 Task: Look for space in Jagādhri, India from 5th July, 2023 to 10th July, 2023 for 4 adults in price range Rs.9000 to Rs.14000. Place can be entire place with 2 bedrooms having 4 beds and 2 bathrooms. Property type can be house, flat, guest house. Booking option can be shelf check-in. Required host language is English.
Action: Mouse moved to (553, 139)
Screenshot: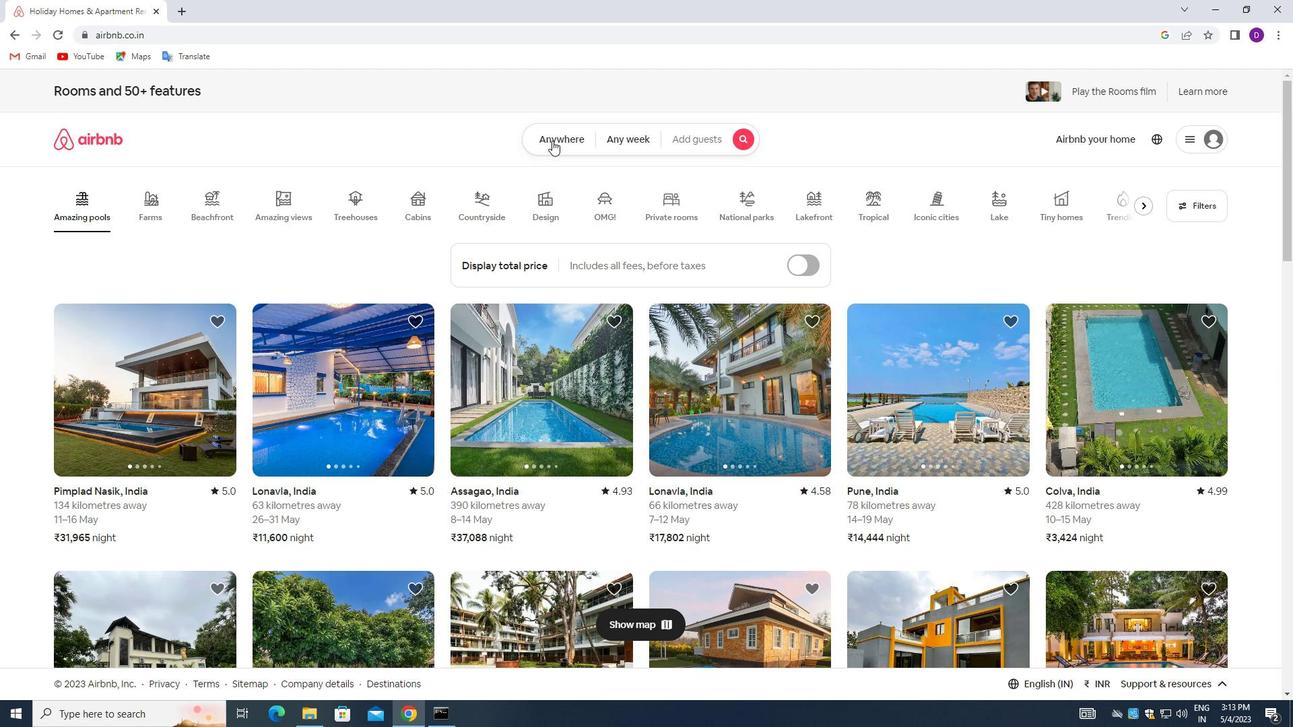
Action: Mouse pressed left at (553, 139)
Screenshot: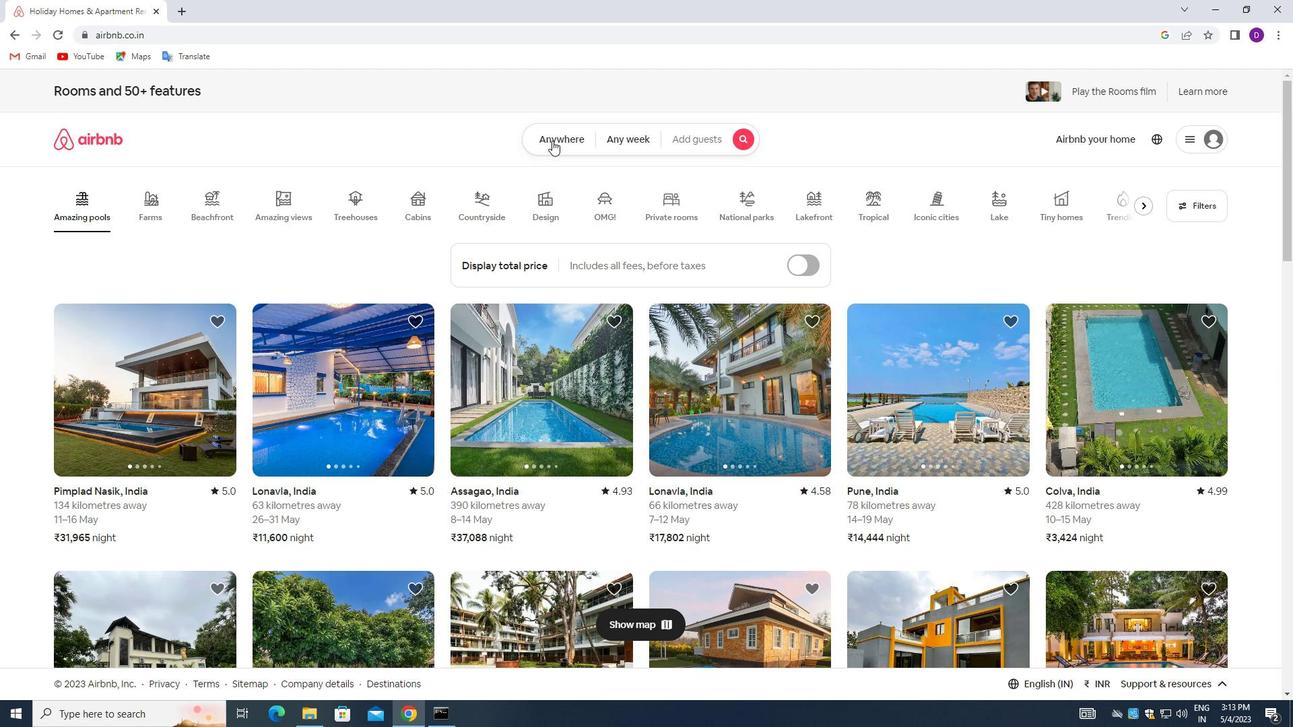 
Action: Mouse moved to (477, 191)
Screenshot: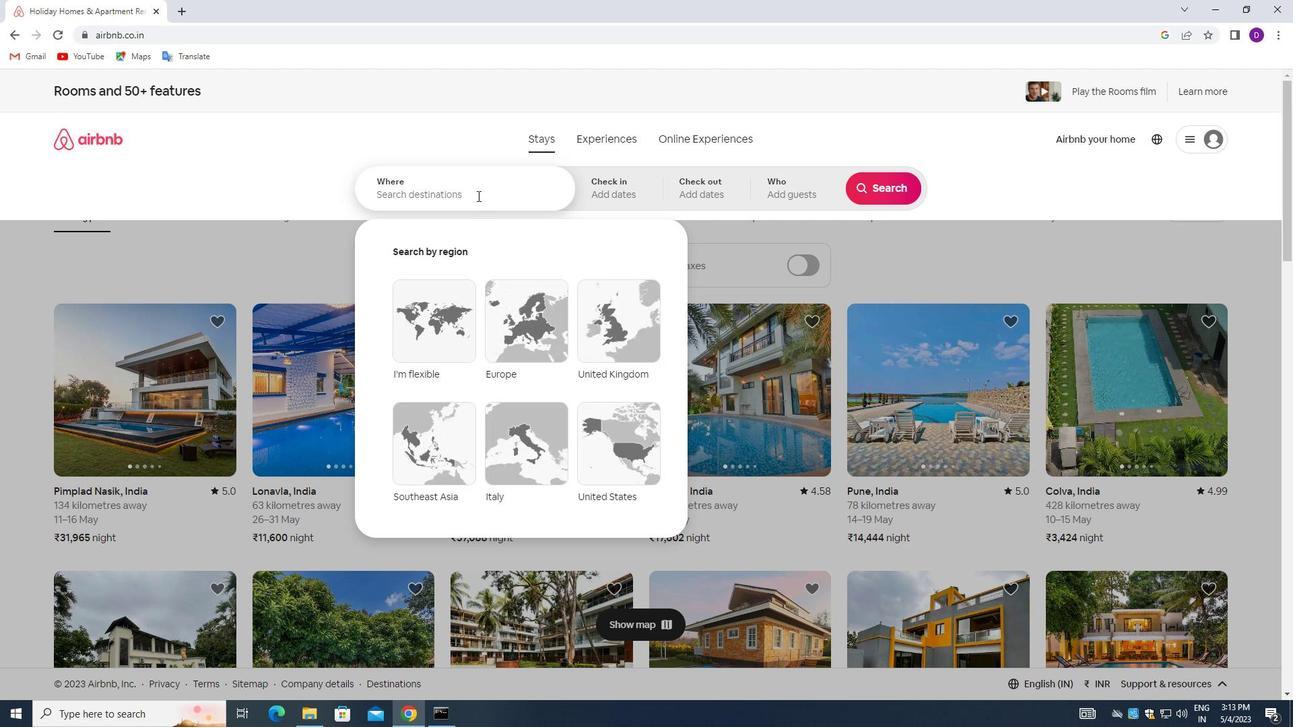 
Action: Mouse pressed left at (477, 191)
Screenshot: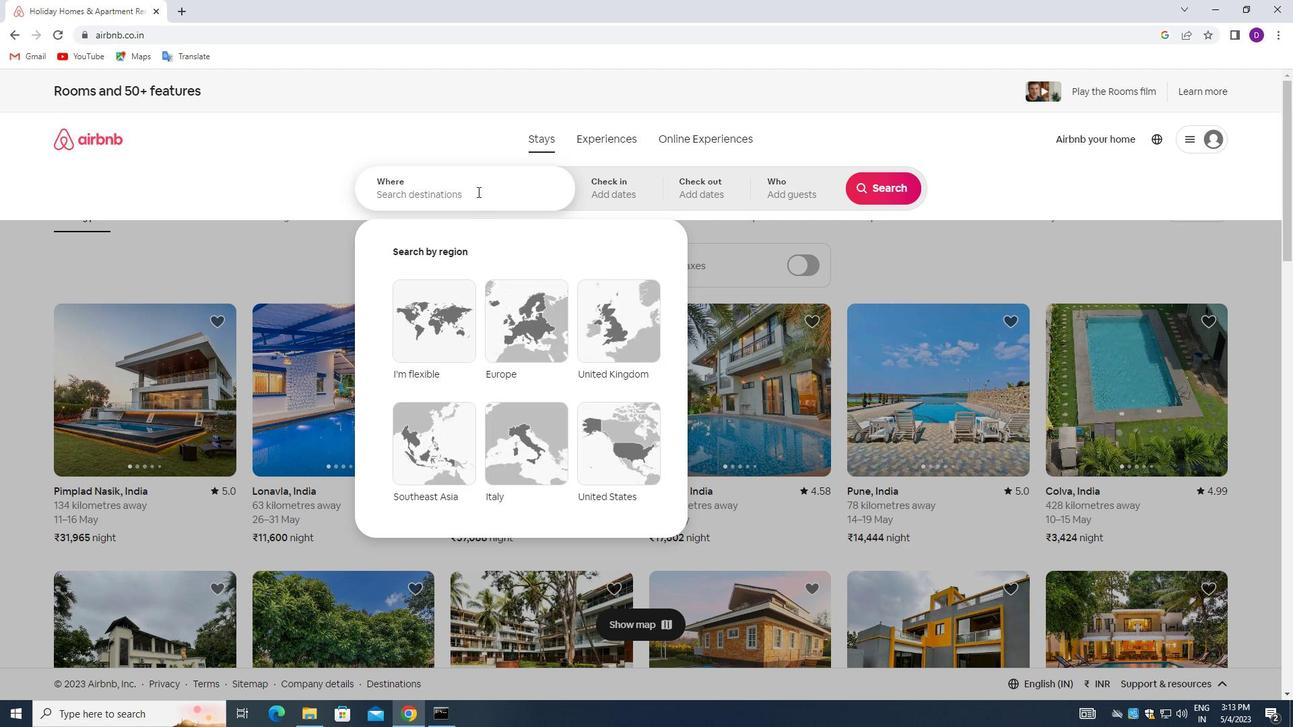 
Action: Mouse moved to (240, 156)
Screenshot: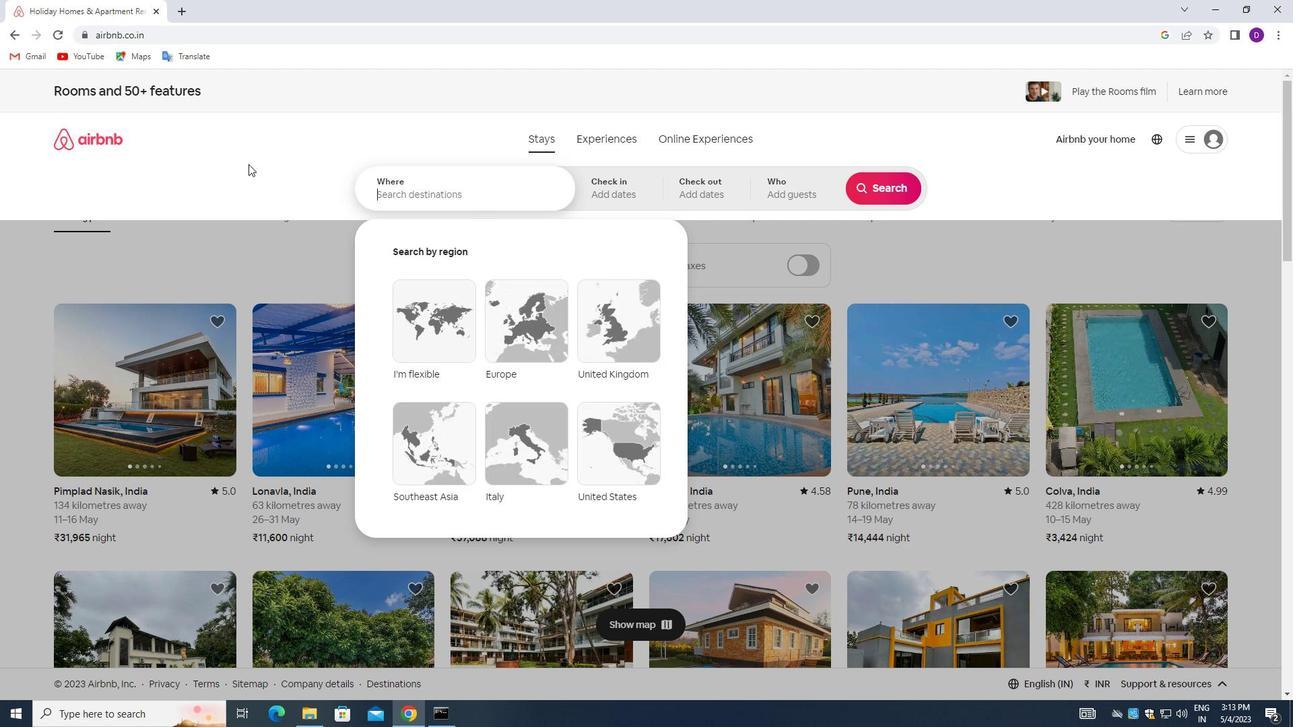 
Action: Key pressed <Key.shift>JAGADHRI,<Key.space><Key.shift>INDIA<Key.enter>
Screenshot: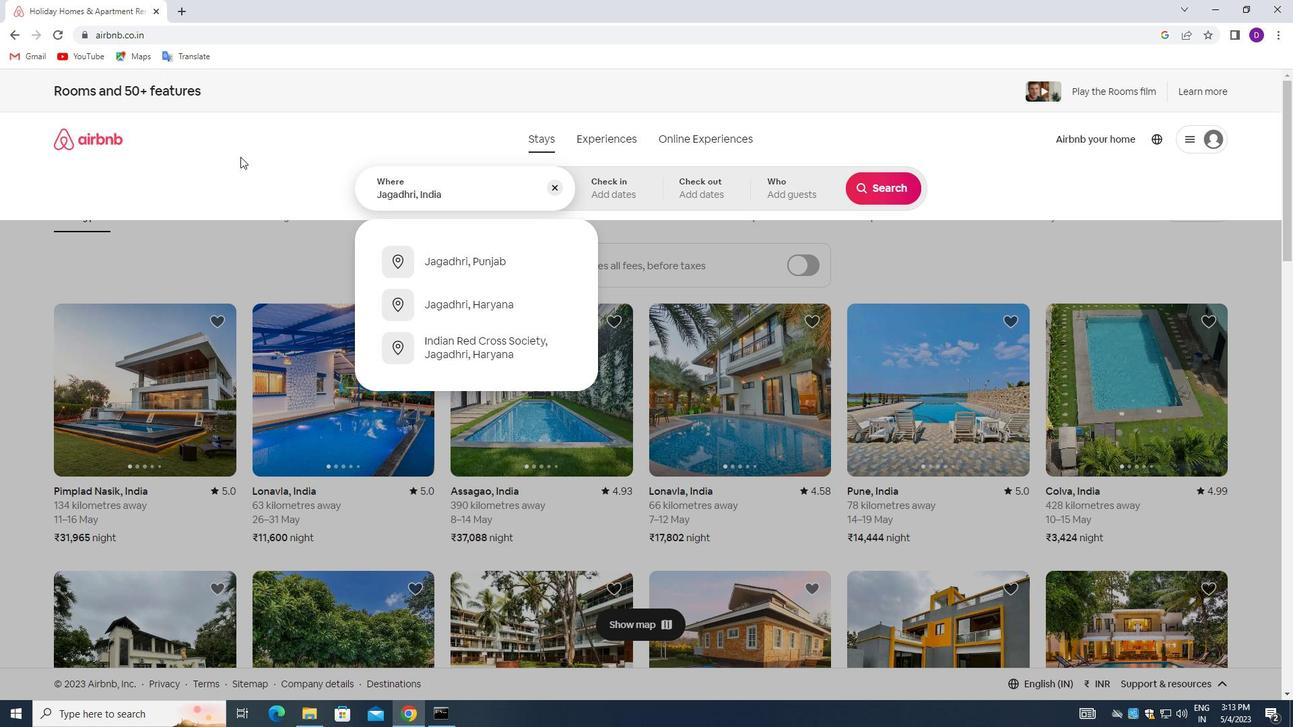 
Action: Mouse moved to (879, 298)
Screenshot: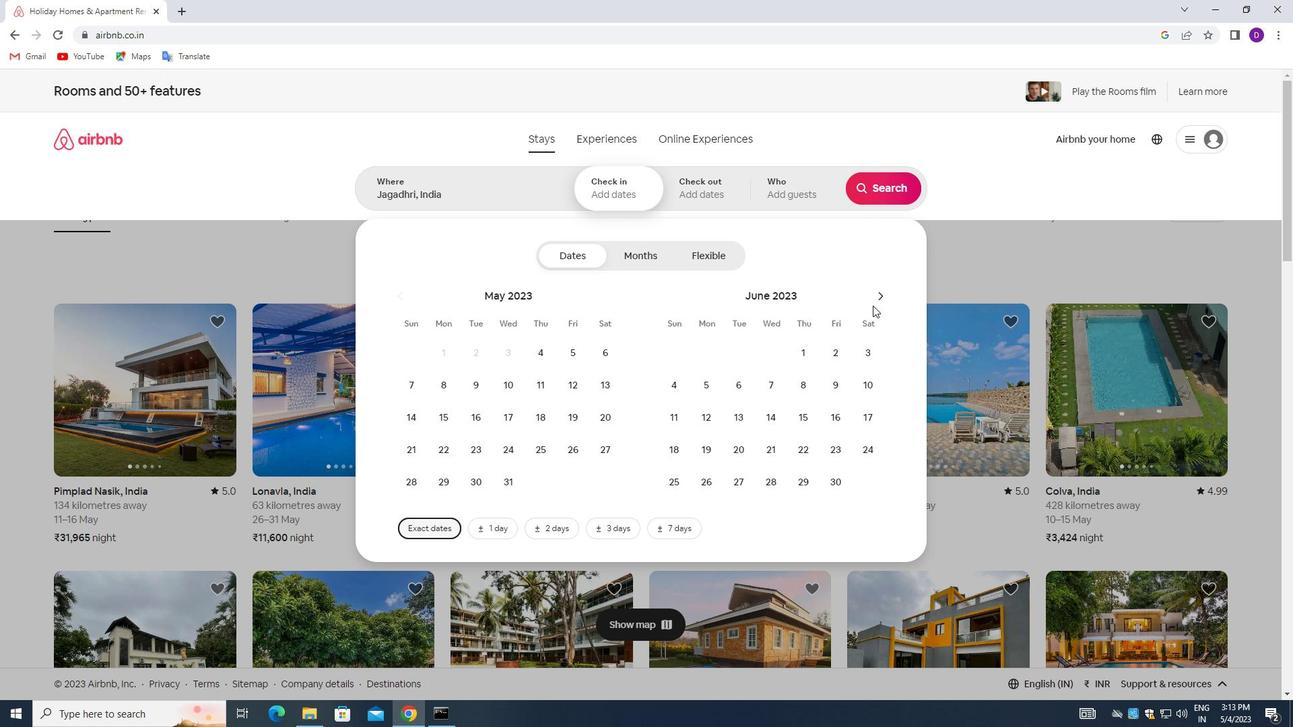 
Action: Mouse pressed left at (879, 298)
Screenshot: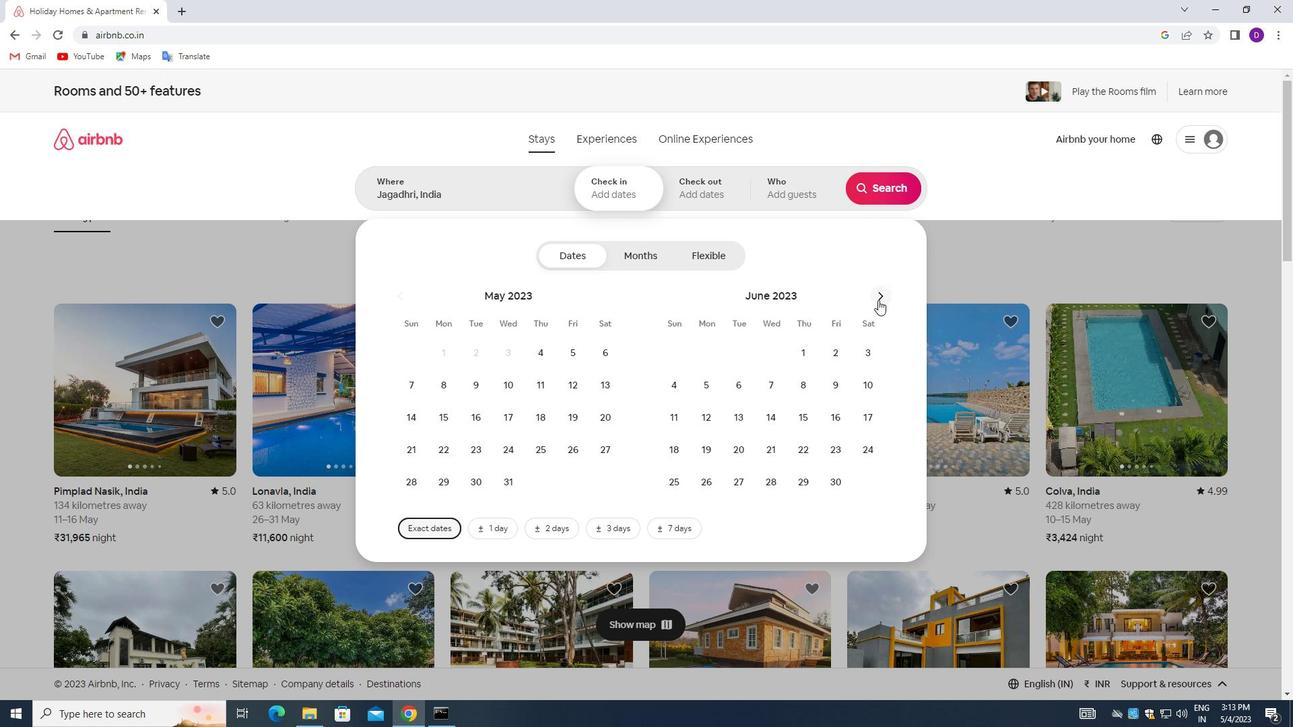
Action: Mouse moved to (774, 382)
Screenshot: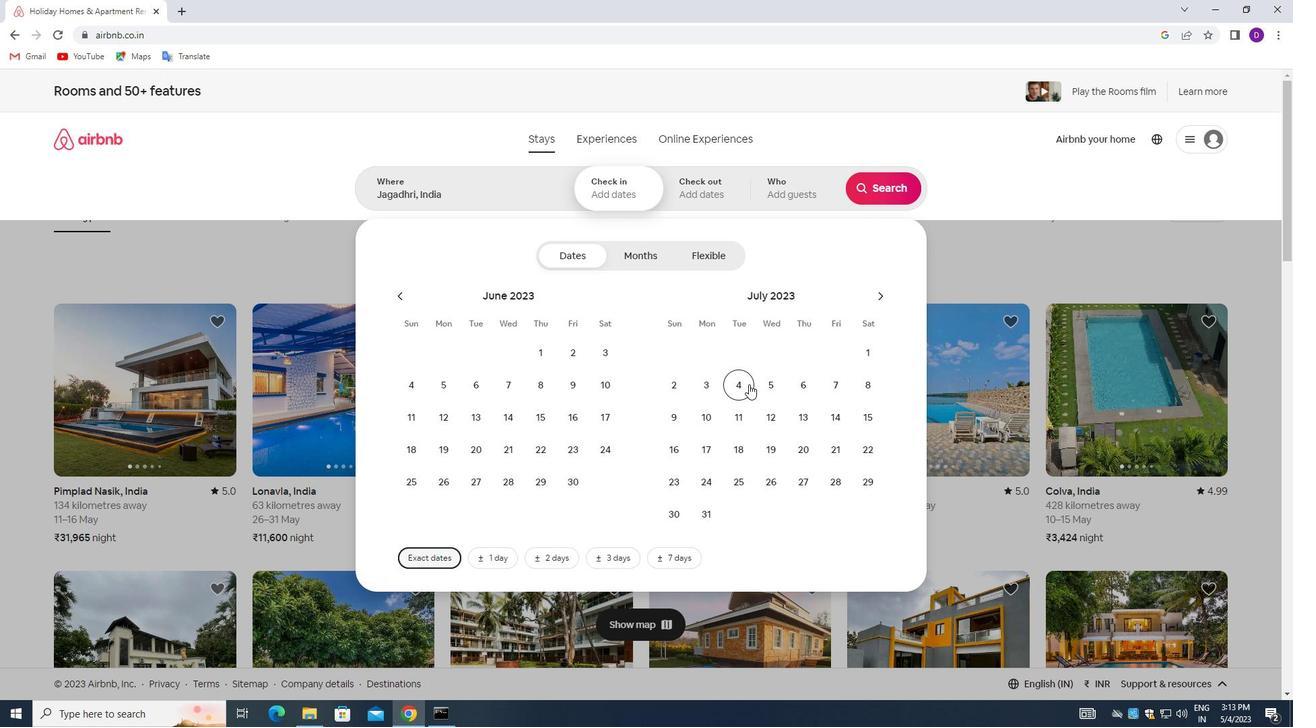 
Action: Mouse pressed left at (774, 382)
Screenshot: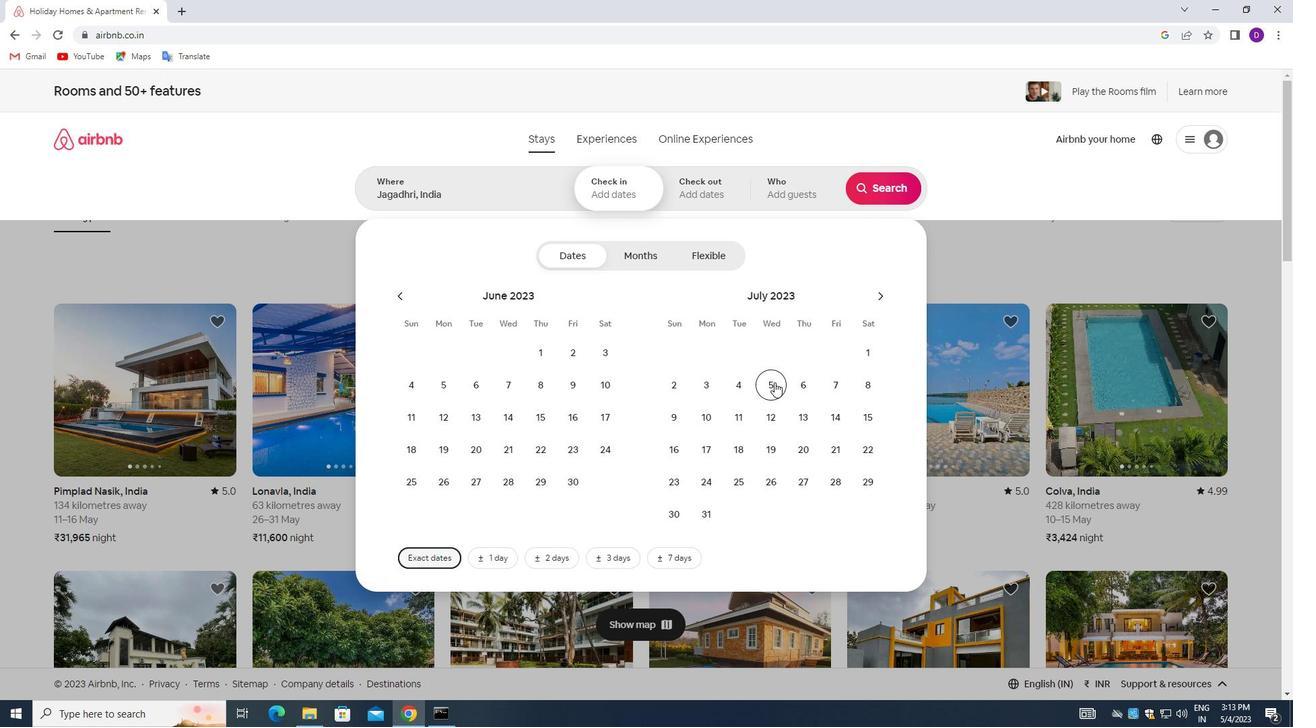 
Action: Mouse moved to (711, 409)
Screenshot: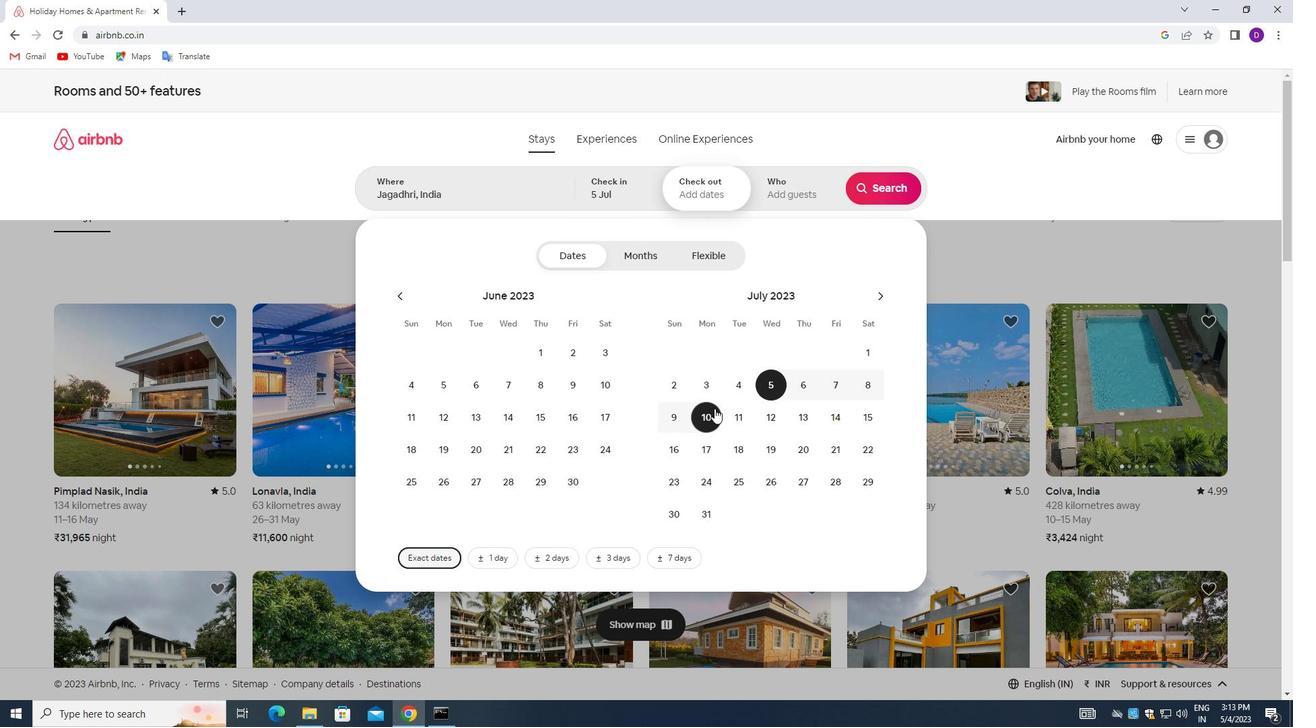 
Action: Mouse pressed left at (711, 409)
Screenshot: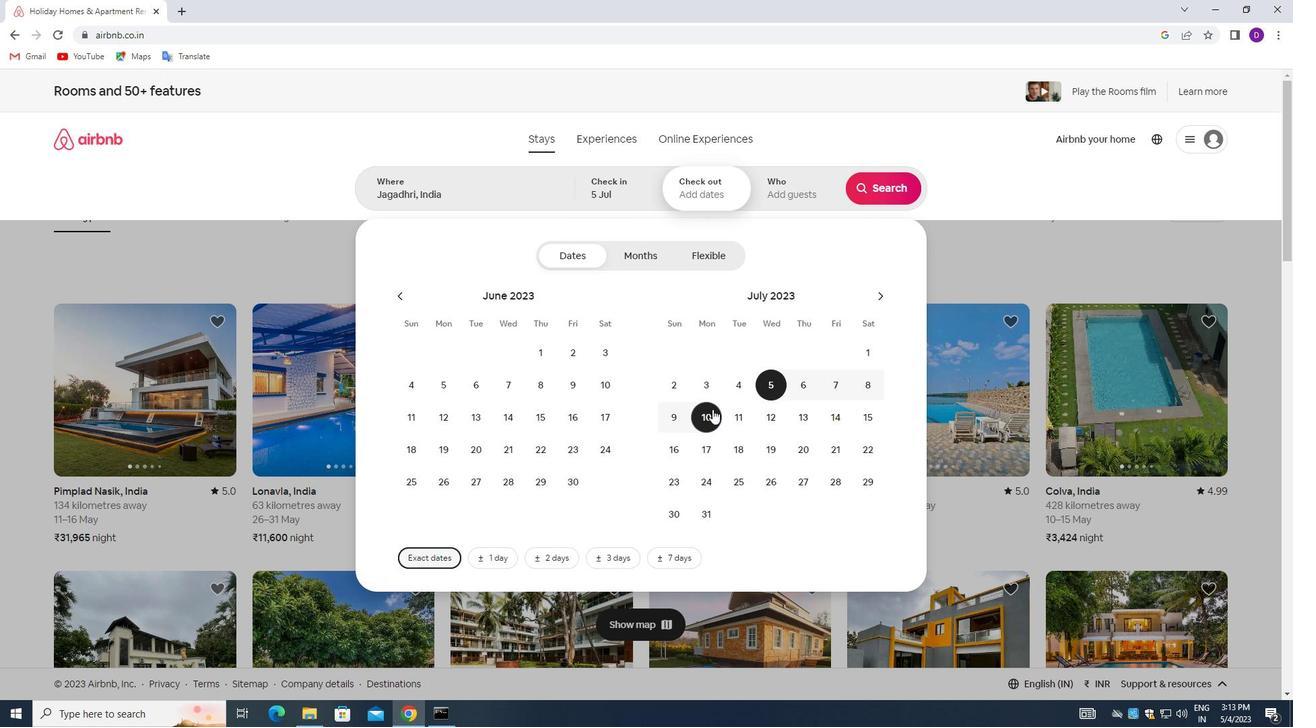 
Action: Mouse moved to (775, 195)
Screenshot: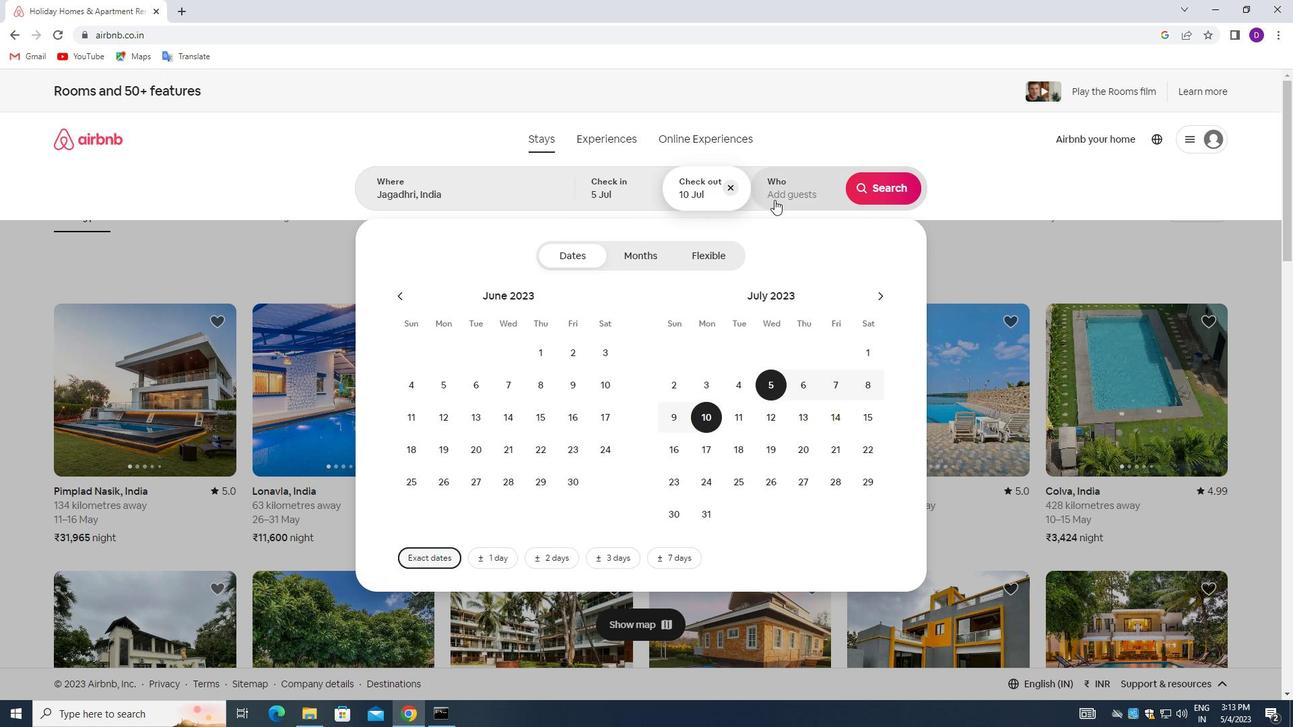 
Action: Mouse pressed left at (775, 195)
Screenshot: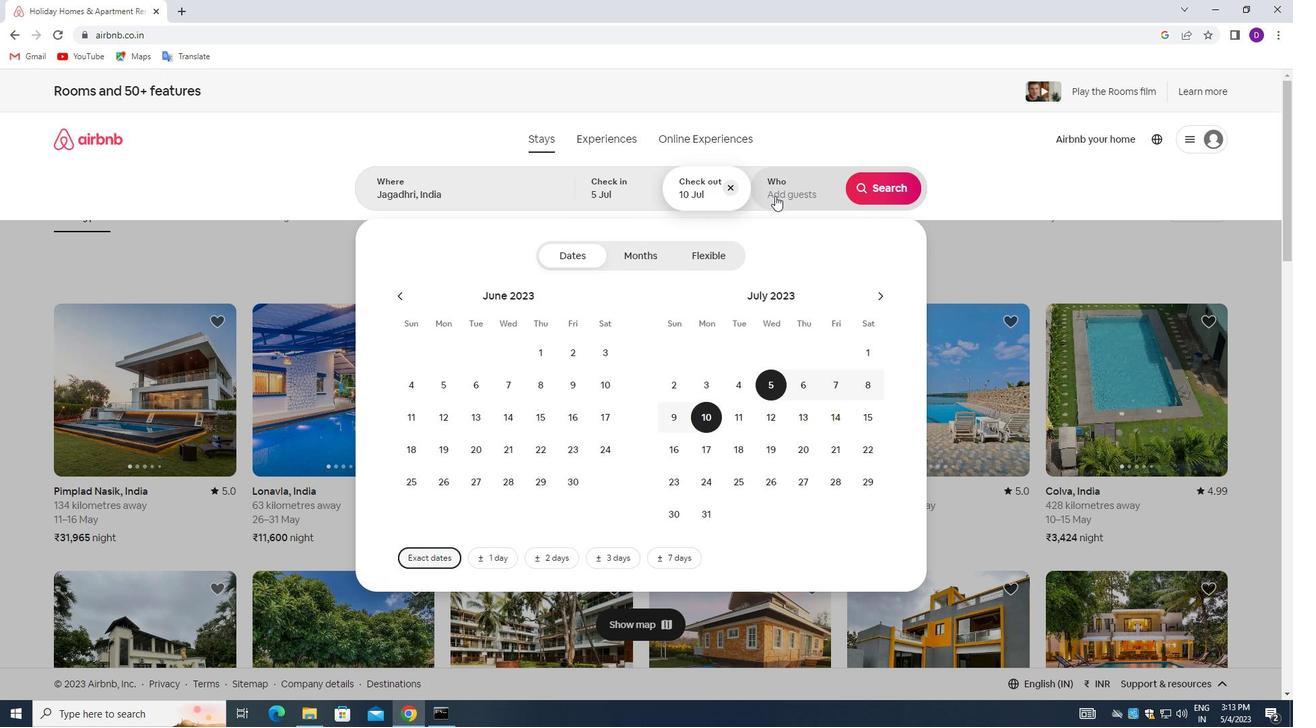 
Action: Mouse moved to (883, 262)
Screenshot: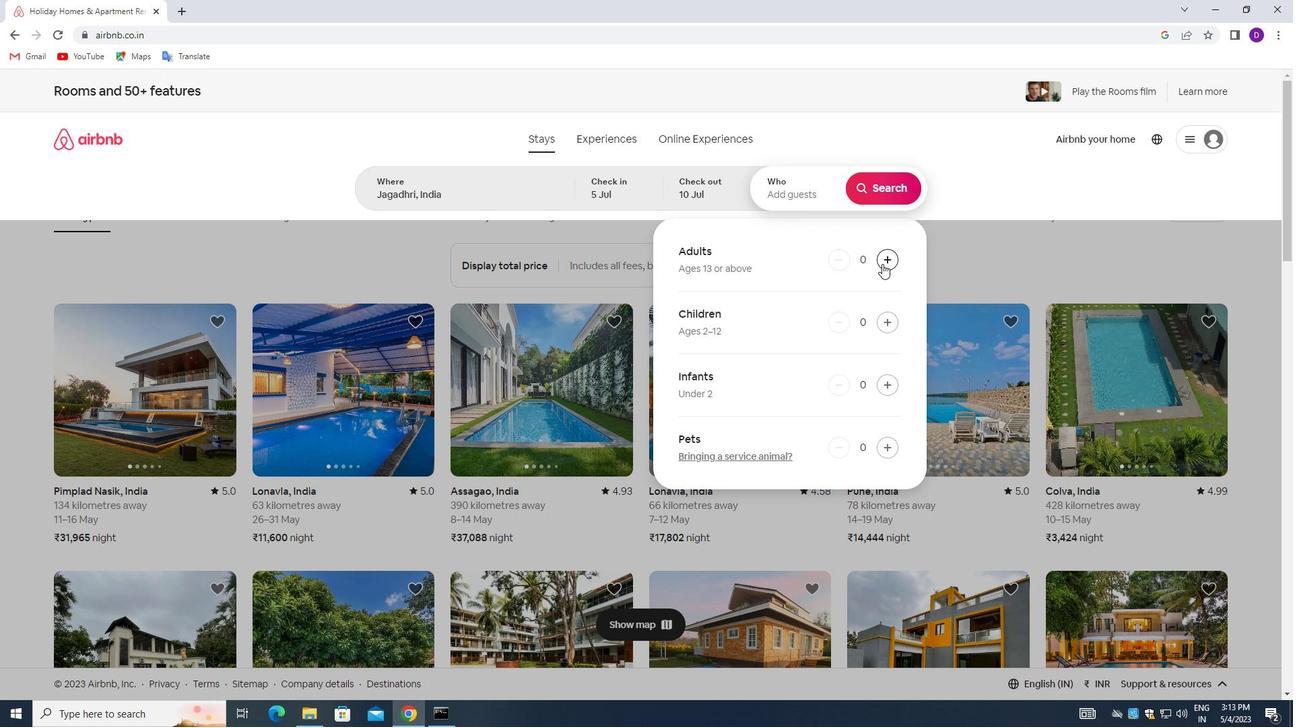 
Action: Mouse pressed left at (883, 262)
Screenshot: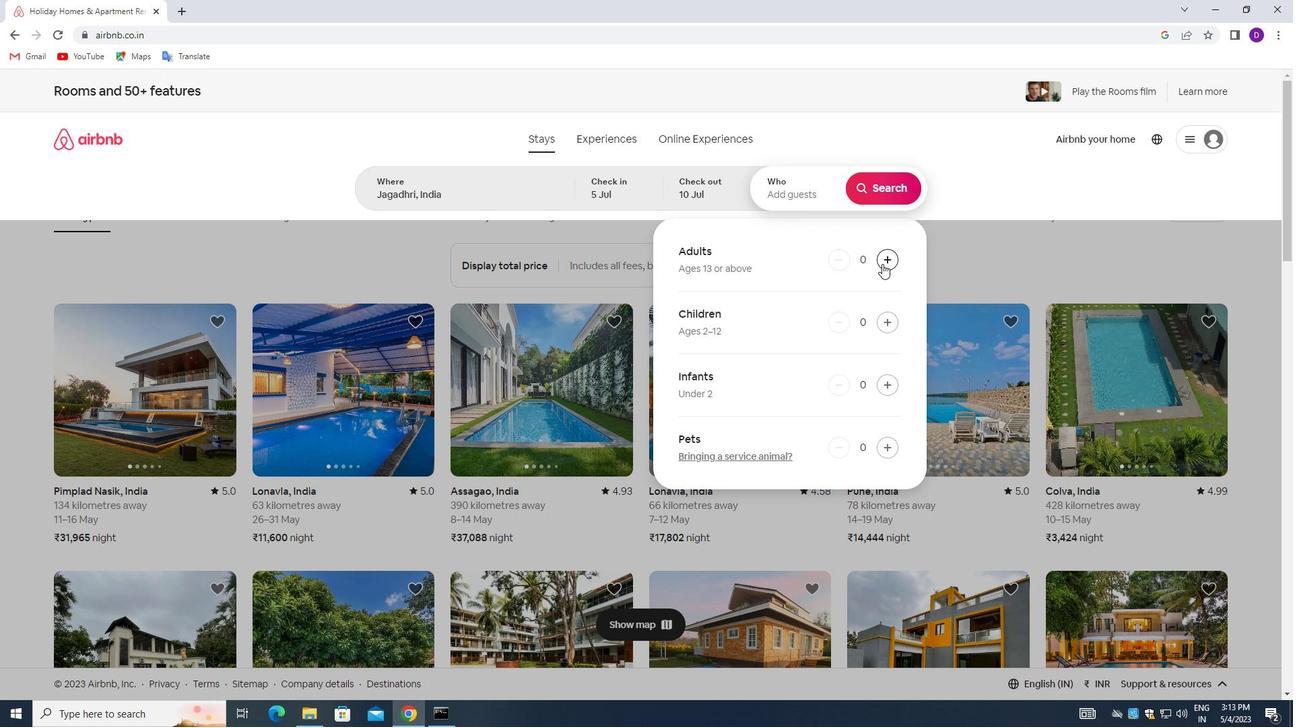 
Action: Mouse moved to (884, 261)
Screenshot: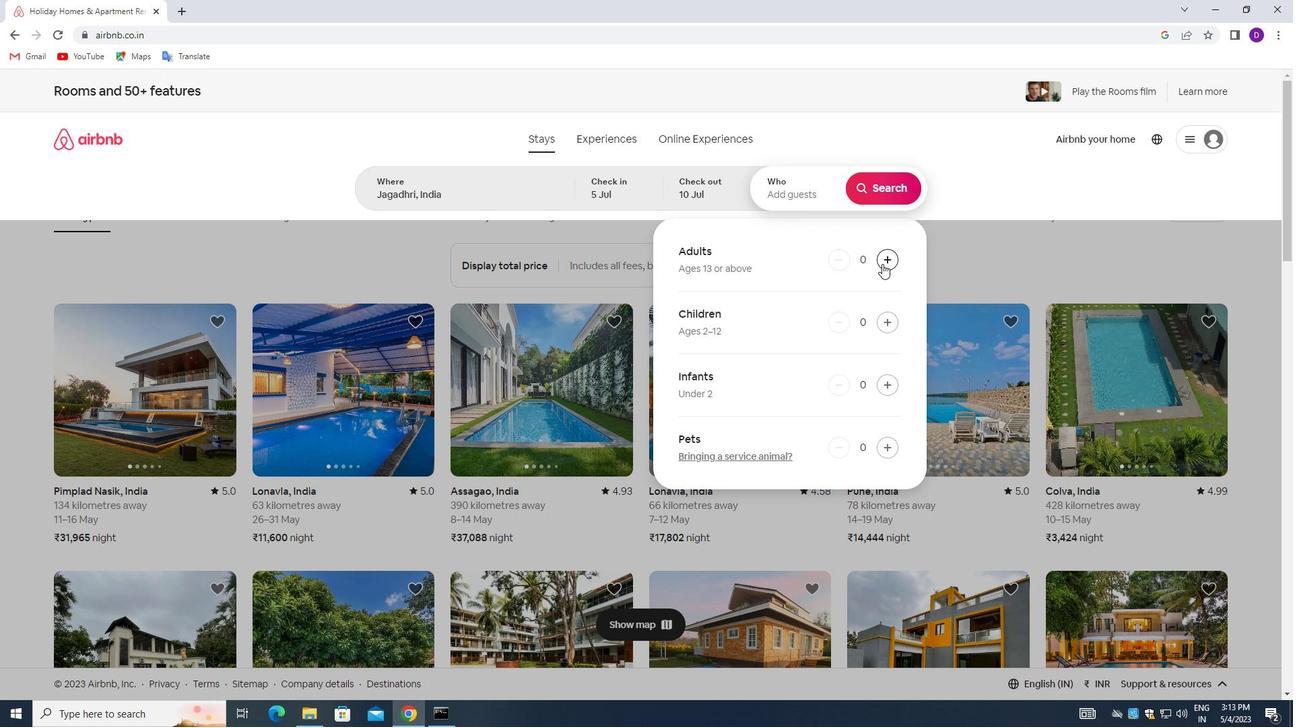 
Action: Mouse pressed left at (884, 261)
Screenshot: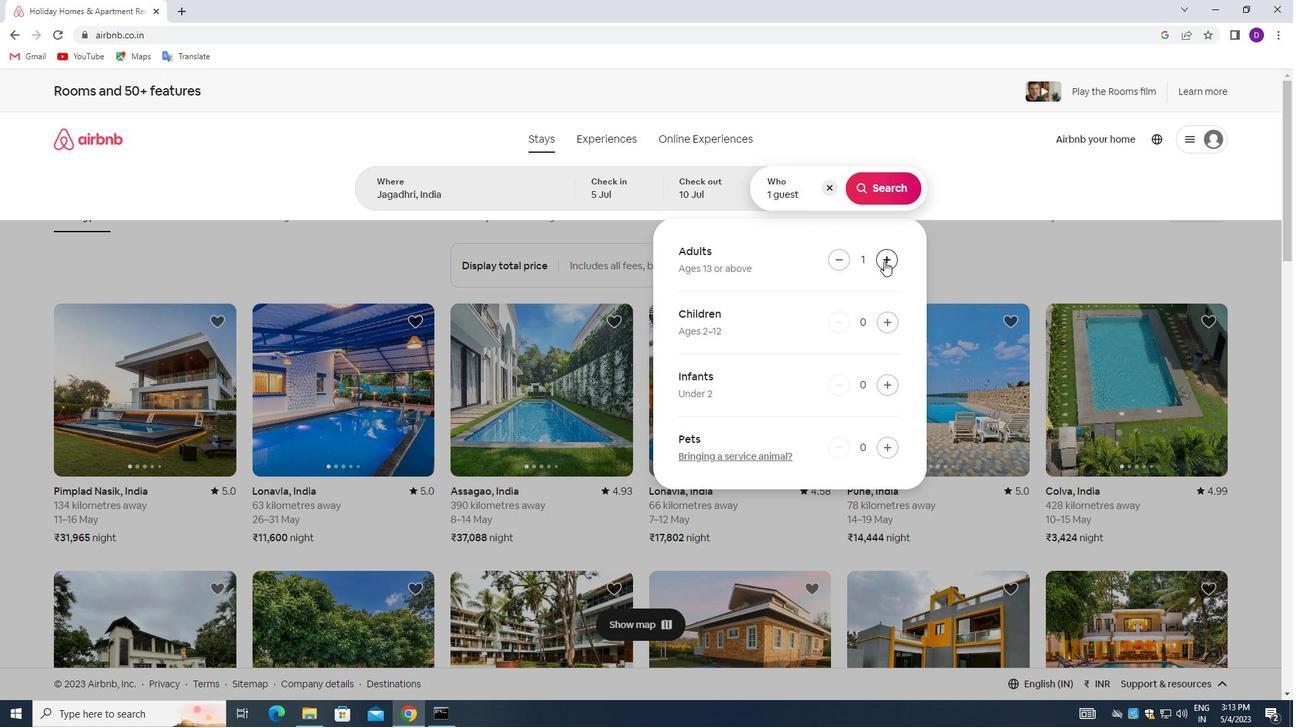
Action: Mouse pressed left at (884, 261)
Screenshot: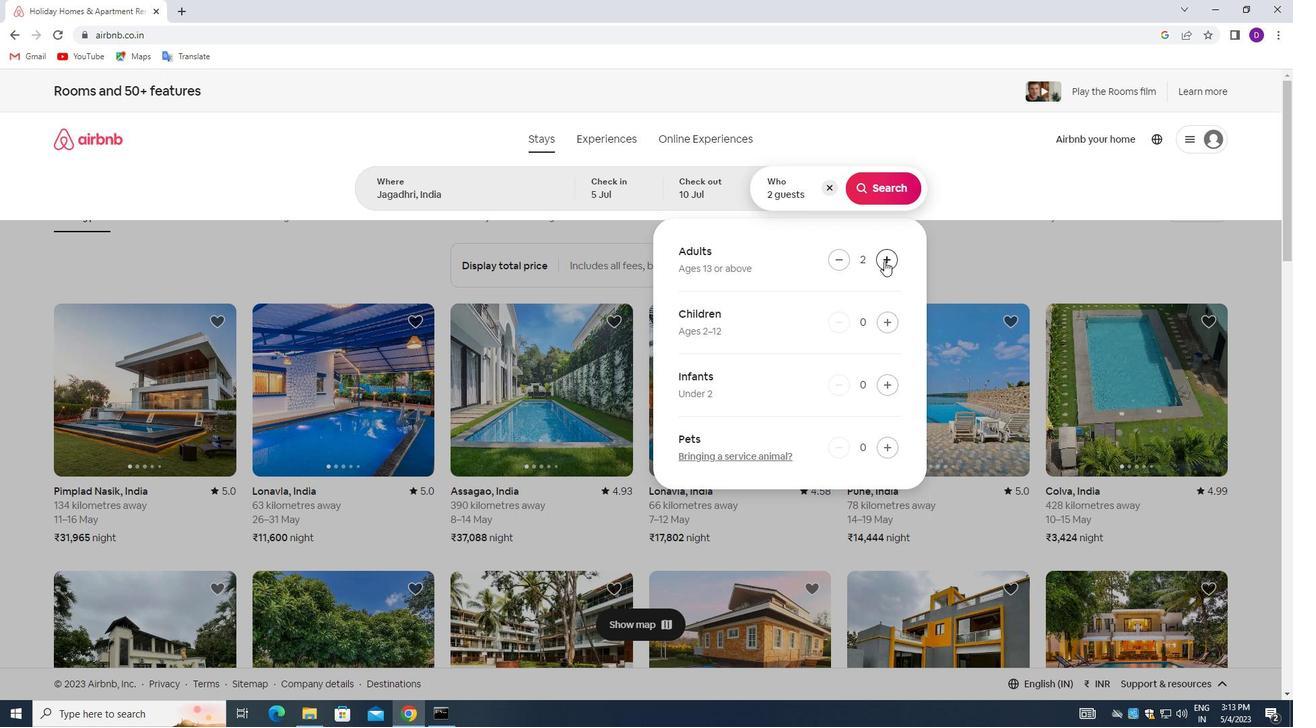 
Action: Mouse pressed left at (884, 261)
Screenshot: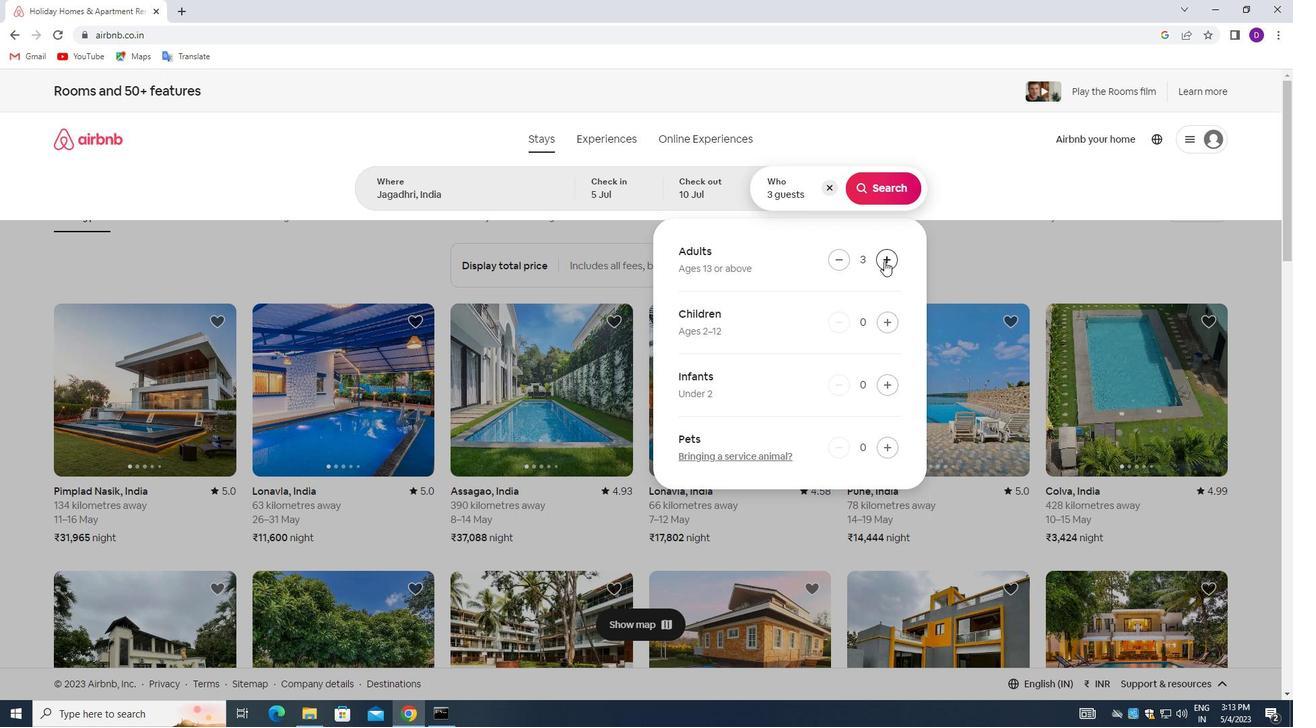 
Action: Mouse moved to (875, 187)
Screenshot: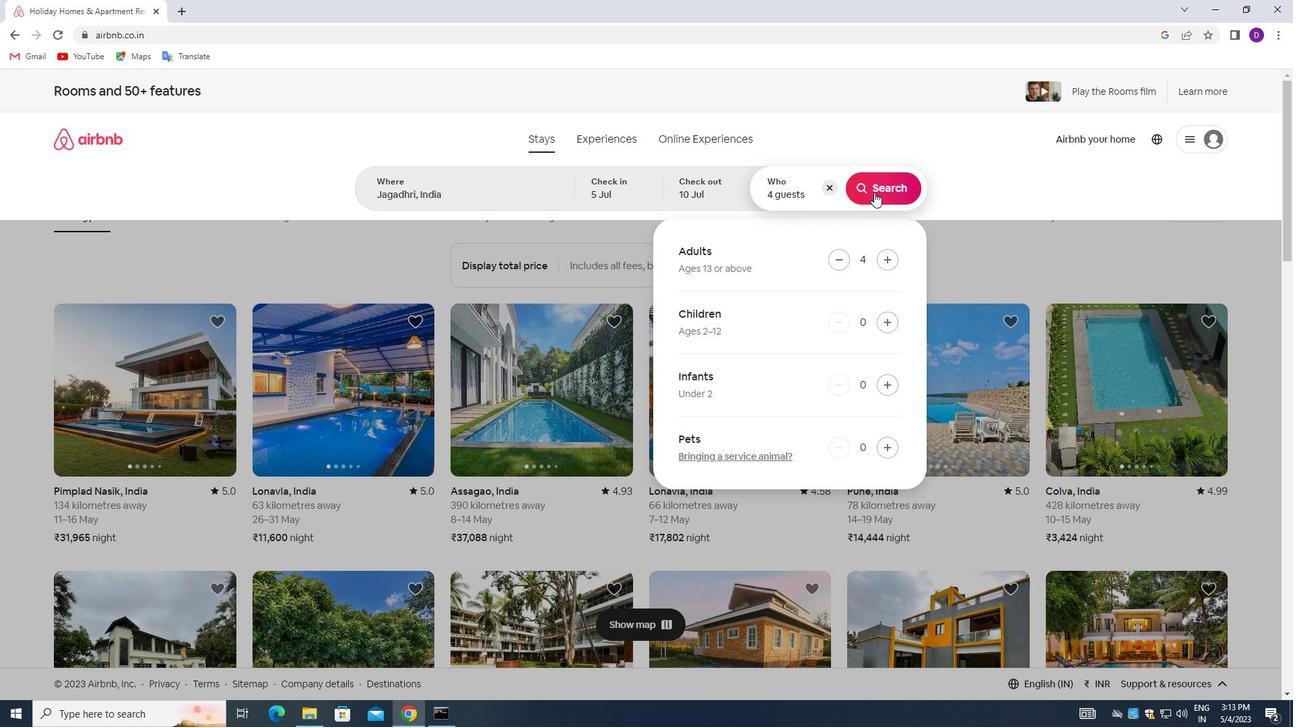 
Action: Mouse pressed left at (875, 187)
Screenshot: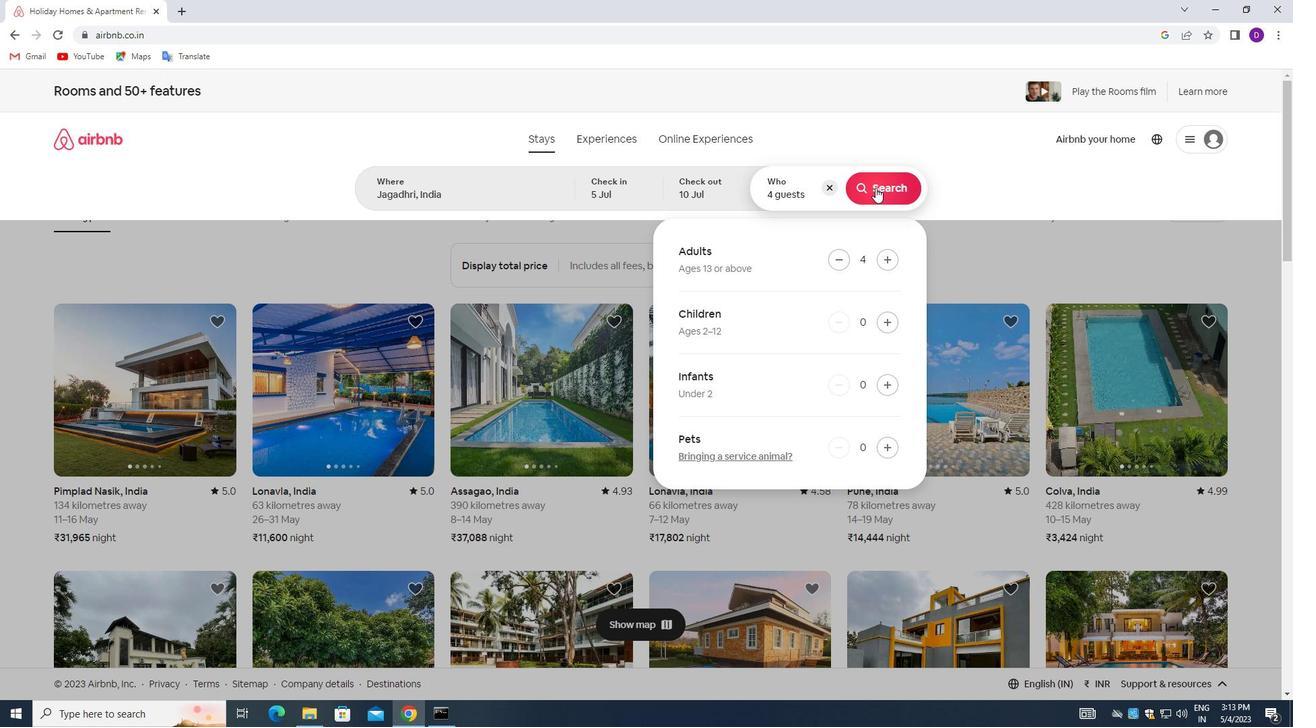 
Action: Mouse moved to (1223, 152)
Screenshot: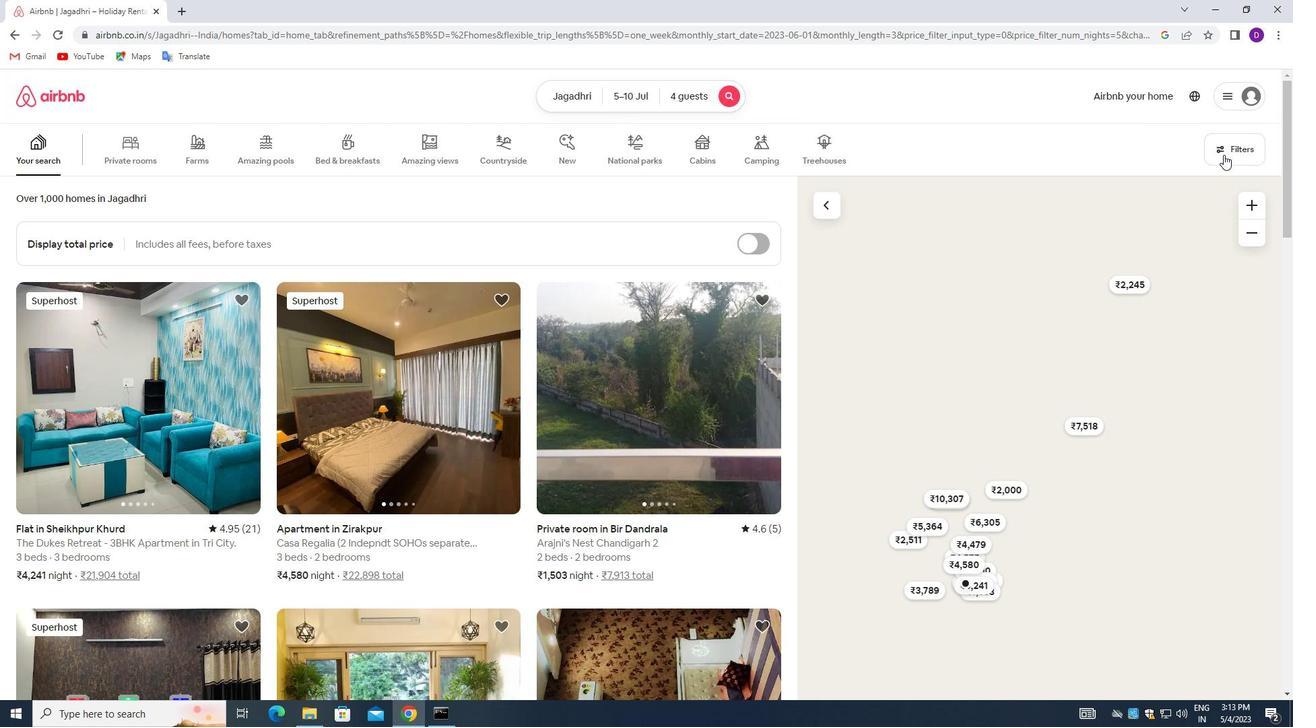 
Action: Mouse pressed left at (1223, 152)
Screenshot: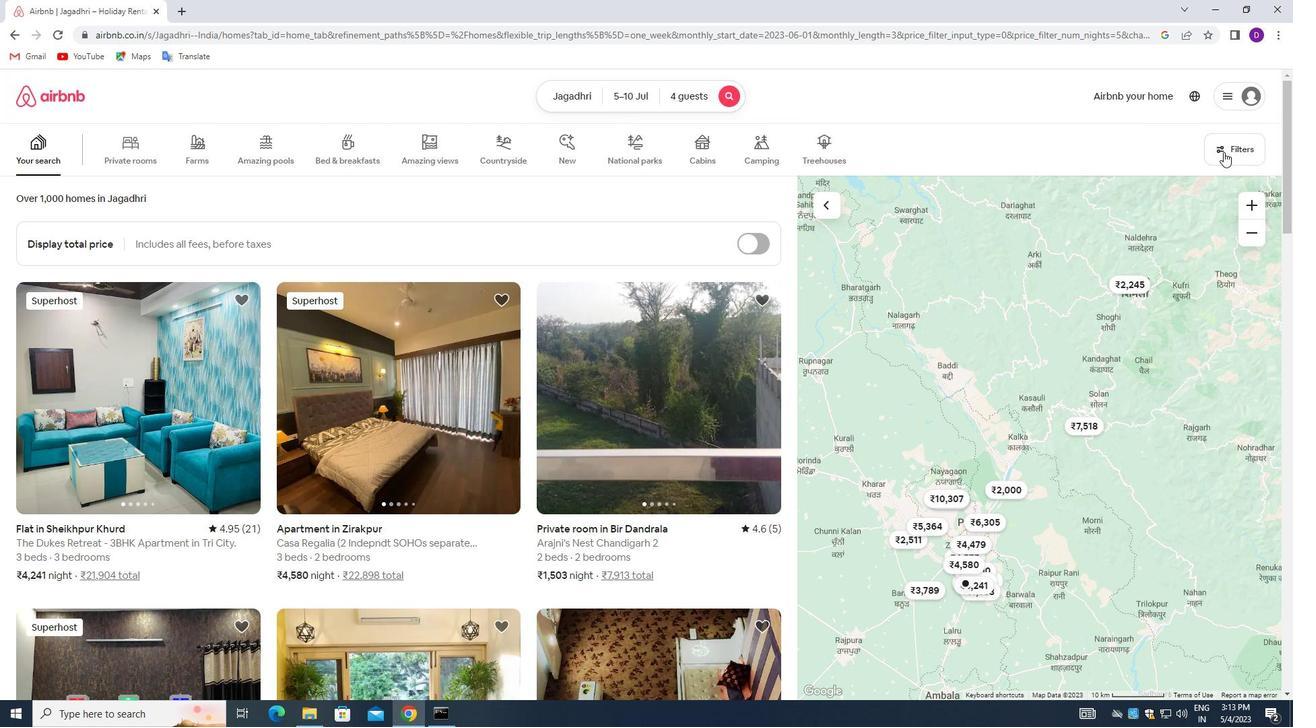 
Action: Mouse moved to (466, 319)
Screenshot: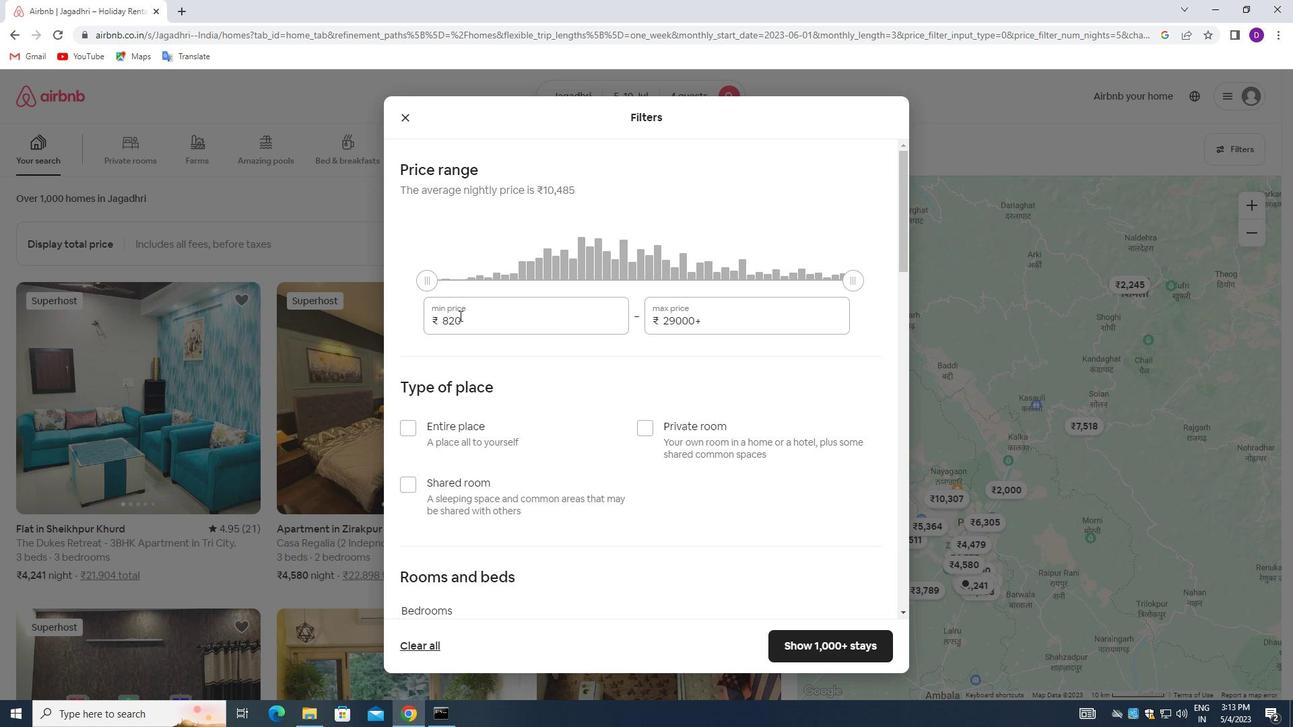
Action: Mouse pressed left at (466, 319)
Screenshot: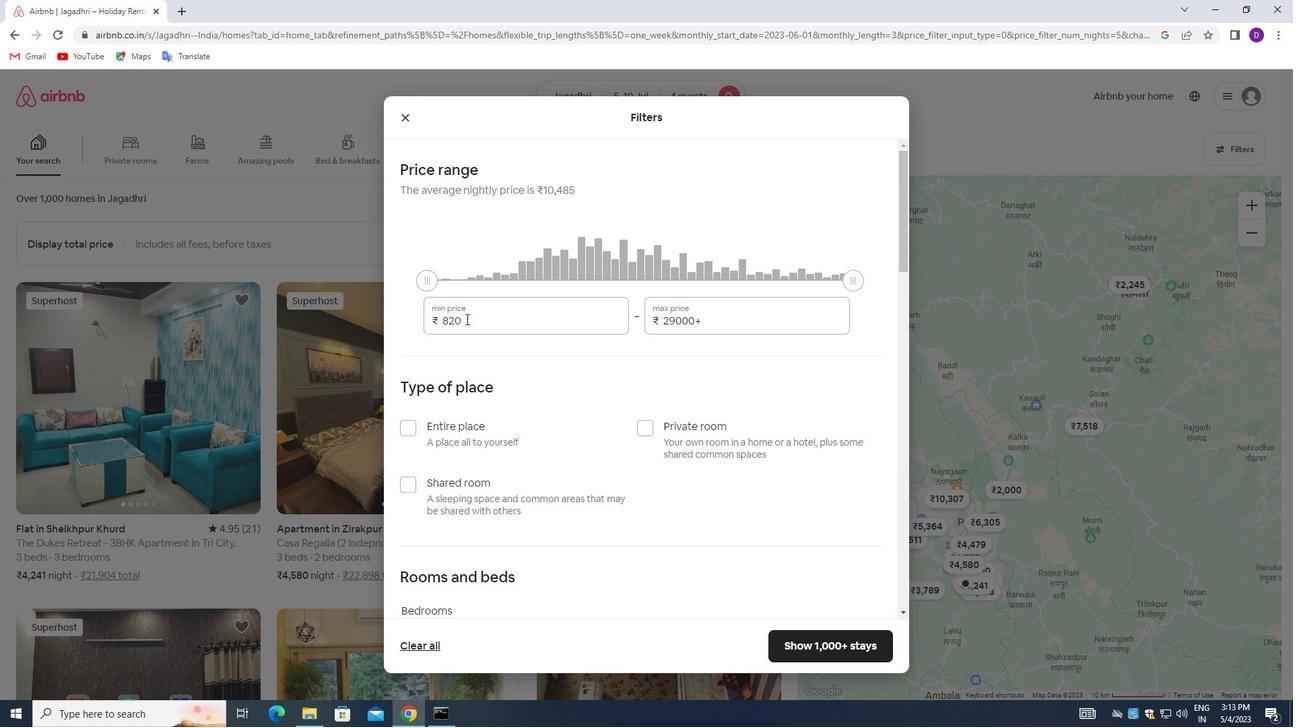 
Action: Mouse pressed left at (466, 319)
Screenshot: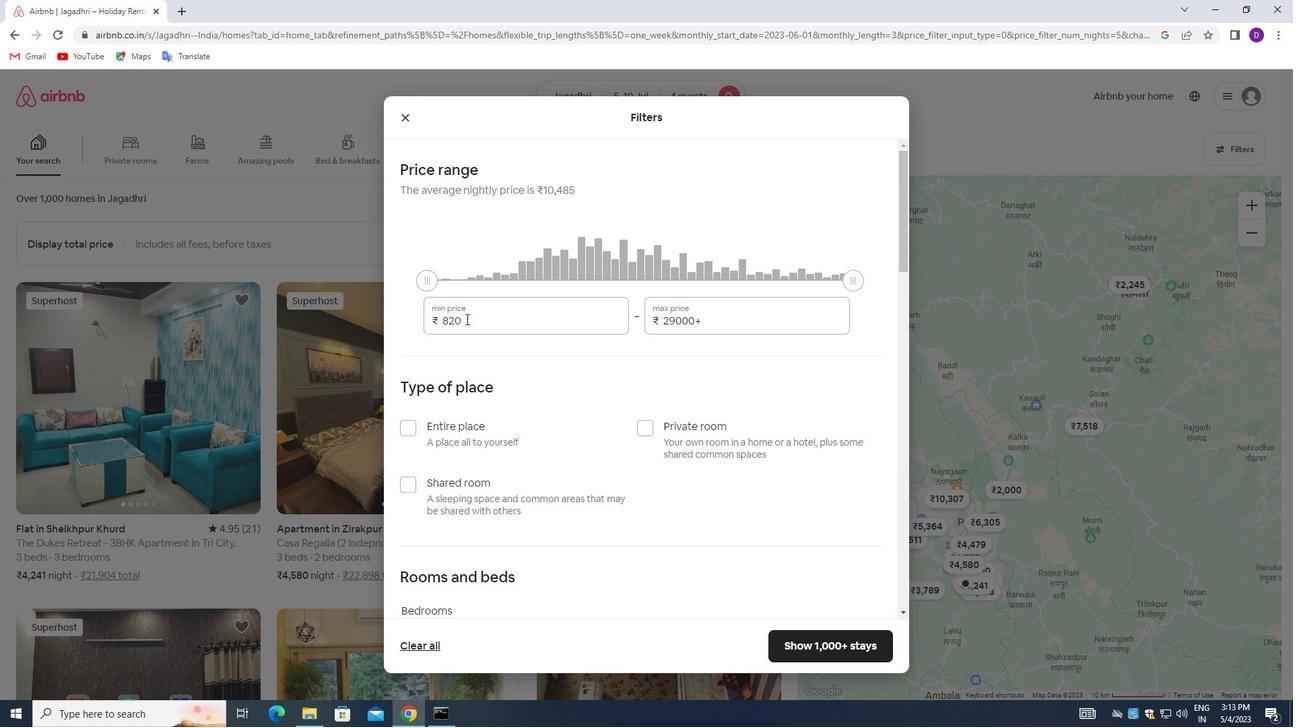 
Action: Mouse moved to (466, 319)
Screenshot: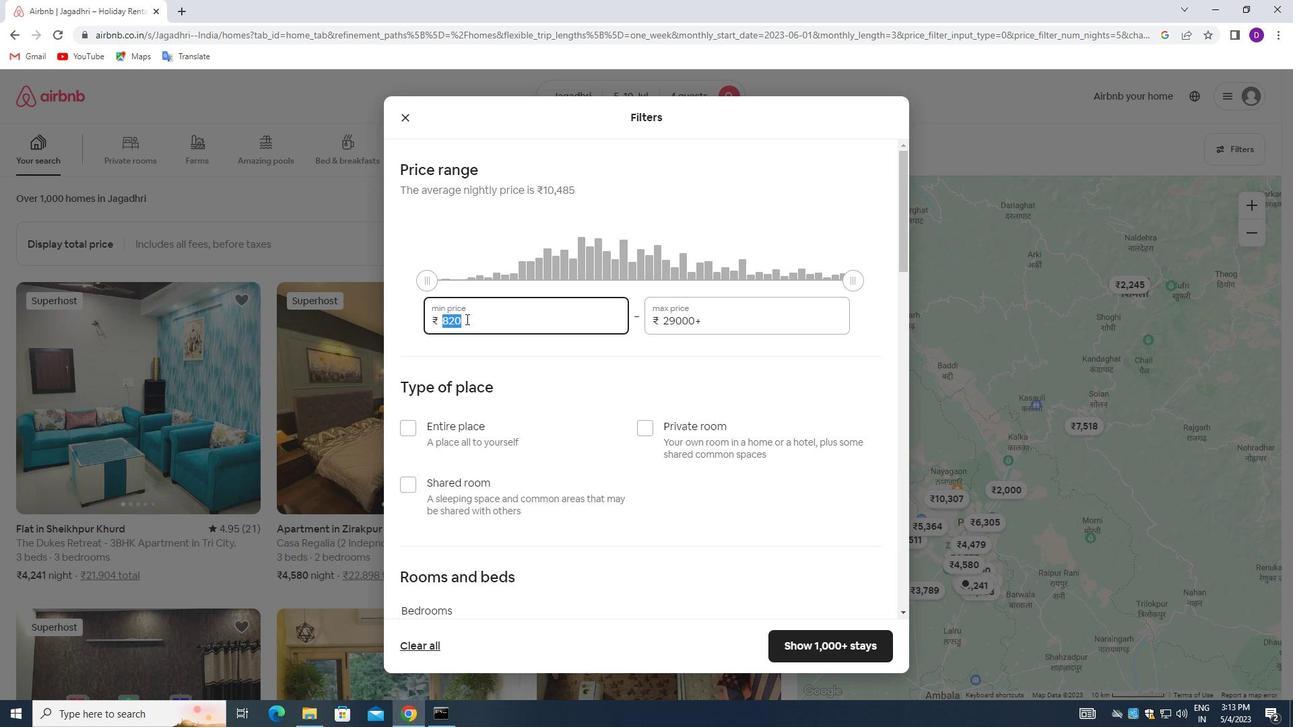 
Action: Key pressed 9000<Key.tab>14000
Screenshot: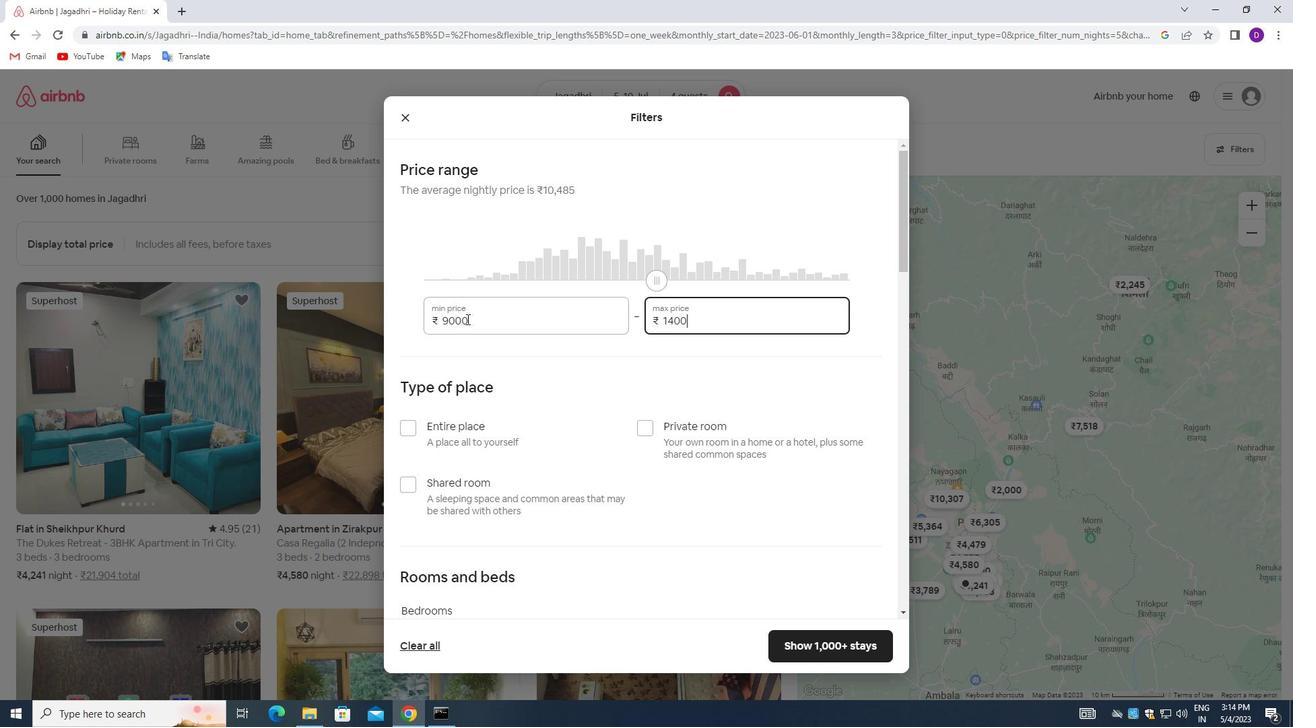 
Action: Mouse moved to (643, 438)
Screenshot: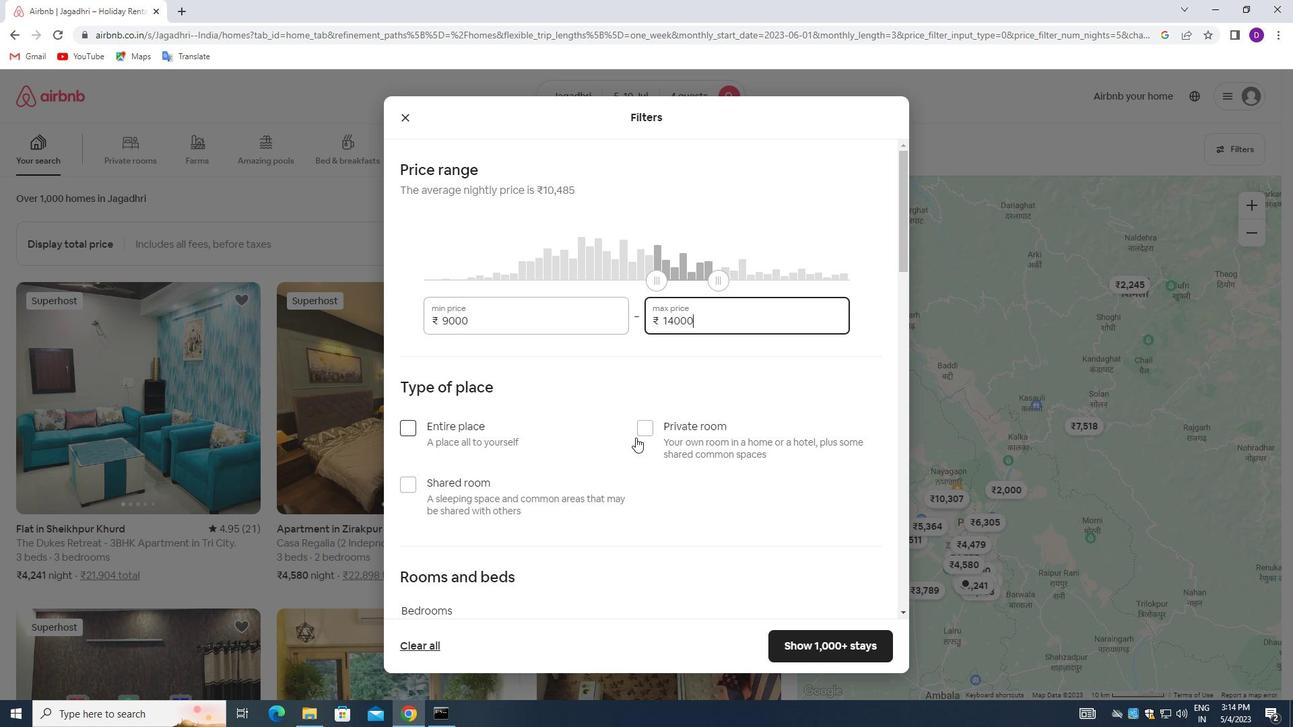
Action: Mouse scrolled (643, 437) with delta (0, 0)
Screenshot: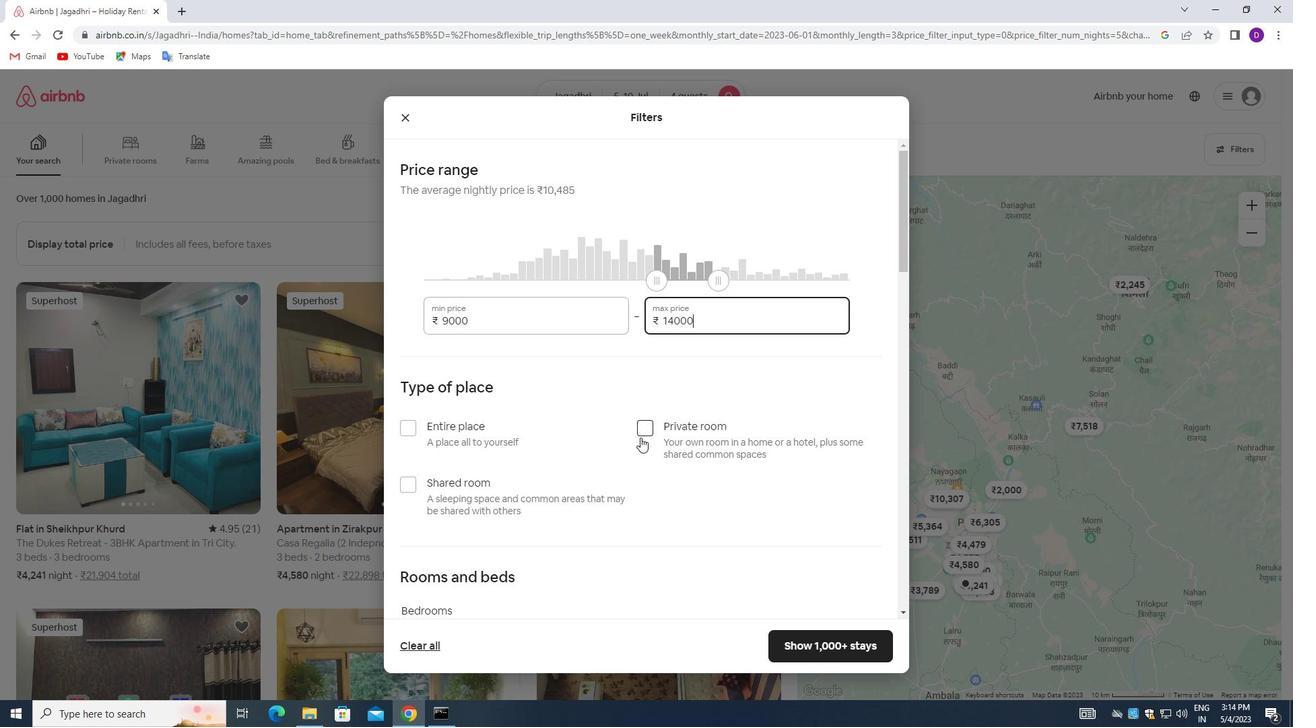 
Action: Mouse moved to (643, 438)
Screenshot: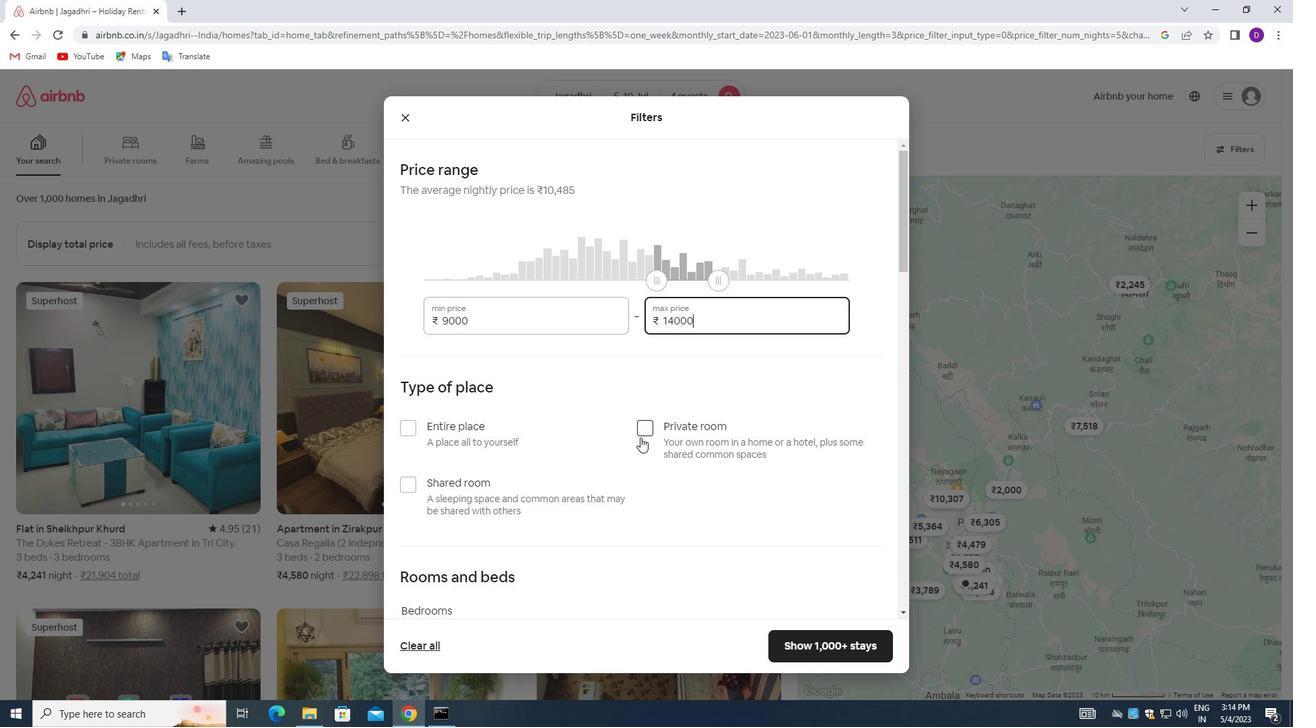 
Action: Mouse scrolled (643, 437) with delta (0, 0)
Screenshot: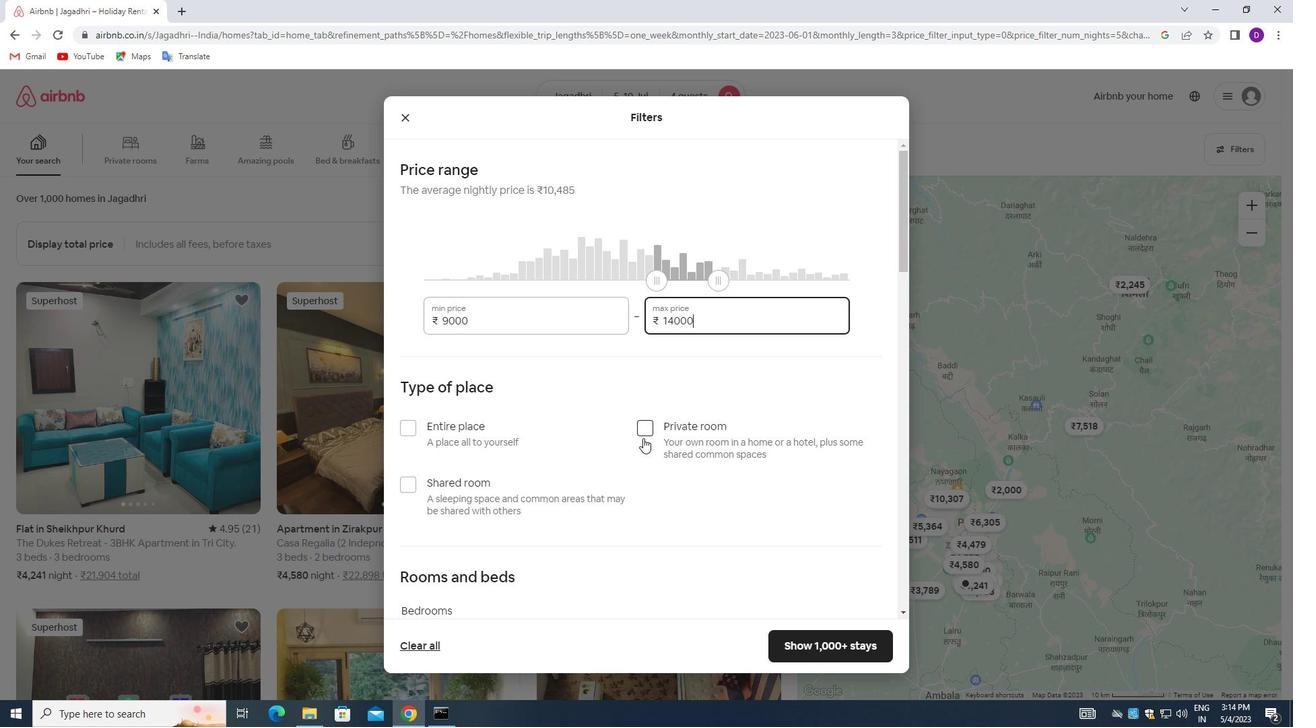 
Action: Mouse moved to (405, 293)
Screenshot: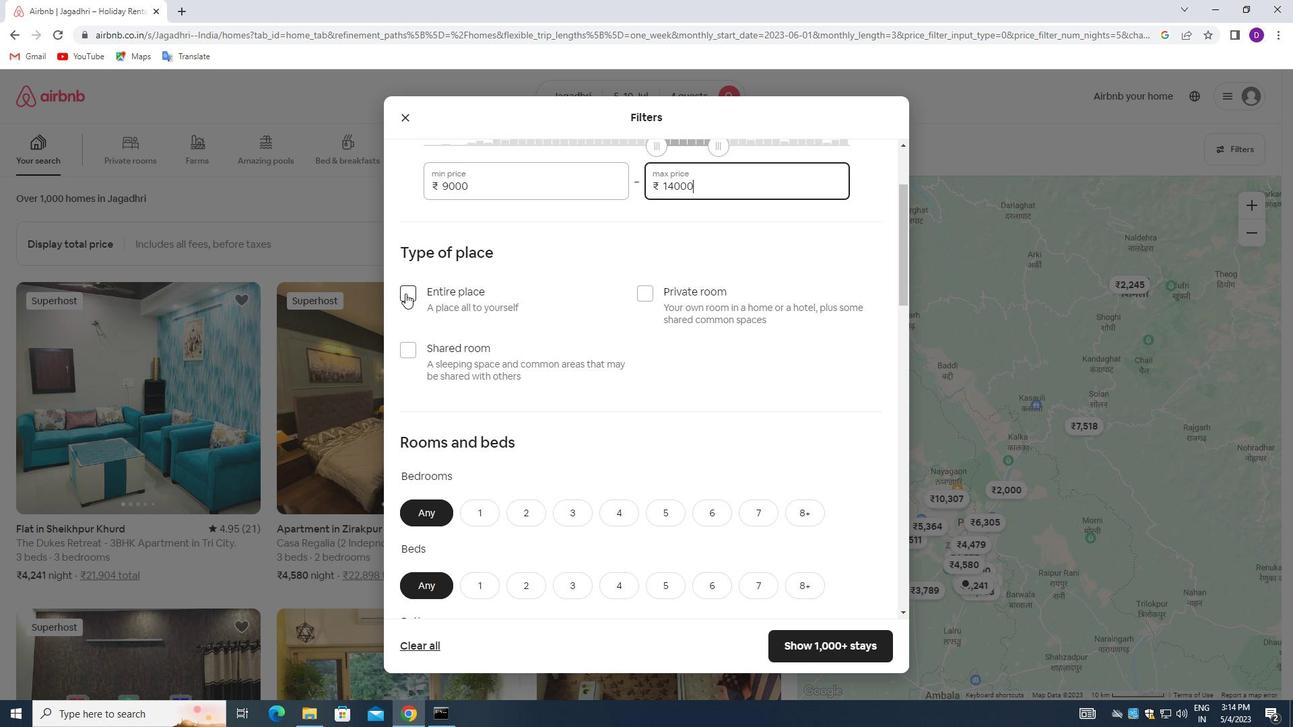 
Action: Mouse pressed left at (405, 293)
Screenshot: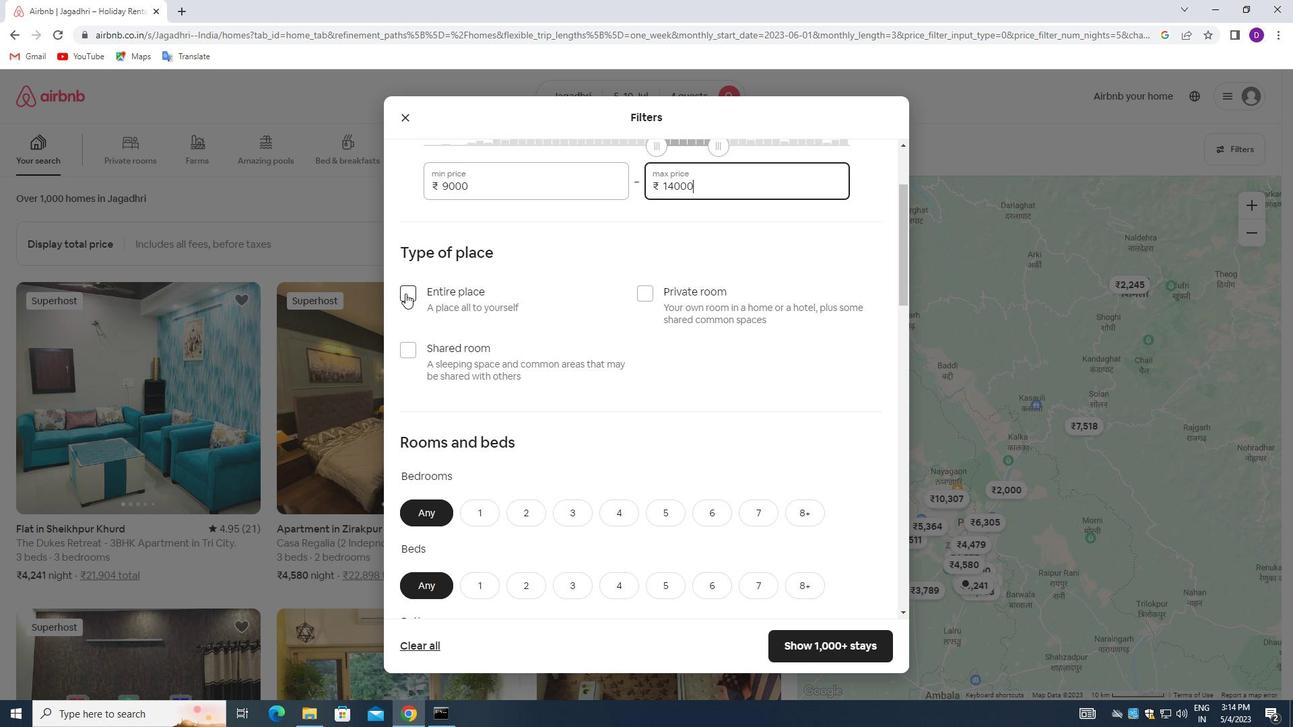 
Action: Mouse moved to (554, 337)
Screenshot: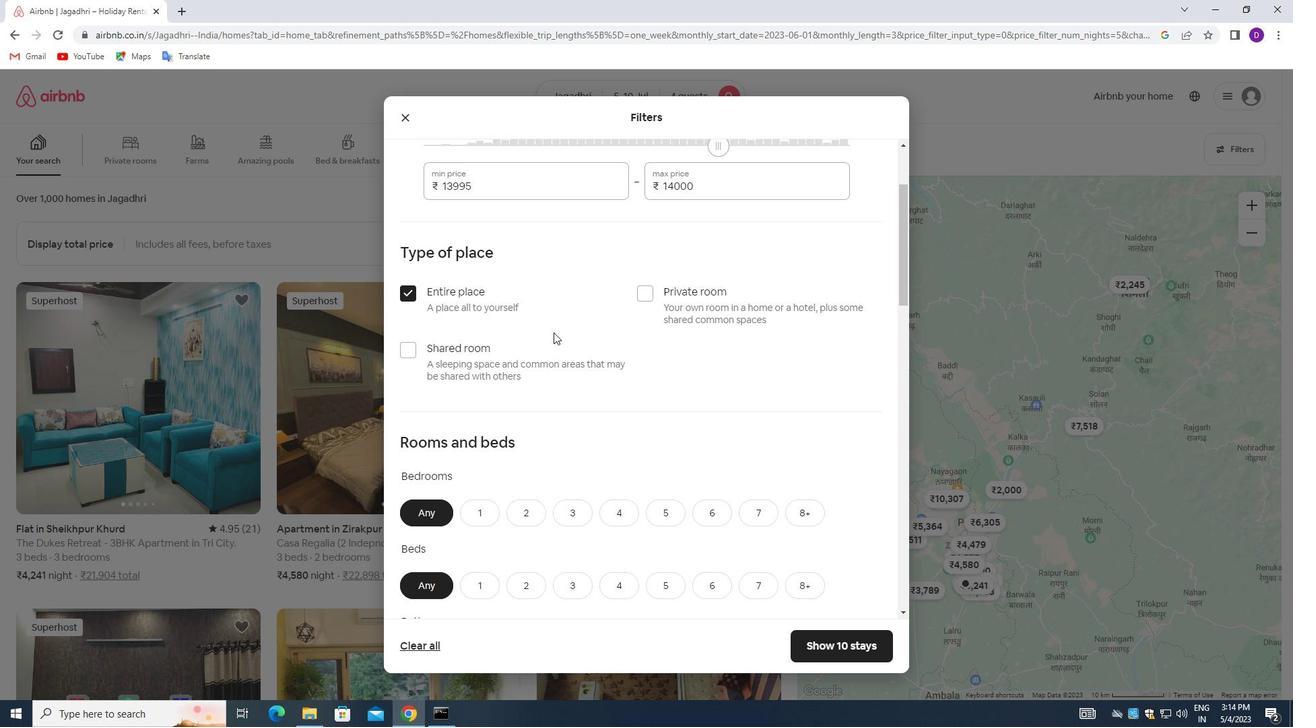 
Action: Mouse scrolled (554, 336) with delta (0, 0)
Screenshot: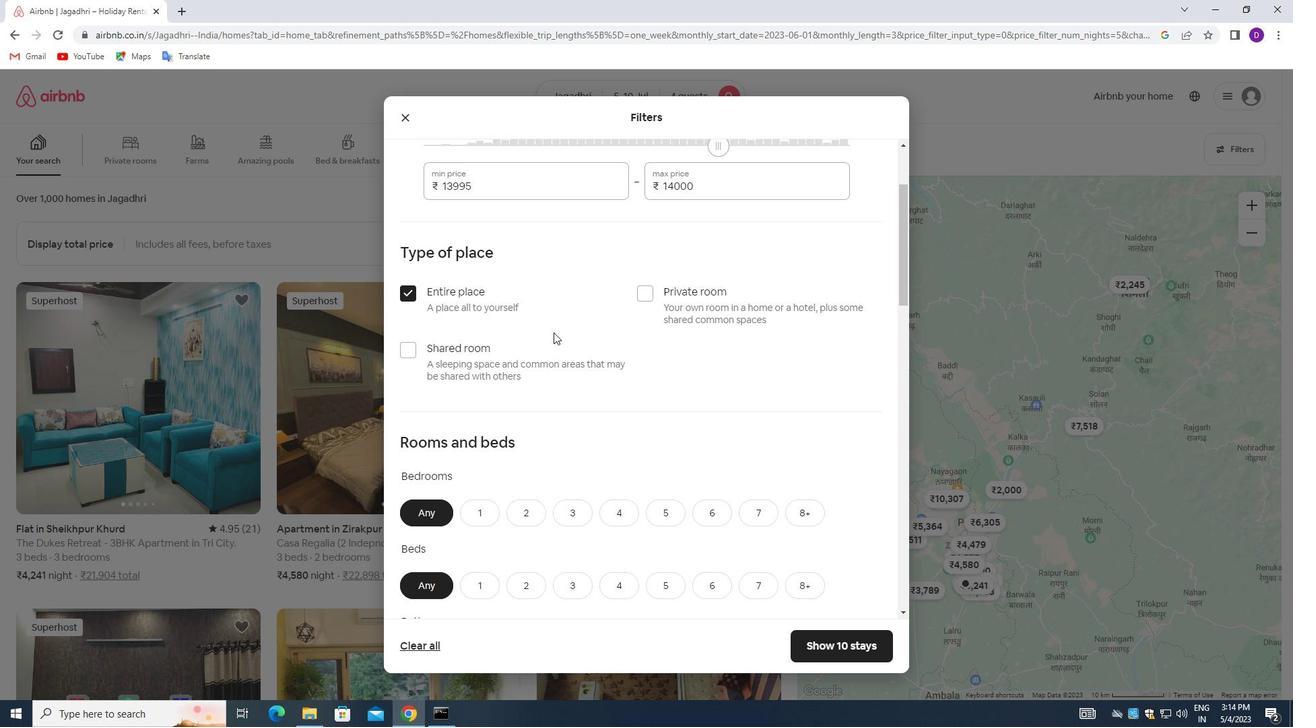 
Action: Mouse moved to (554, 340)
Screenshot: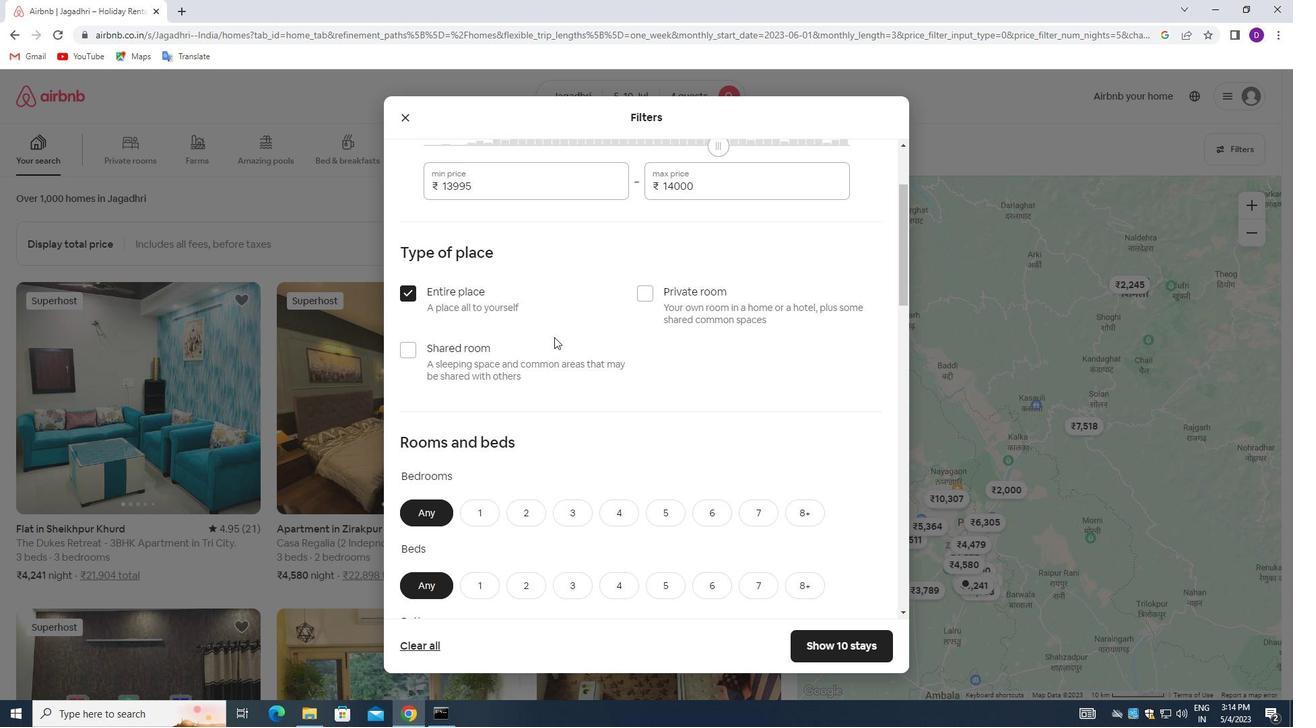 
Action: Mouse scrolled (554, 339) with delta (0, 0)
Screenshot: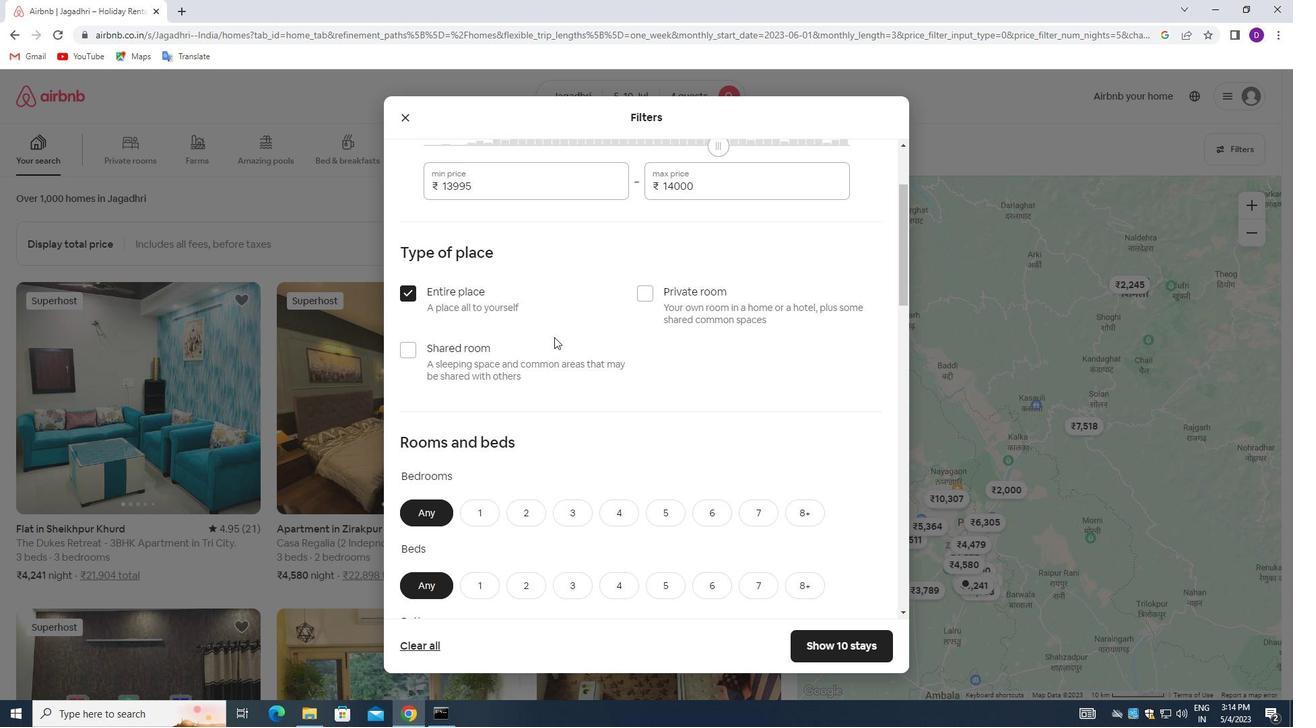 
Action: Mouse moved to (524, 381)
Screenshot: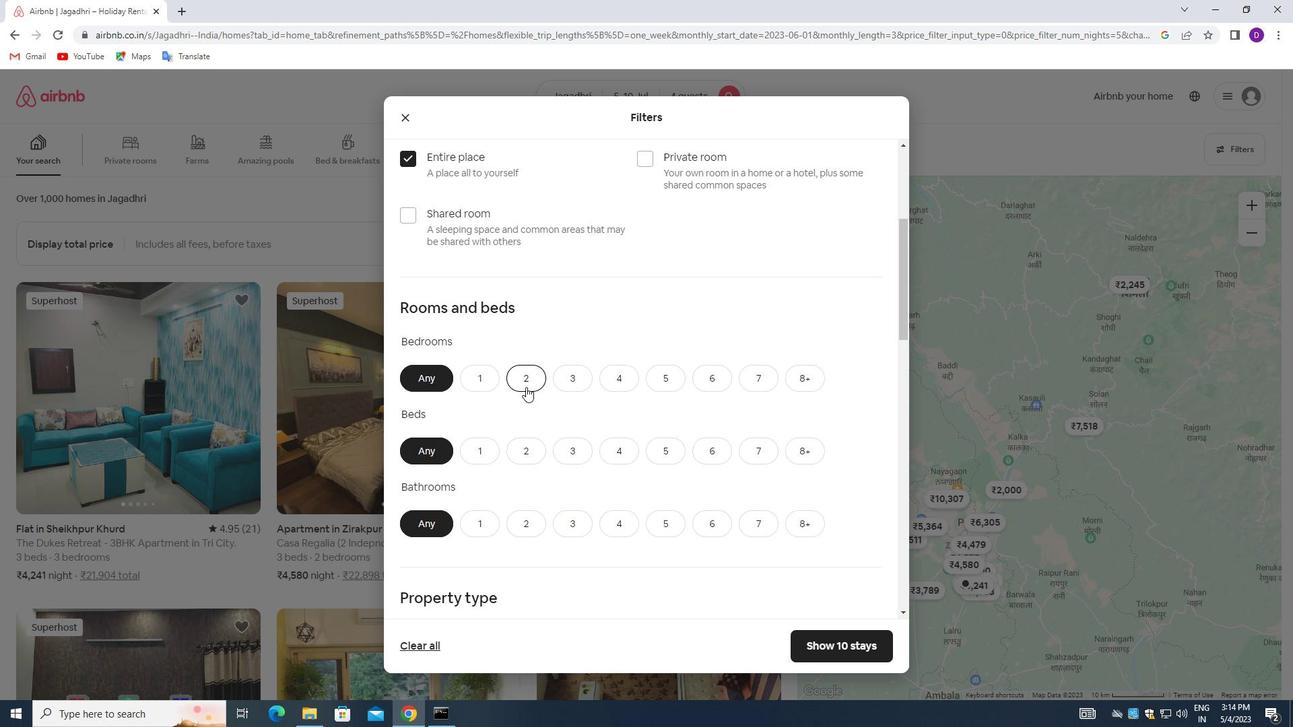 
Action: Mouse pressed left at (524, 381)
Screenshot: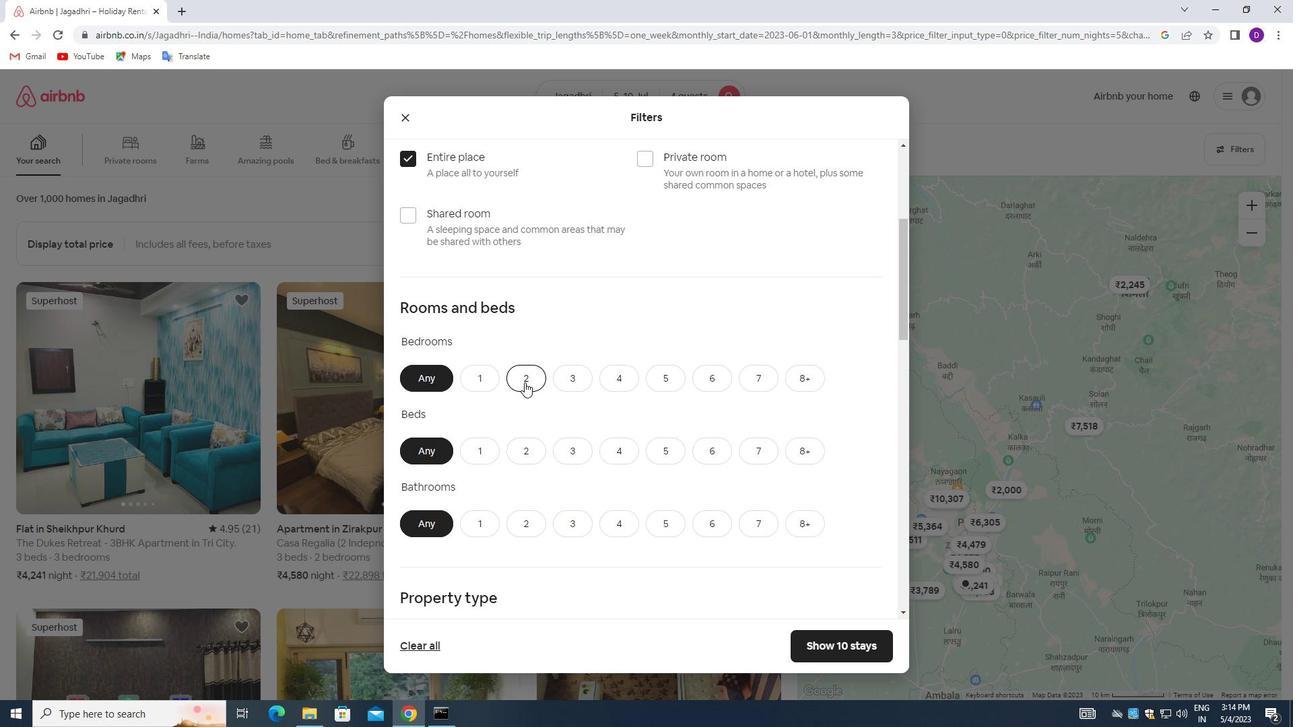 
Action: Mouse moved to (614, 458)
Screenshot: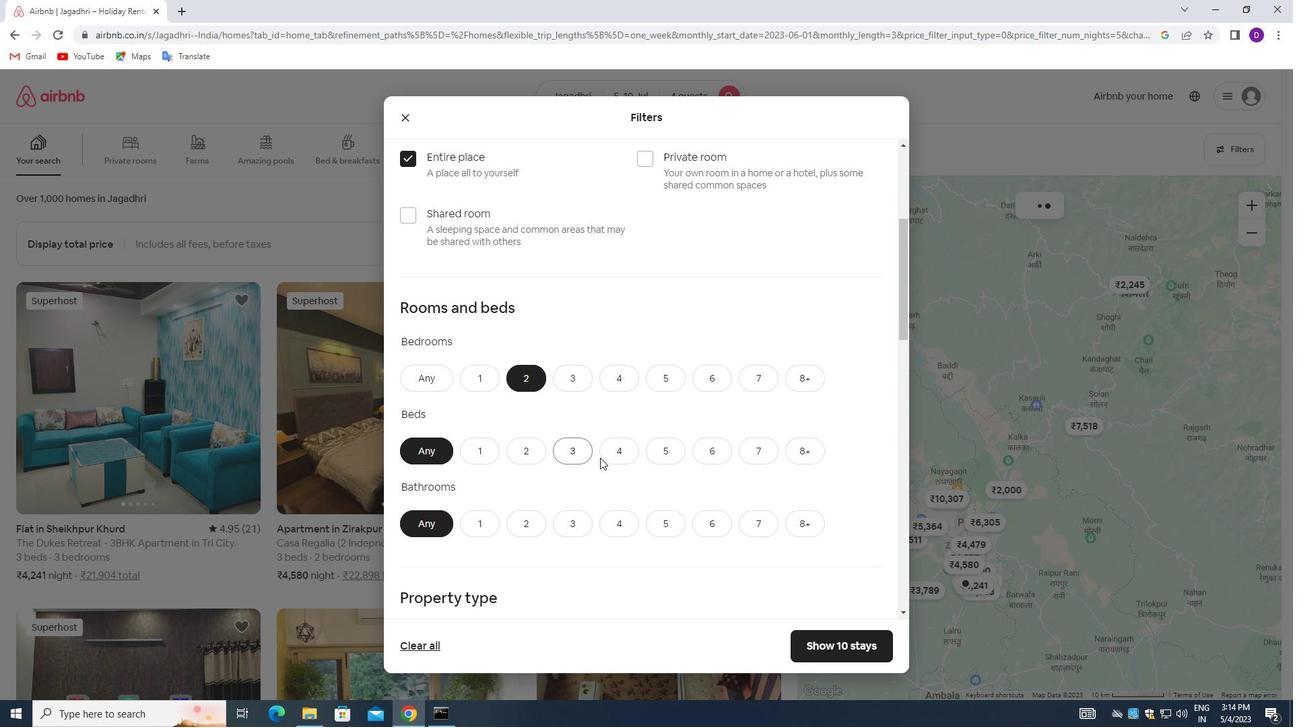 
Action: Mouse pressed left at (614, 458)
Screenshot: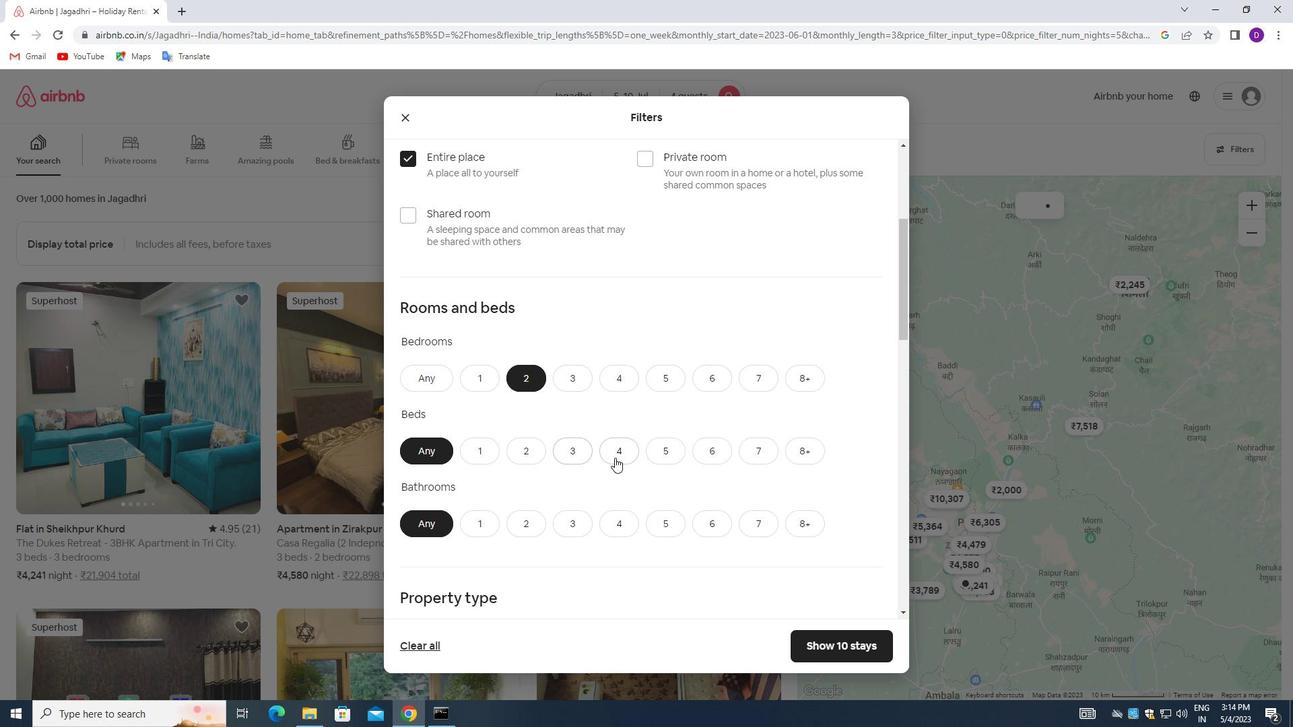 
Action: Mouse moved to (519, 518)
Screenshot: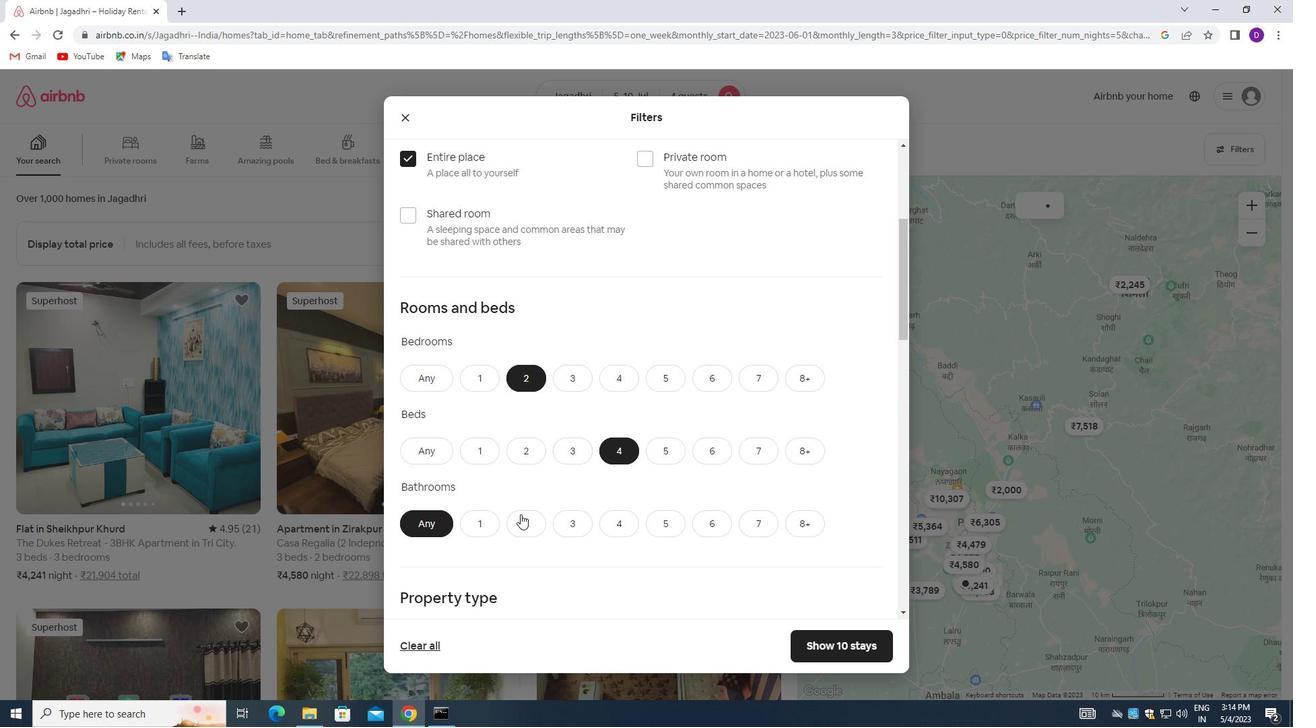 
Action: Mouse pressed left at (519, 518)
Screenshot: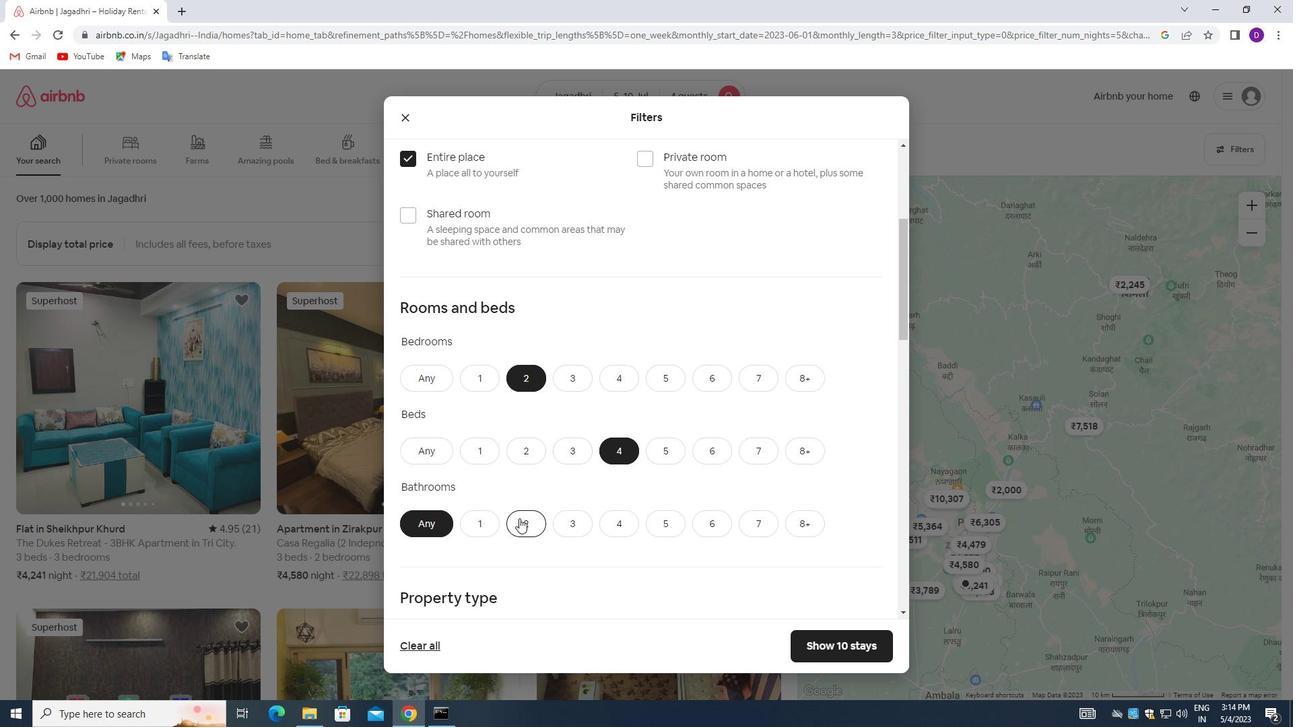 
Action: Mouse moved to (532, 423)
Screenshot: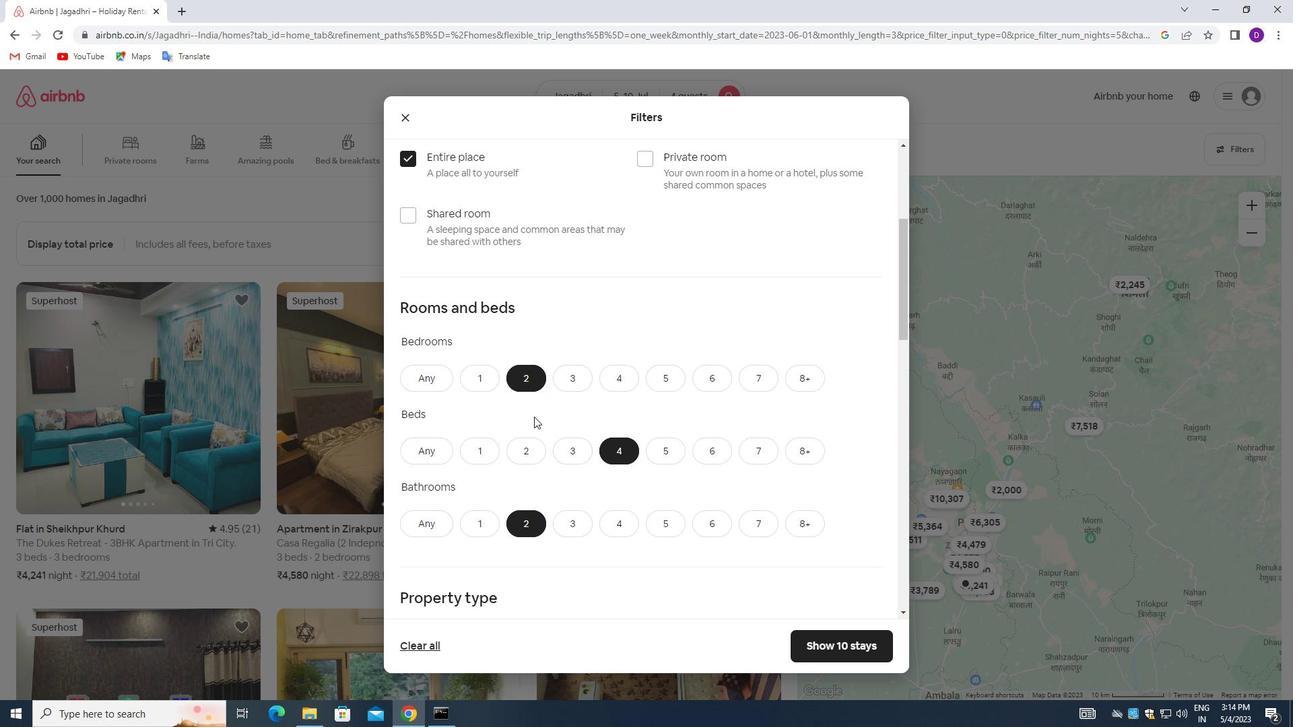 
Action: Mouse scrolled (532, 423) with delta (0, 0)
Screenshot: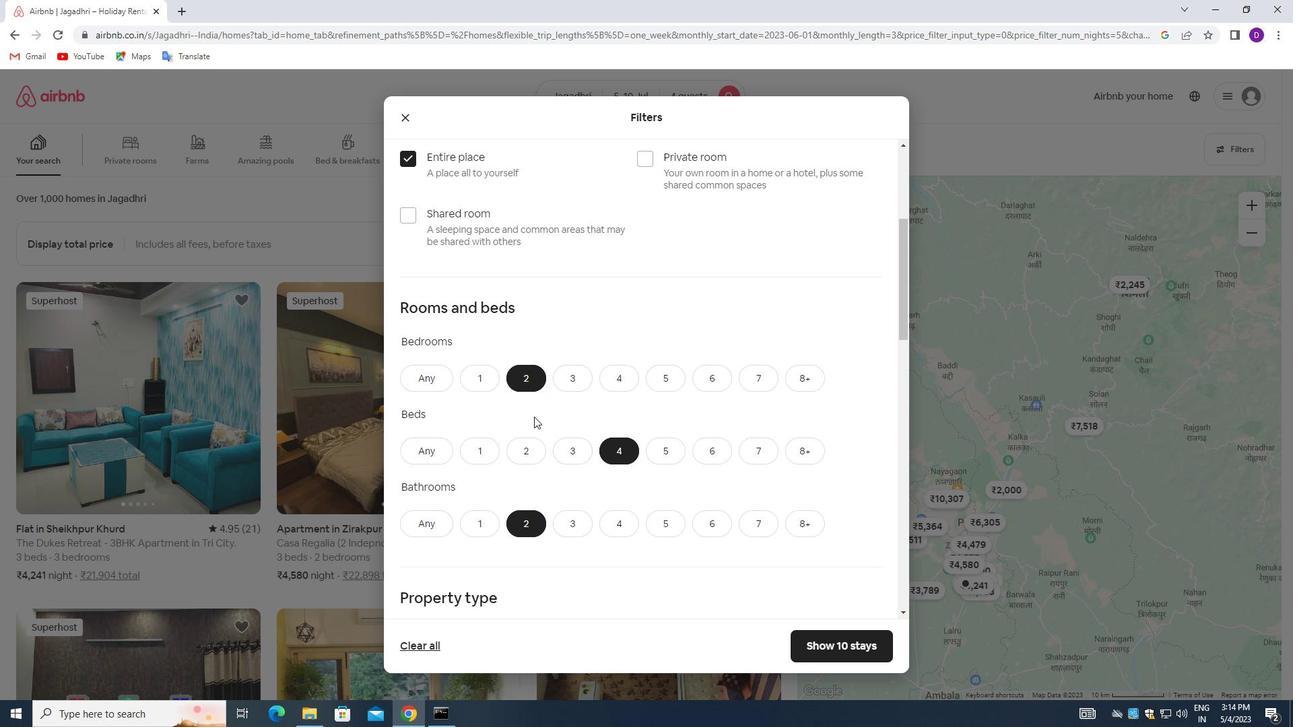
Action: Mouse moved to (532, 428)
Screenshot: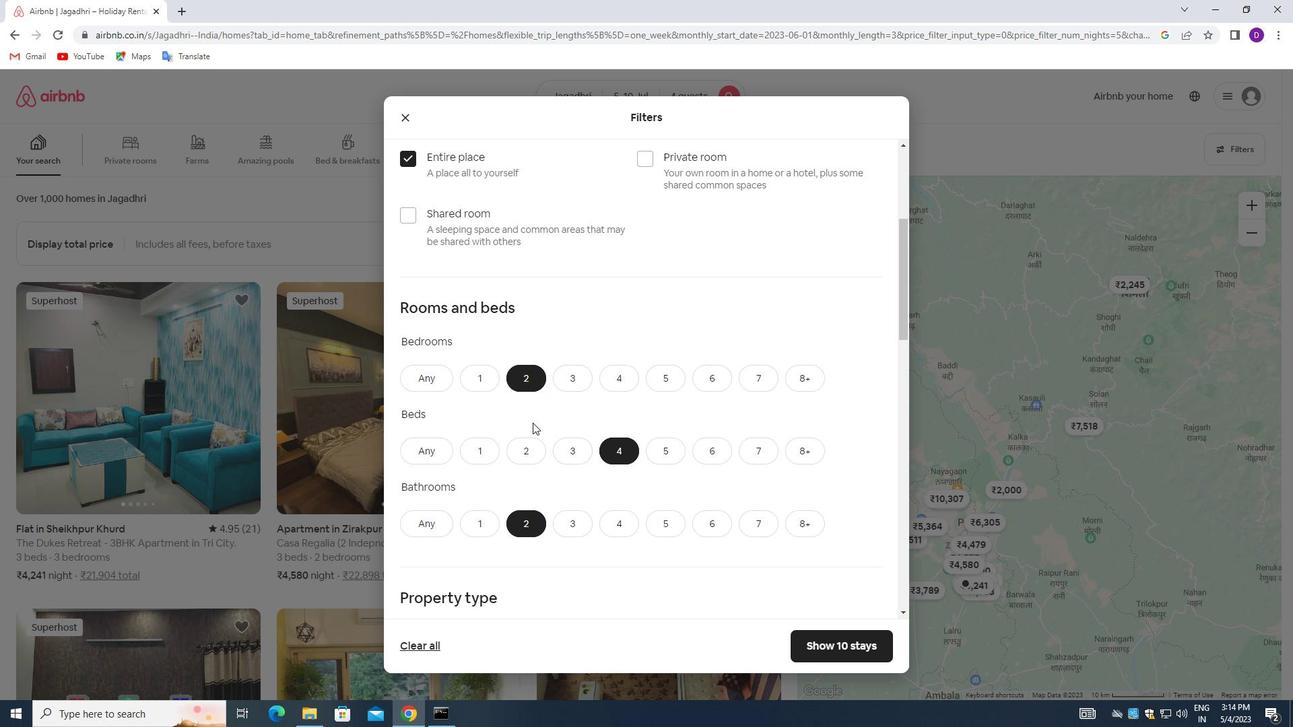 
Action: Mouse scrolled (532, 427) with delta (0, 0)
Screenshot: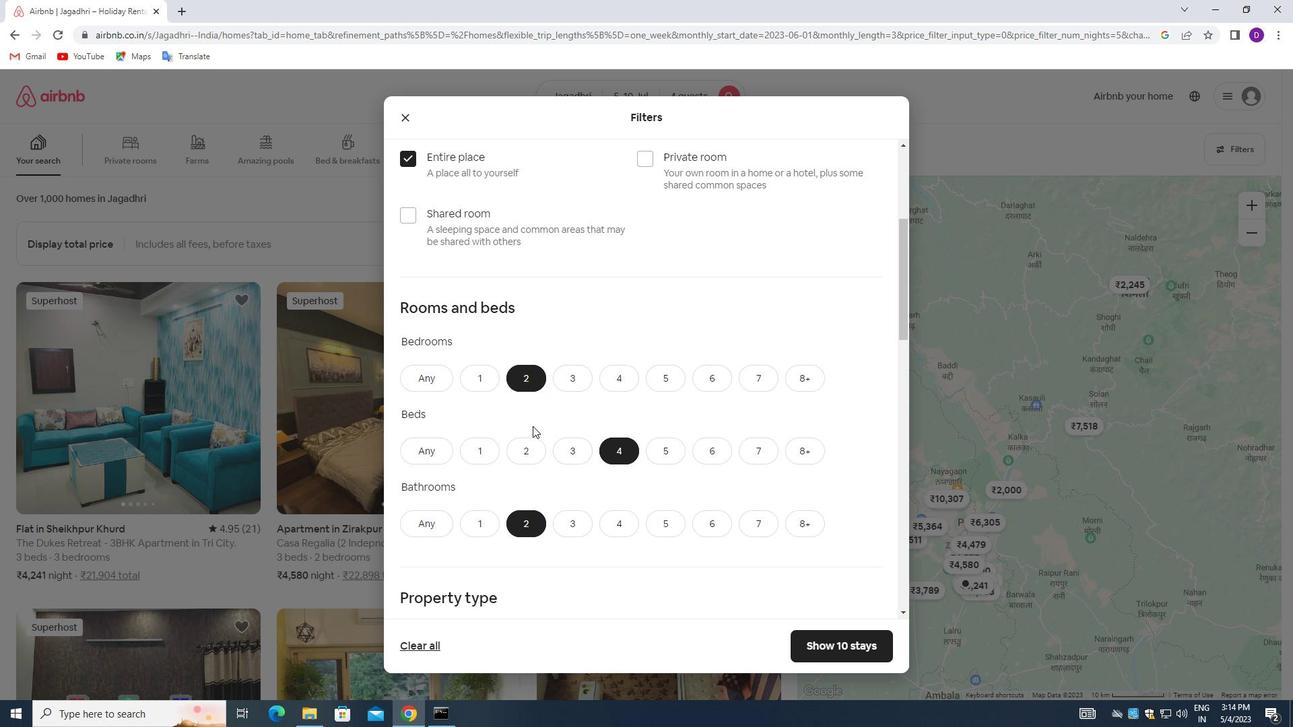 
Action: Mouse moved to (533, 430)
Screenshot: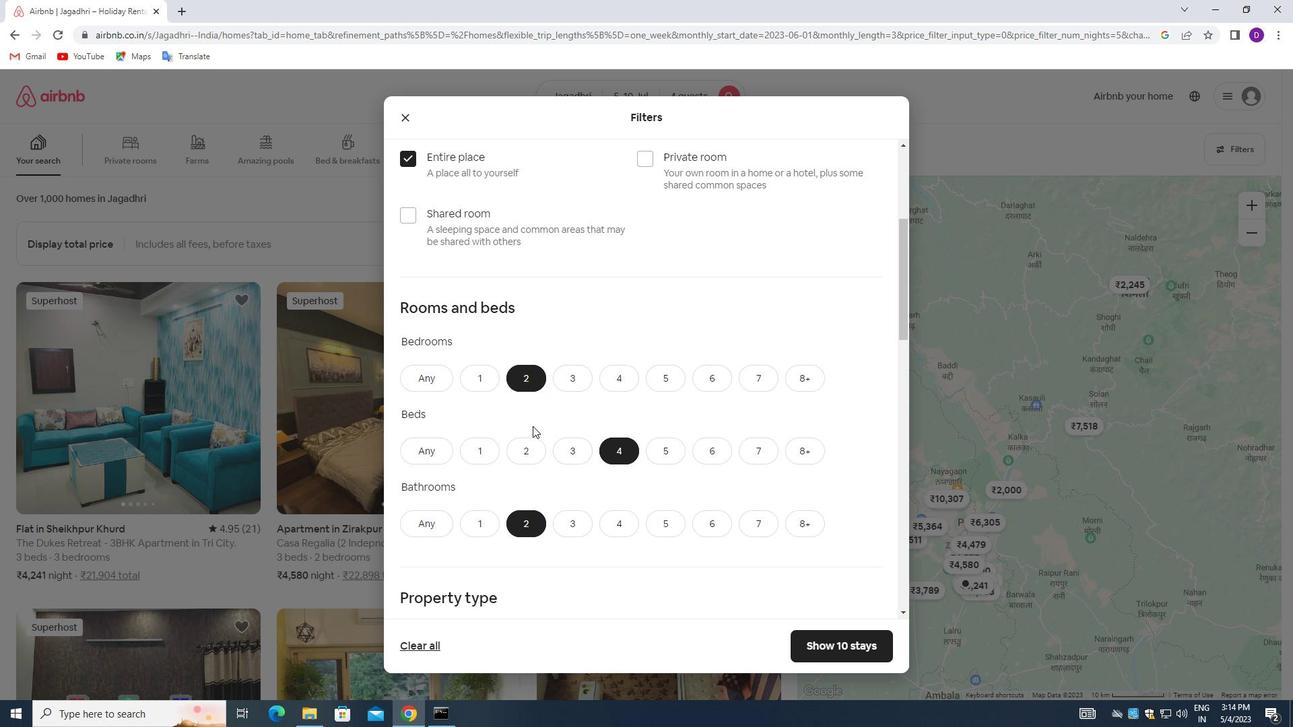 
Action: Mouse scrolled (533, 429) with delta (0, 0)
Screenshot: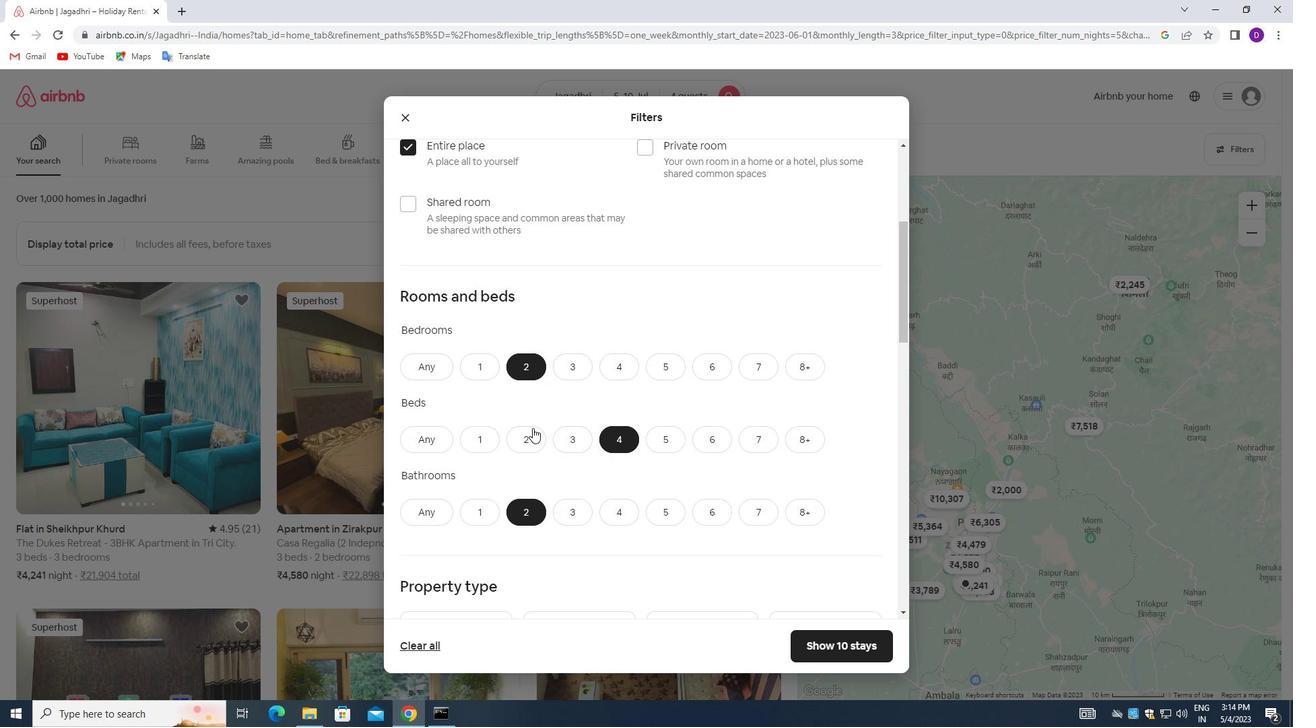 
Action: Mouse moved to (466, 453)
Screenshot: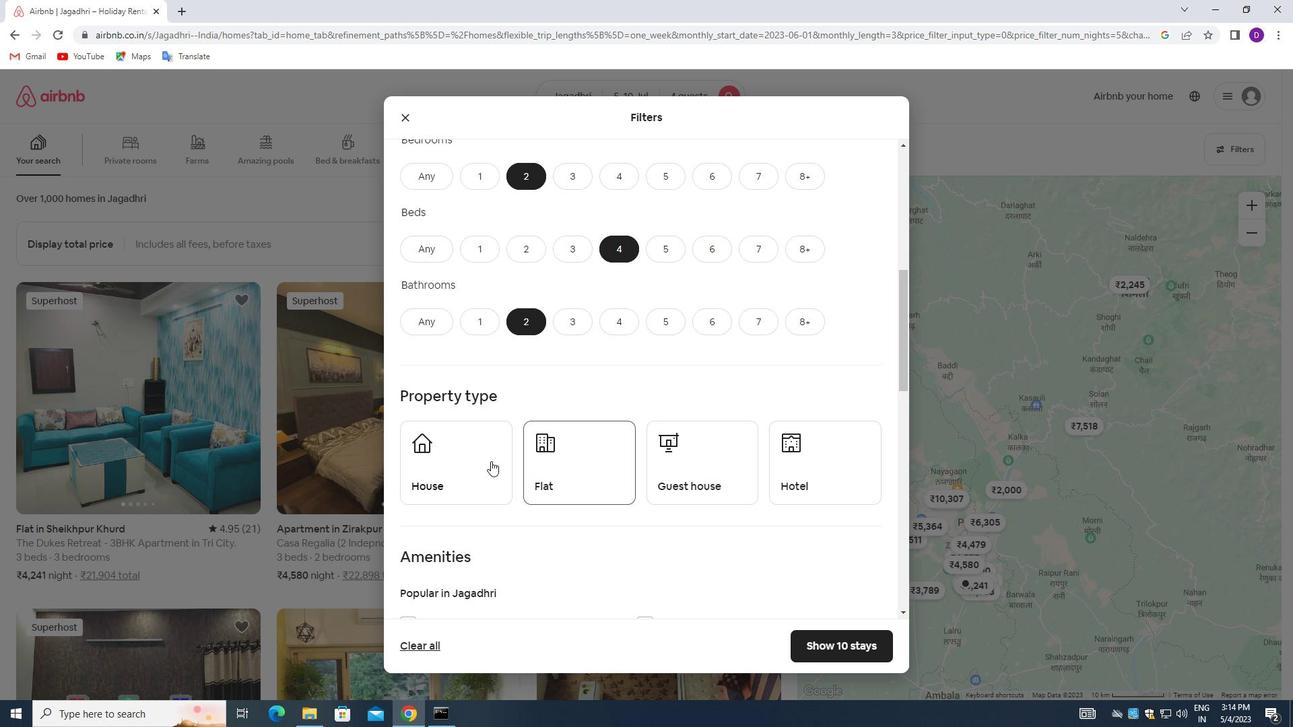 
Action: Mouse pressed left at (466, 453)
Screenshot: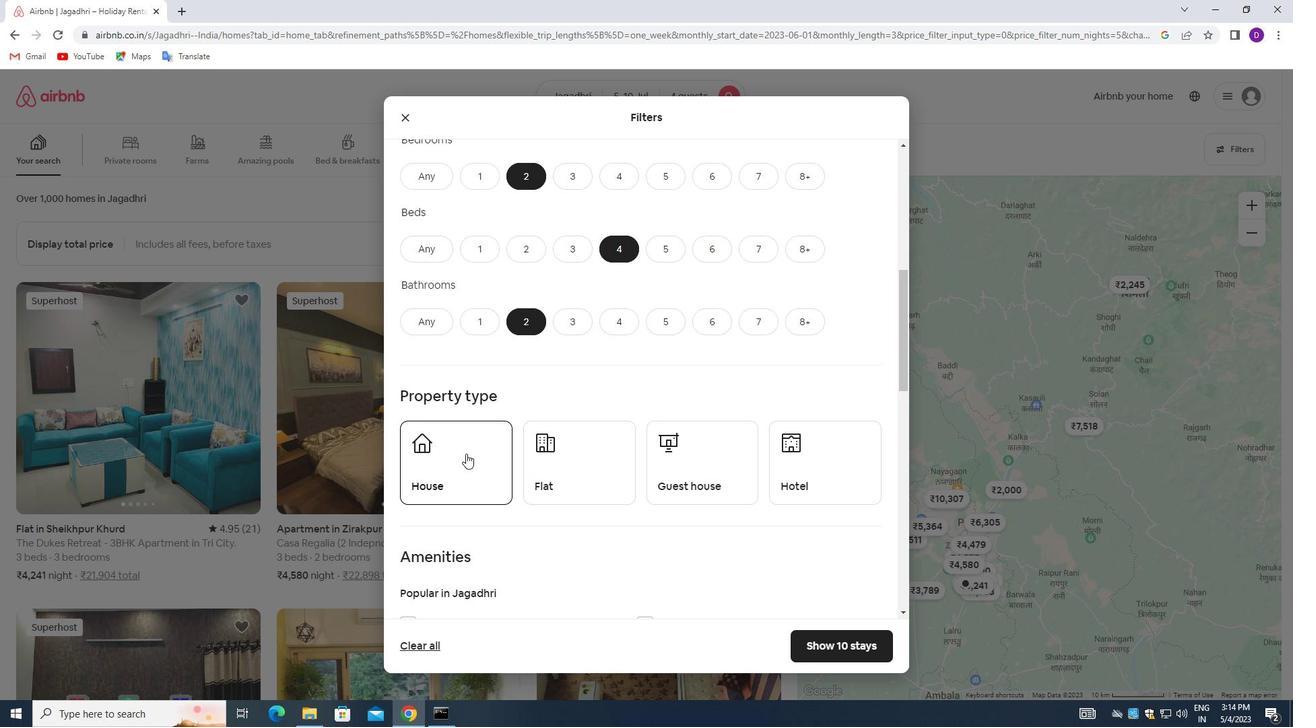 
Action: Mouse moved to (565, 456)
Screenshot: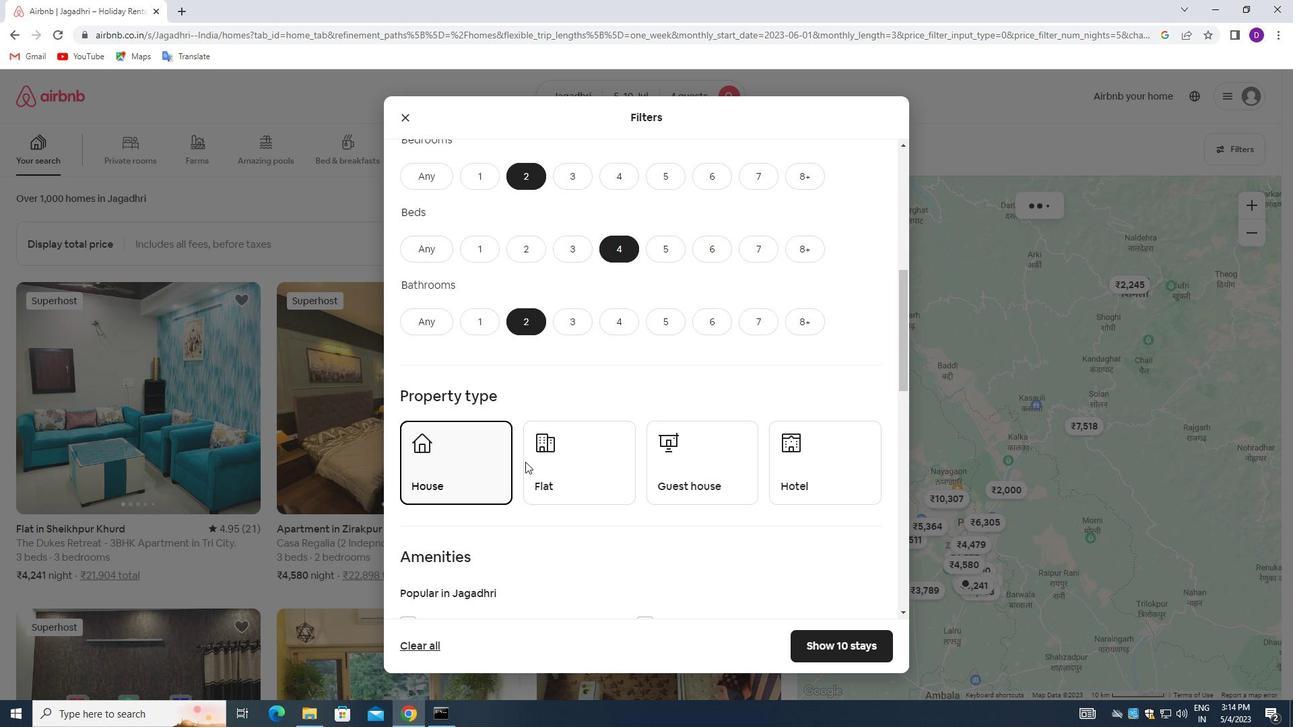 
Action: Mouse pressed left at (565, 456)
Screenshot: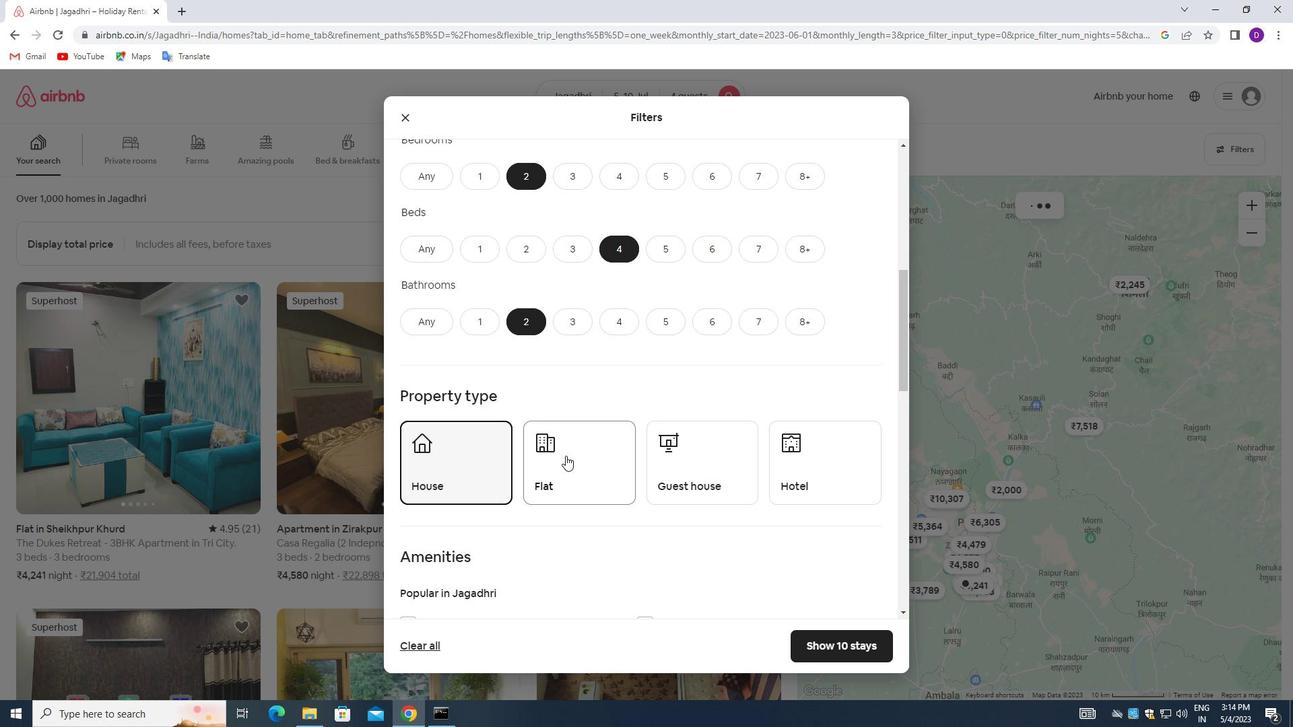 
Action: Mouse moved to (680, 457)
Screenshot: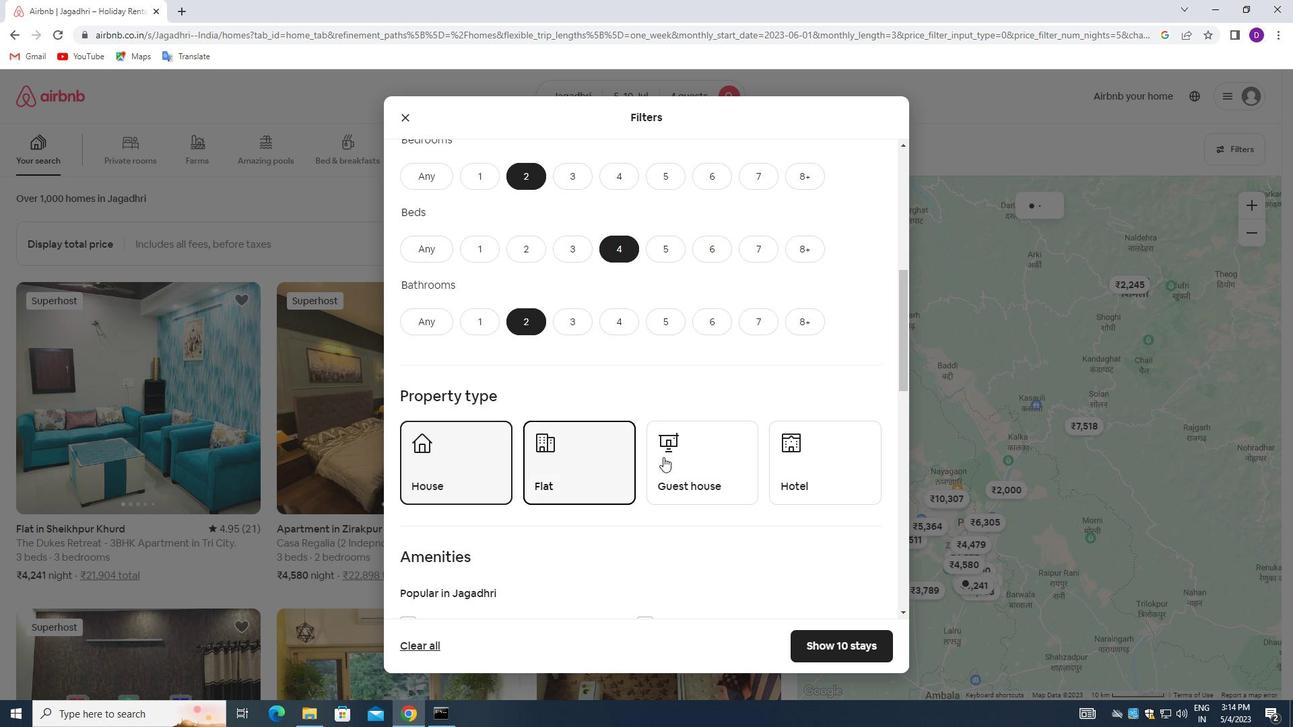 
Action: Mouse pressed left at (680, 457)
Screenshot: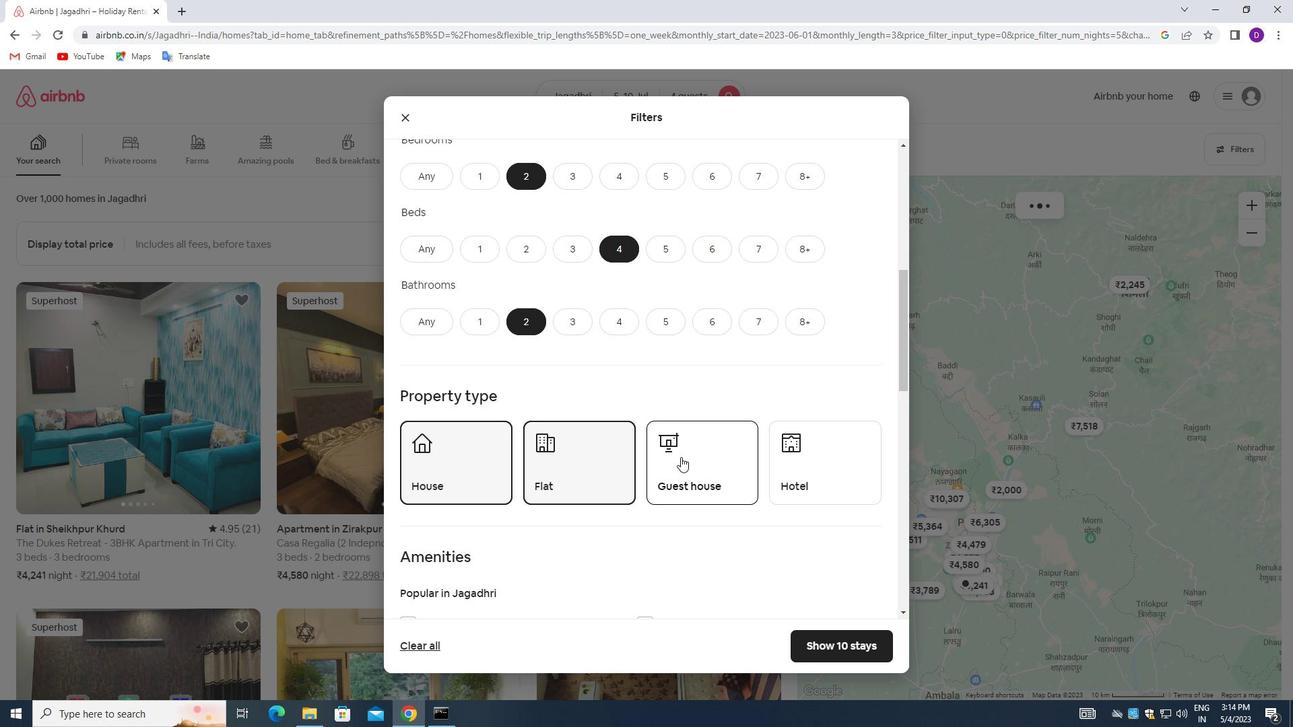 
Action: Mouse moved to (519, 457)
Screenshot: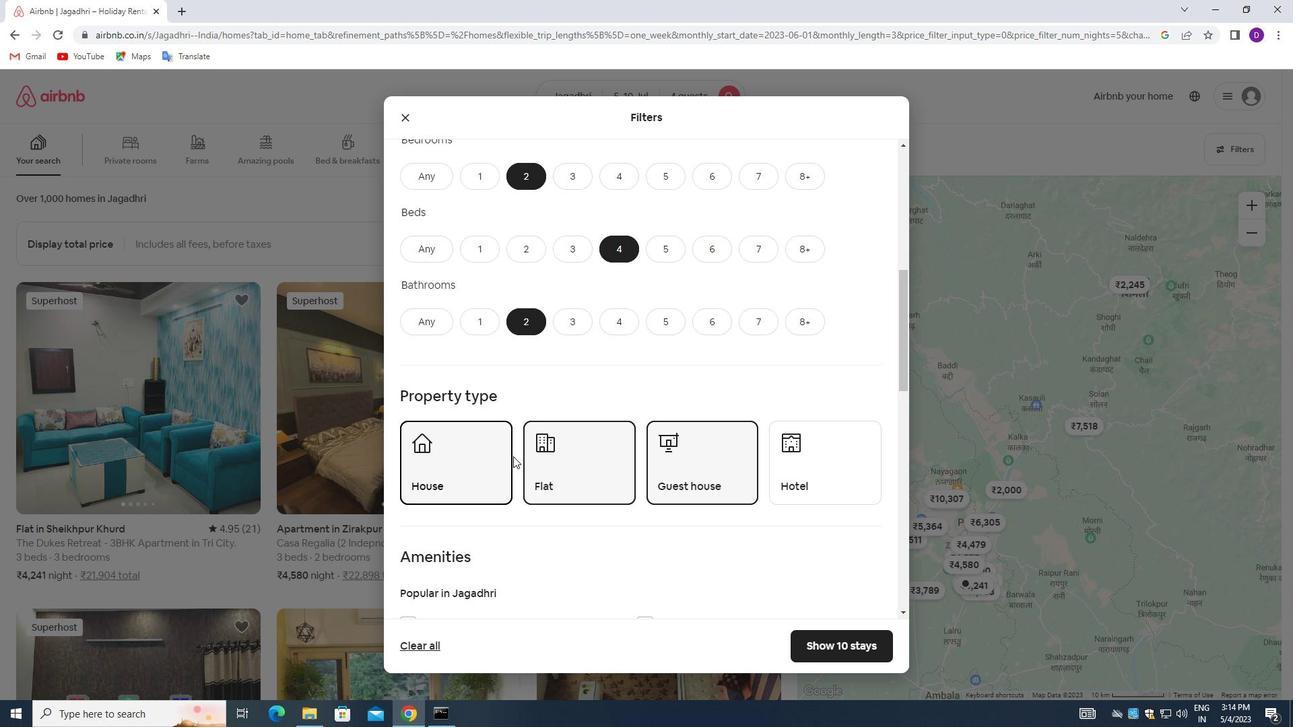 
Action: Mouse scrolled (519, 456) with delta (0, 0)
Screenshot: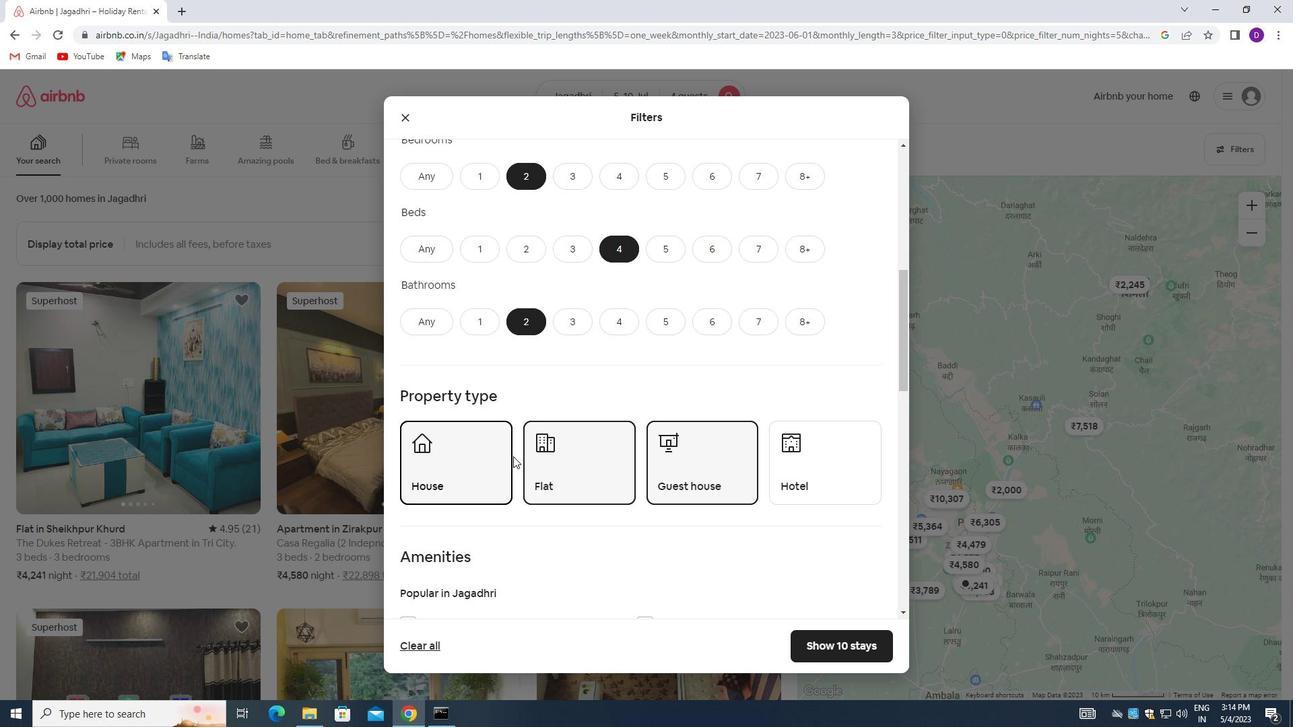 
Action: Mouse moved to (527, 457)
Screenshot: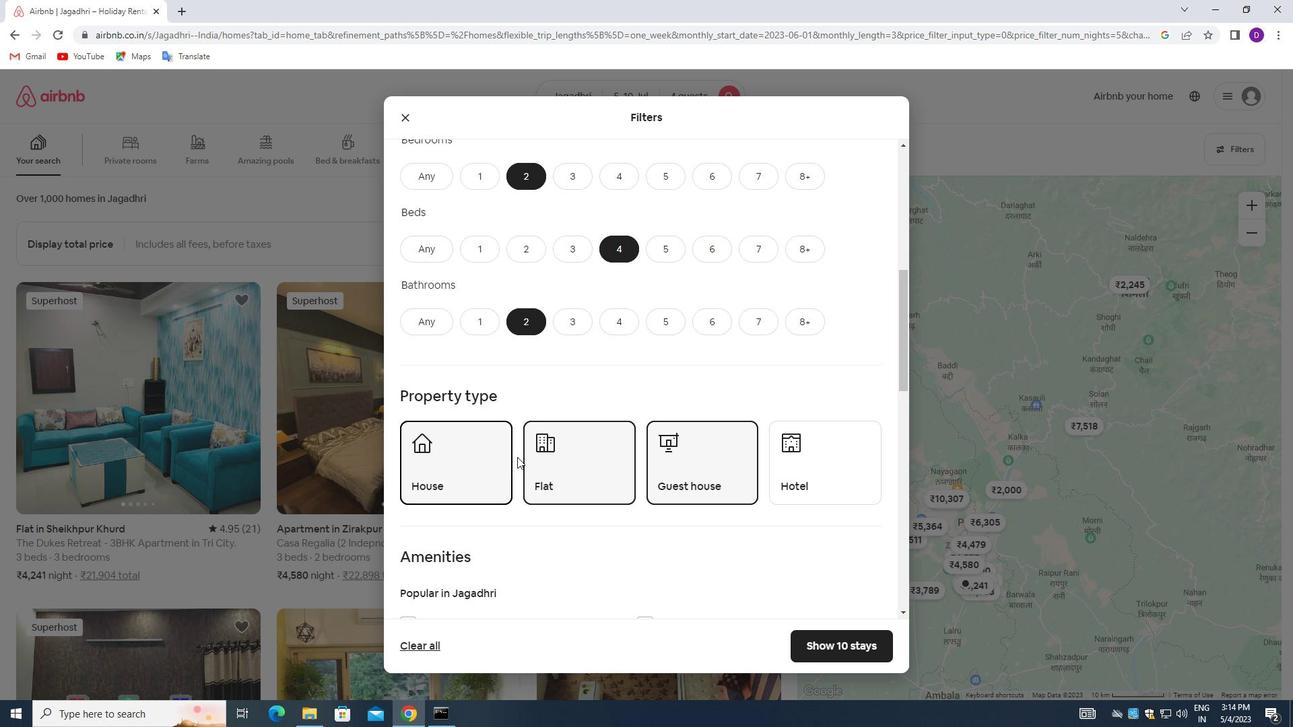 
Action: Mouse scrolled (527, 456) with delta (0, 0)
Screenshot: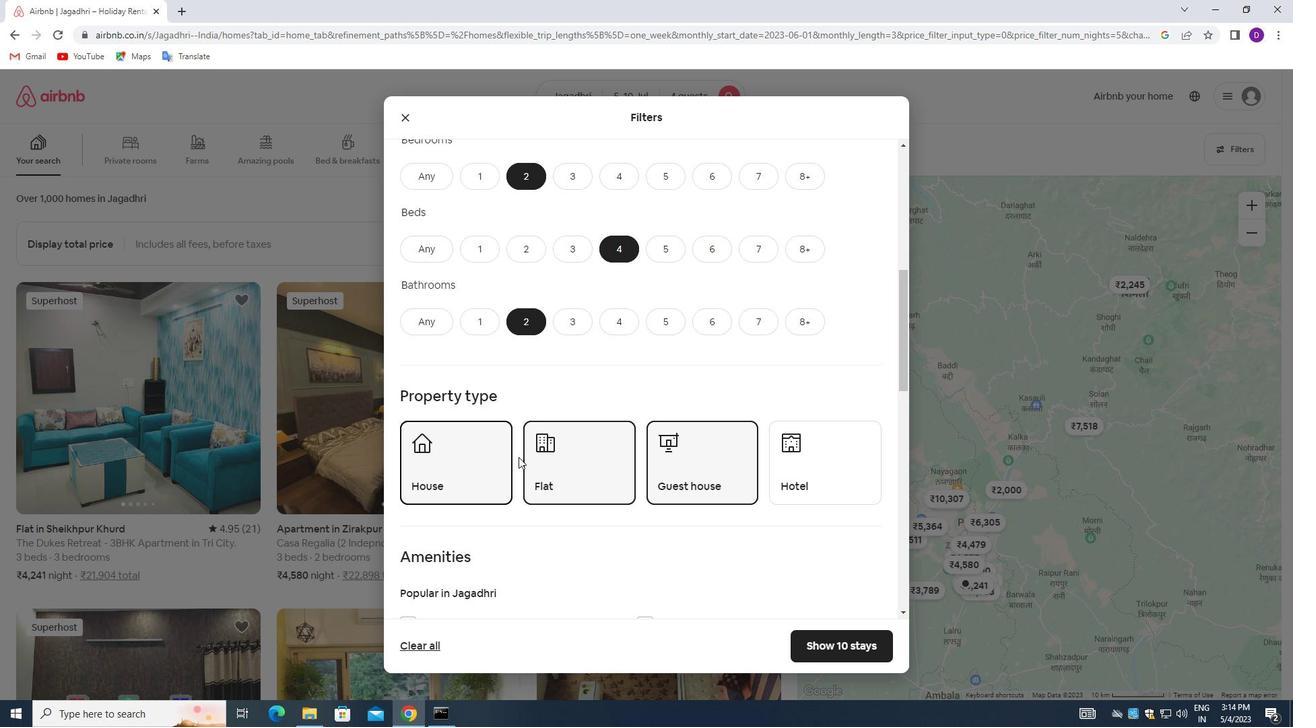 
Action: Mouse moved to (530, 456)
Screenshot: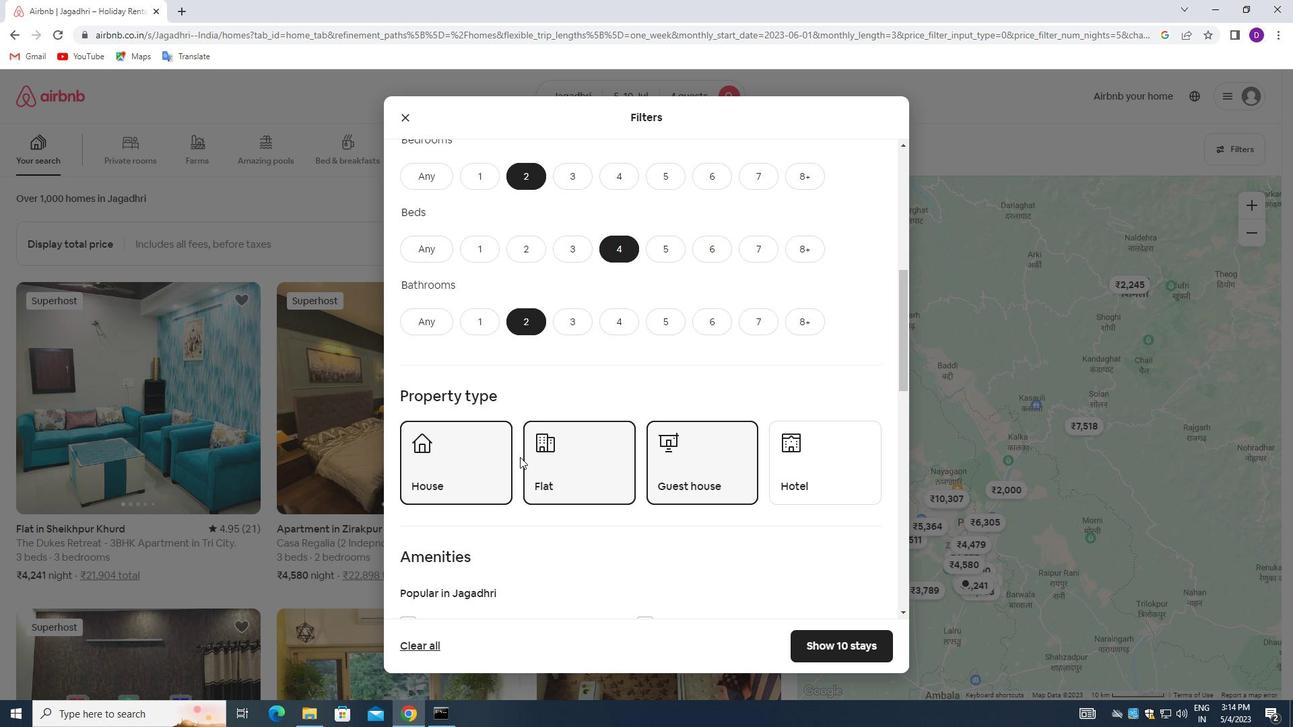 
Action: Mouse scrolled (530, 456) with delta (0, 0)
Screenshot: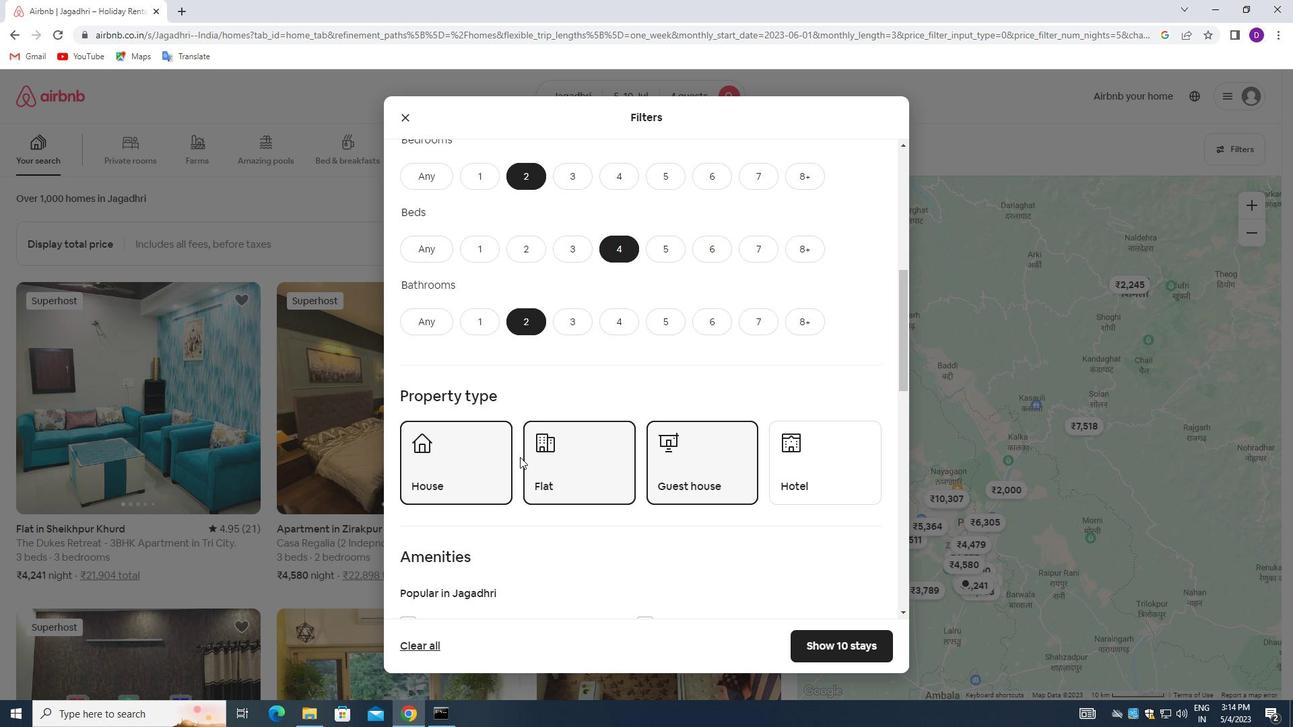 
Action: Mouse moved to (535, 454)
Screenshot: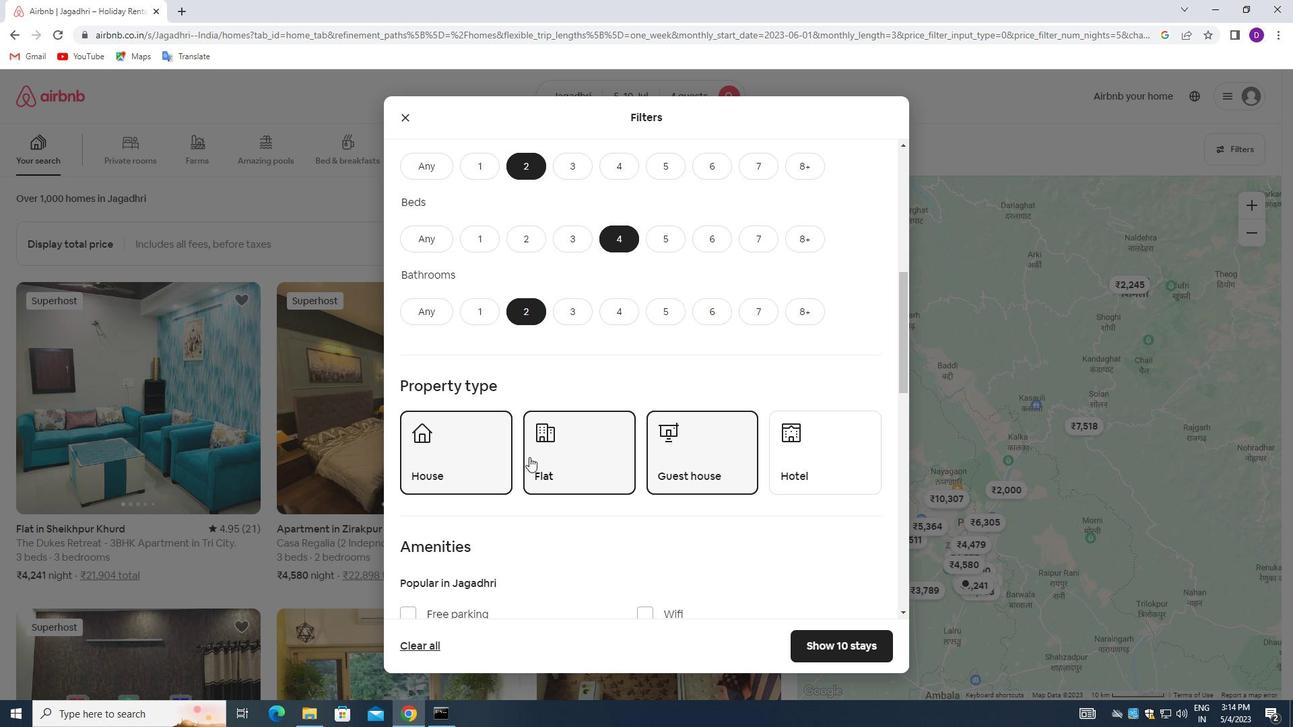 
Action: Mouse scrolled (535, 453) with delta (0, 0)
Screenshot: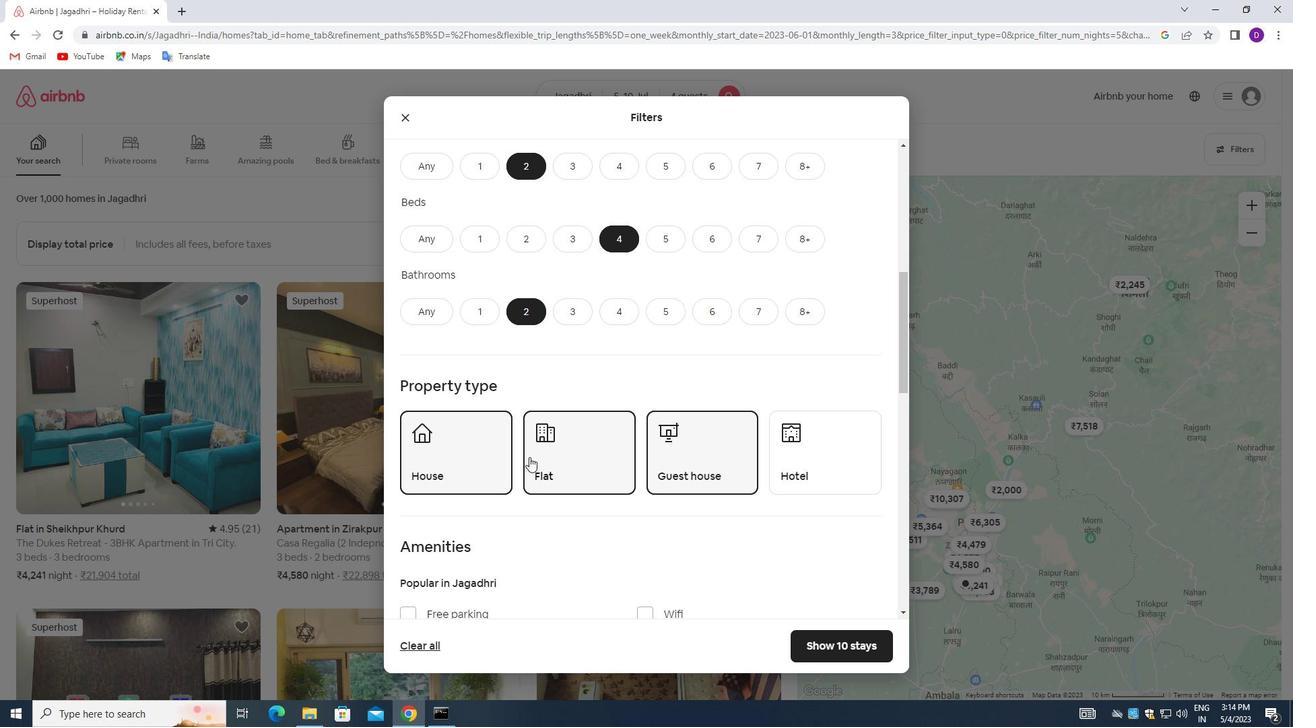 
Action: Mouse moved to (625, 458)
Screenshot: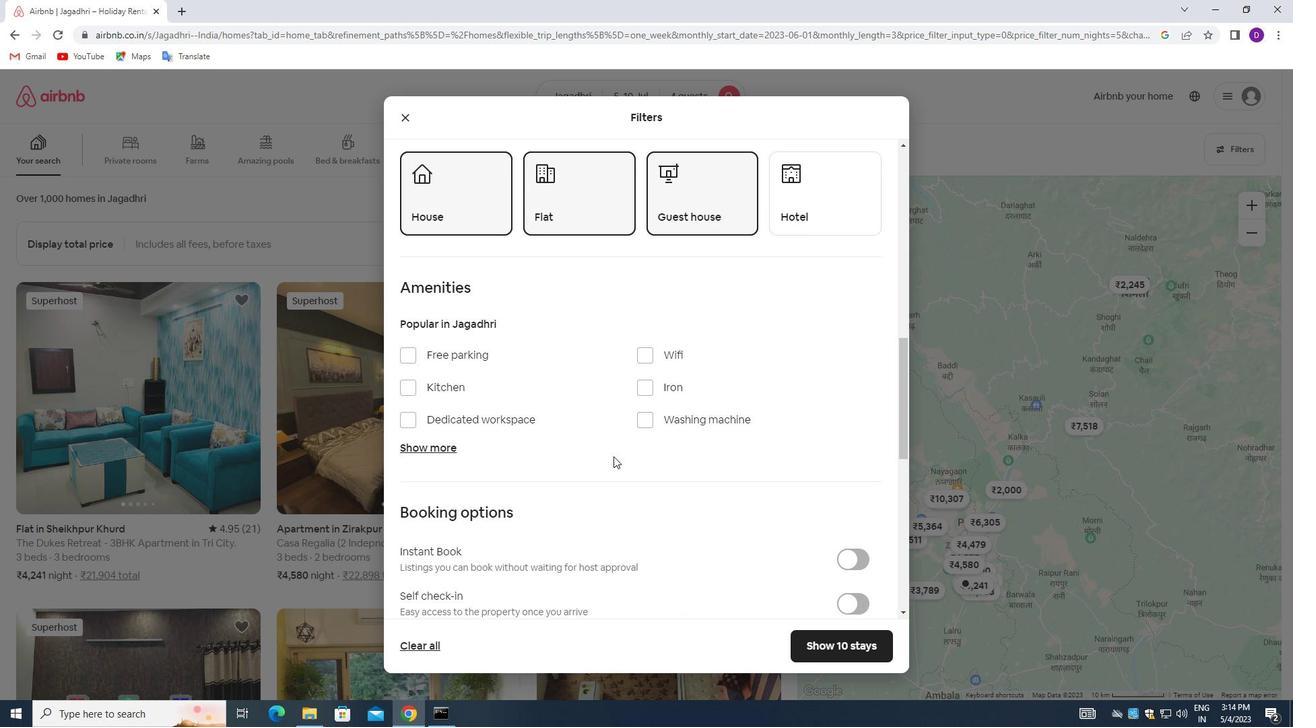 
Action: Mouse scrolled (625, 458) with delta (0, 0)
Screenshot: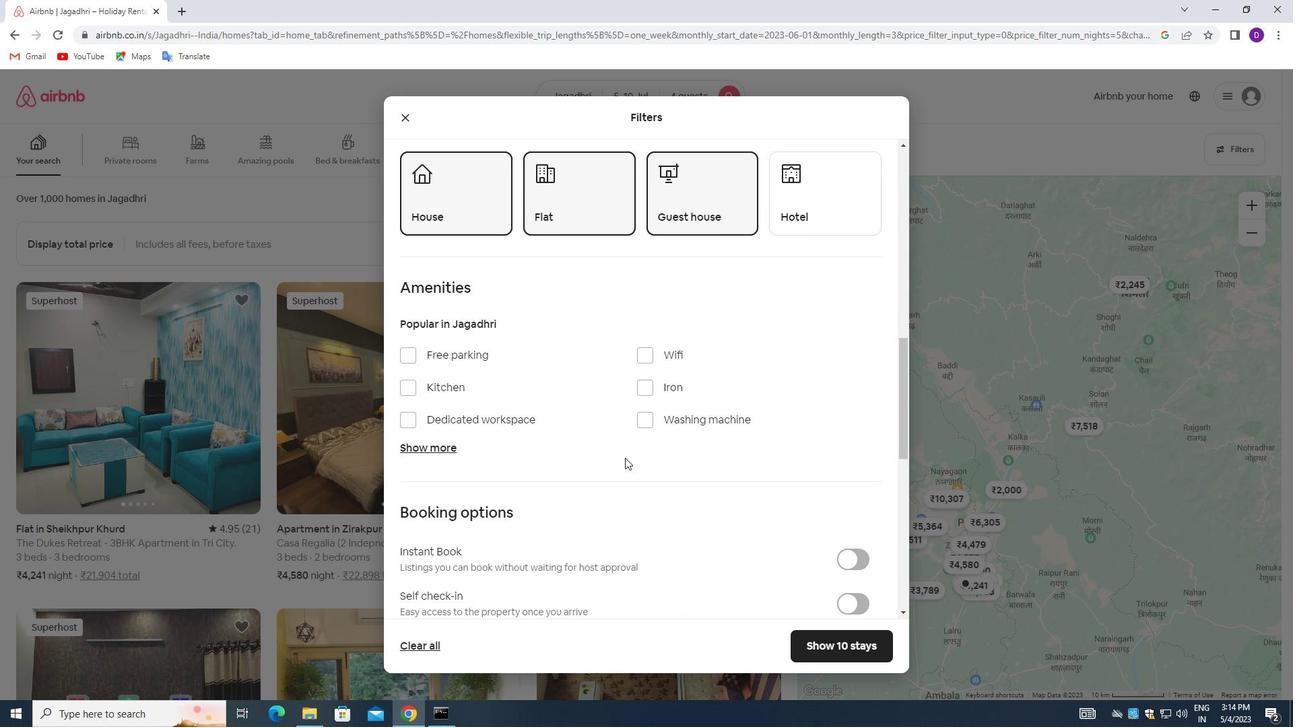 
Action: Mouse scrolled (625, 458) with delta (0, 0)
Screenshot: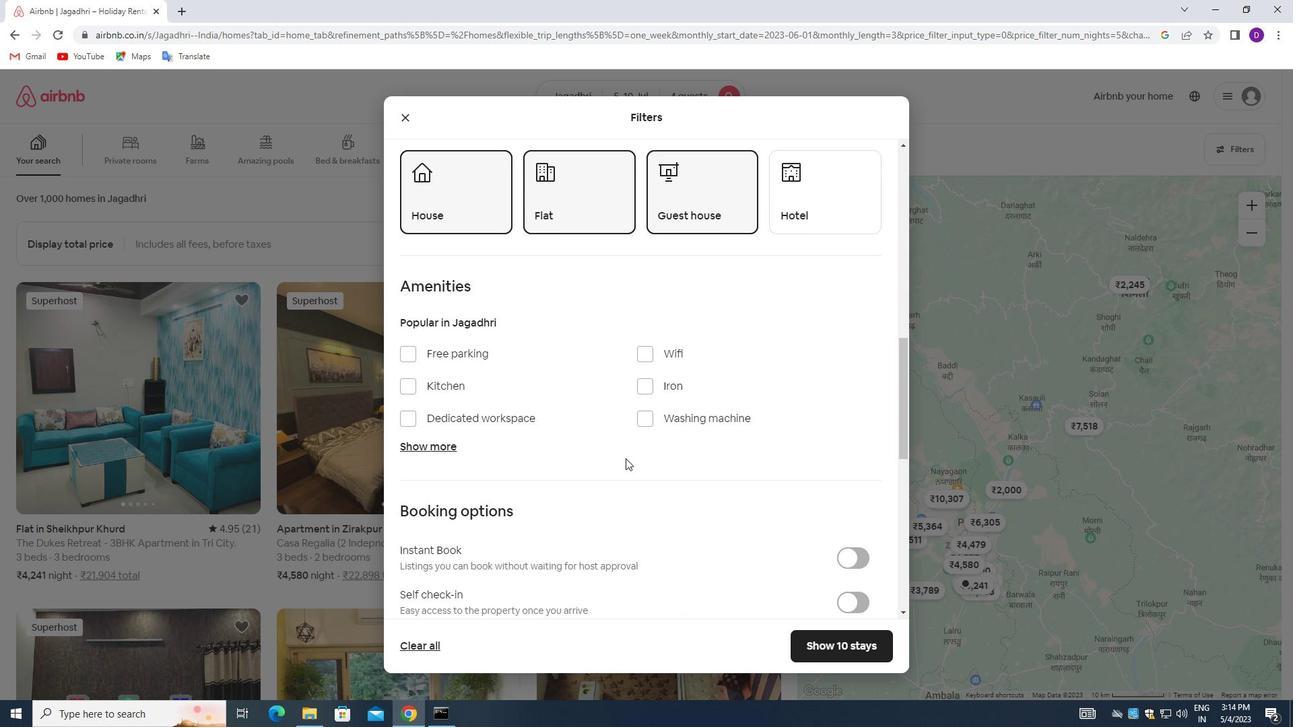 
Action: Mouse moved to (848, 470)
Screenshot: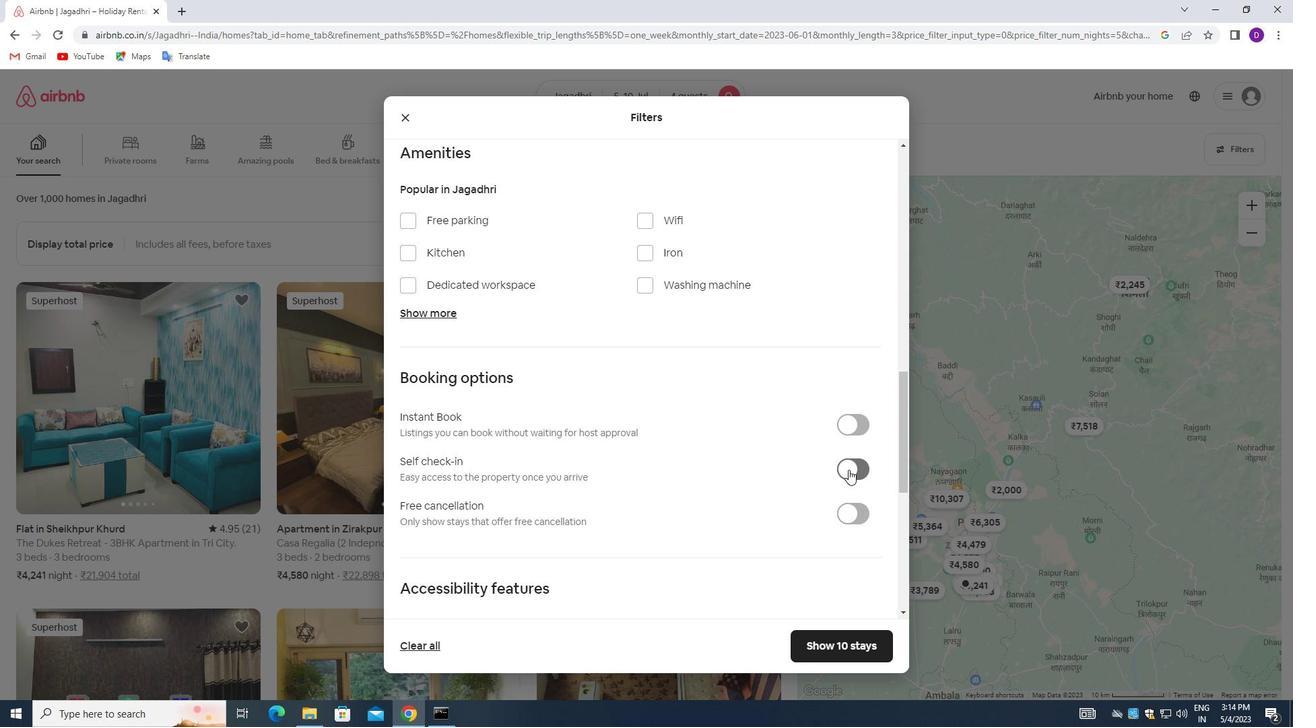 
Action: Mouse pressed left at (848, 470)
Screenshot: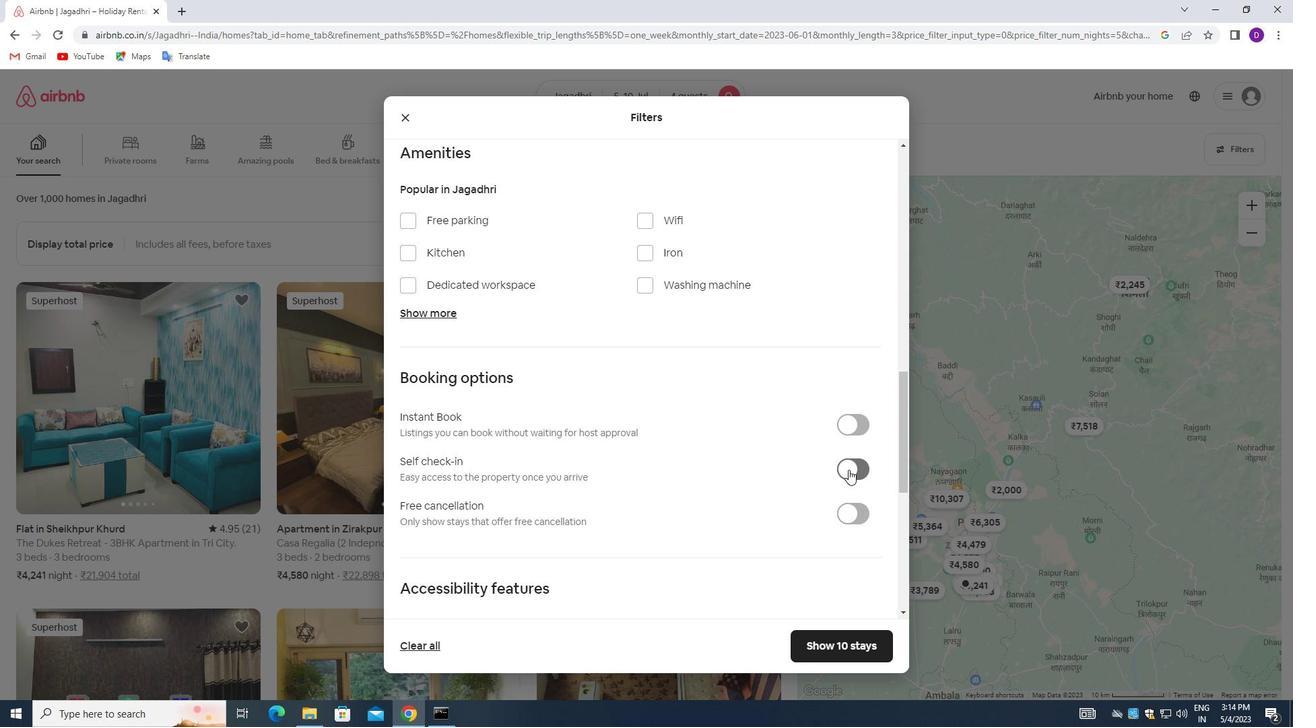 
Action: Mouse moved to (513, 474)
Screenshot: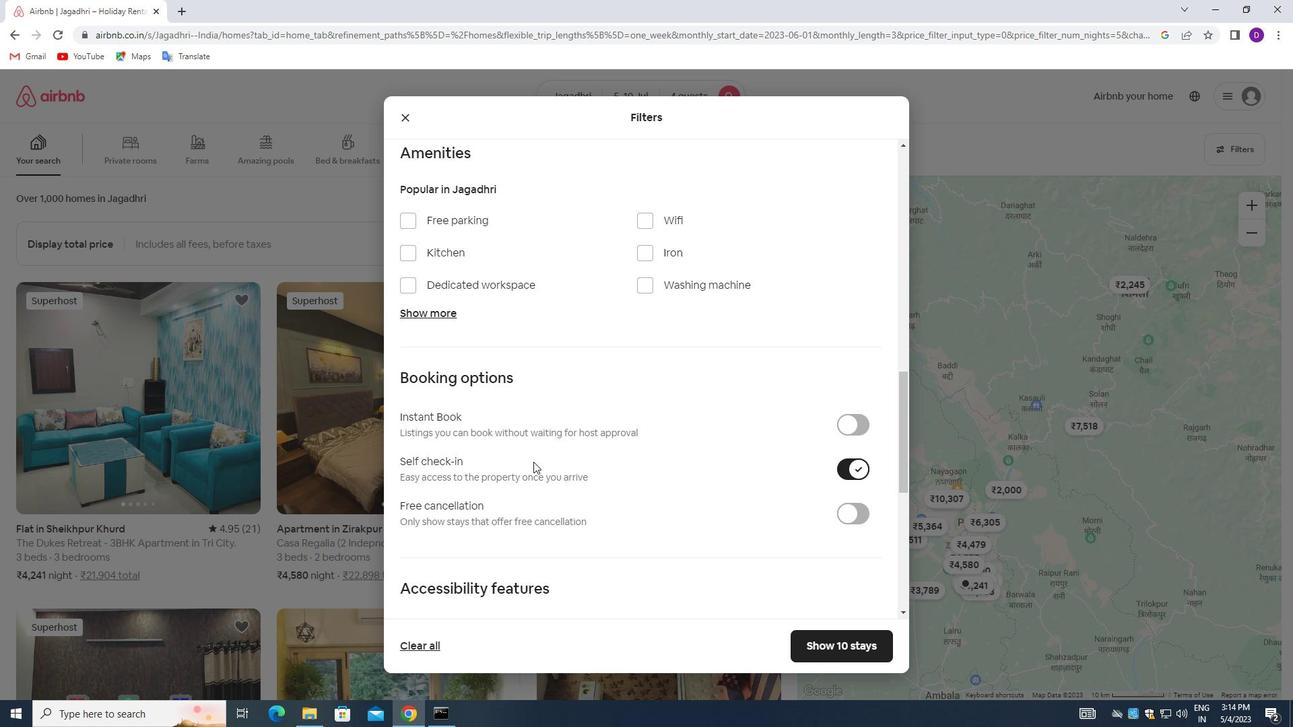 
Action: Mouse scrolled (513, 474) with delta (0, 0)
Screenshot: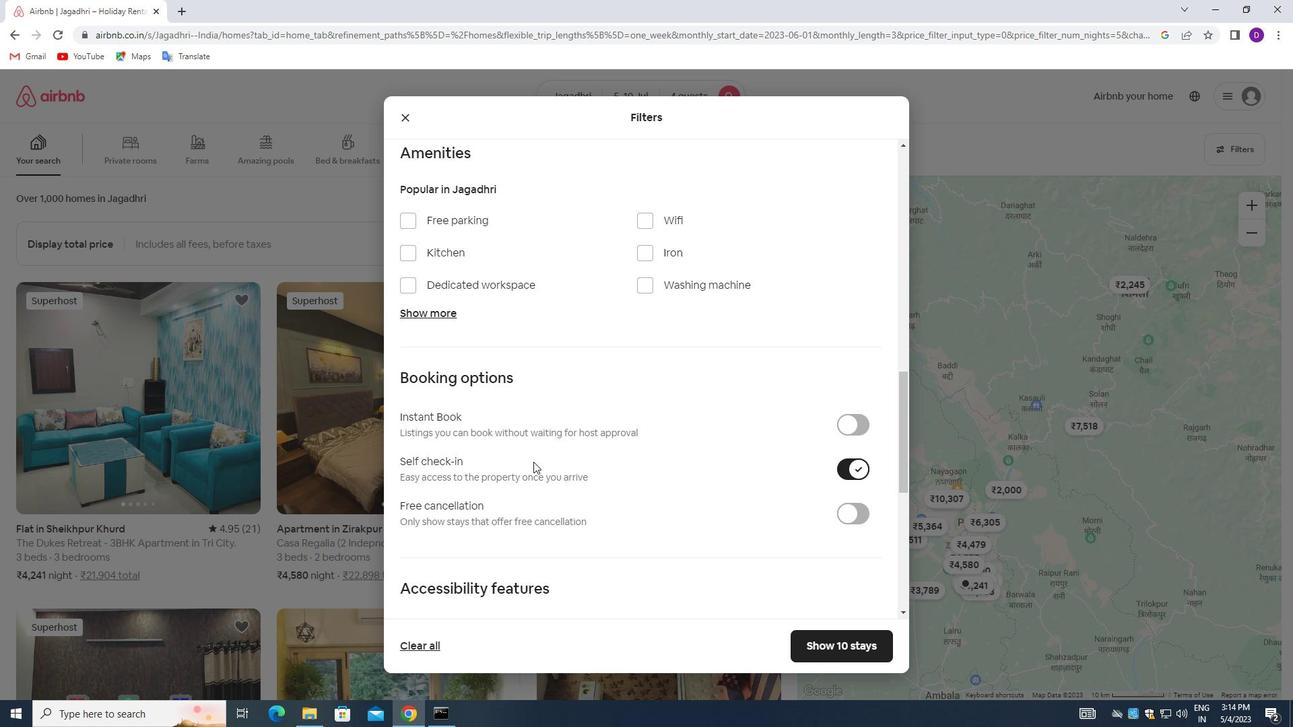 
Action: Mouse moved to (508, 477)
Screenshot: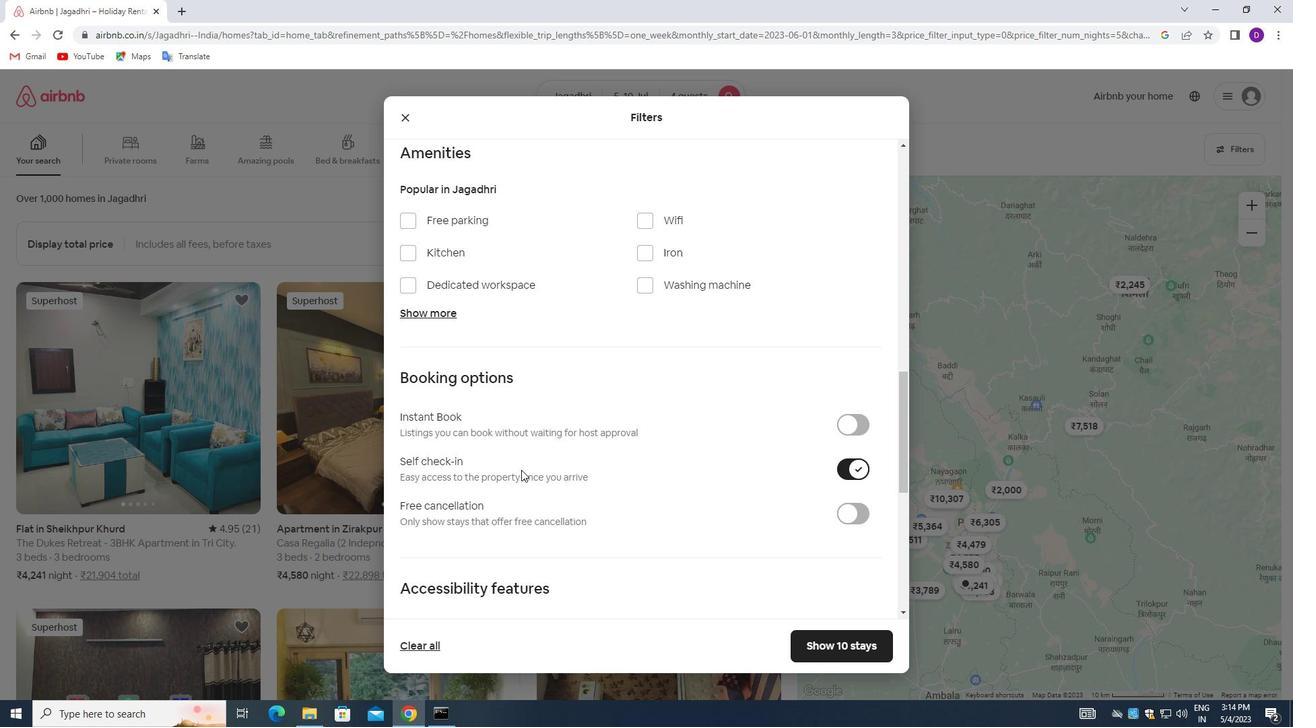 
Action: Mouse scrolled (508, 476) with delta (0, 0)
Screenshot: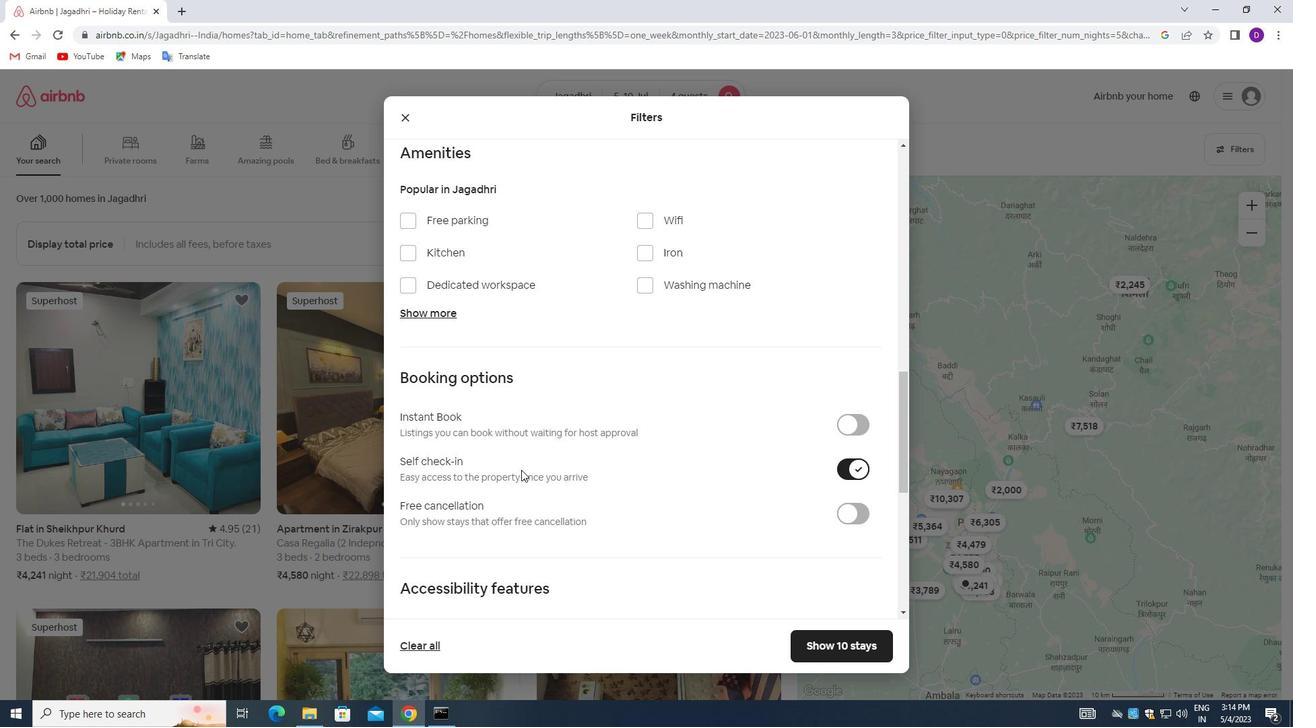 
Action: Mouse moved to (507, 478)
Screenshot: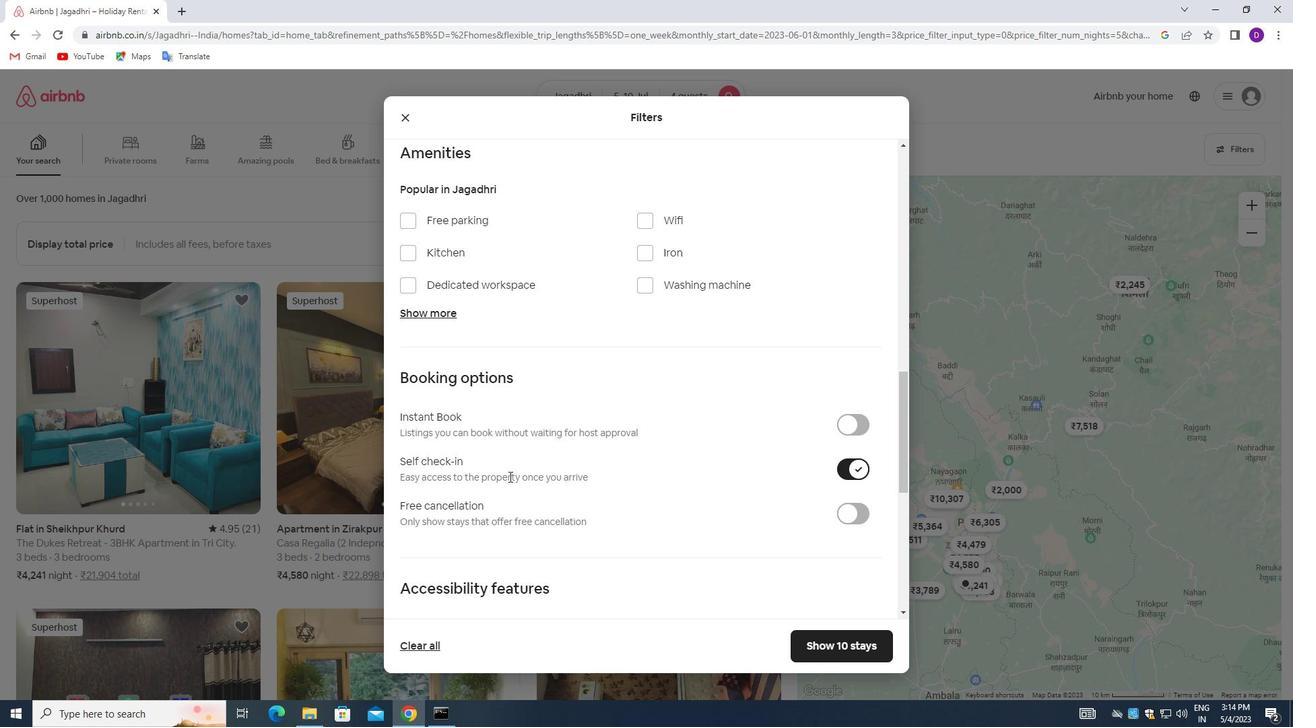 
Action: Mouse scrolled (507, 478) with delta (0, 0)
Screenshot: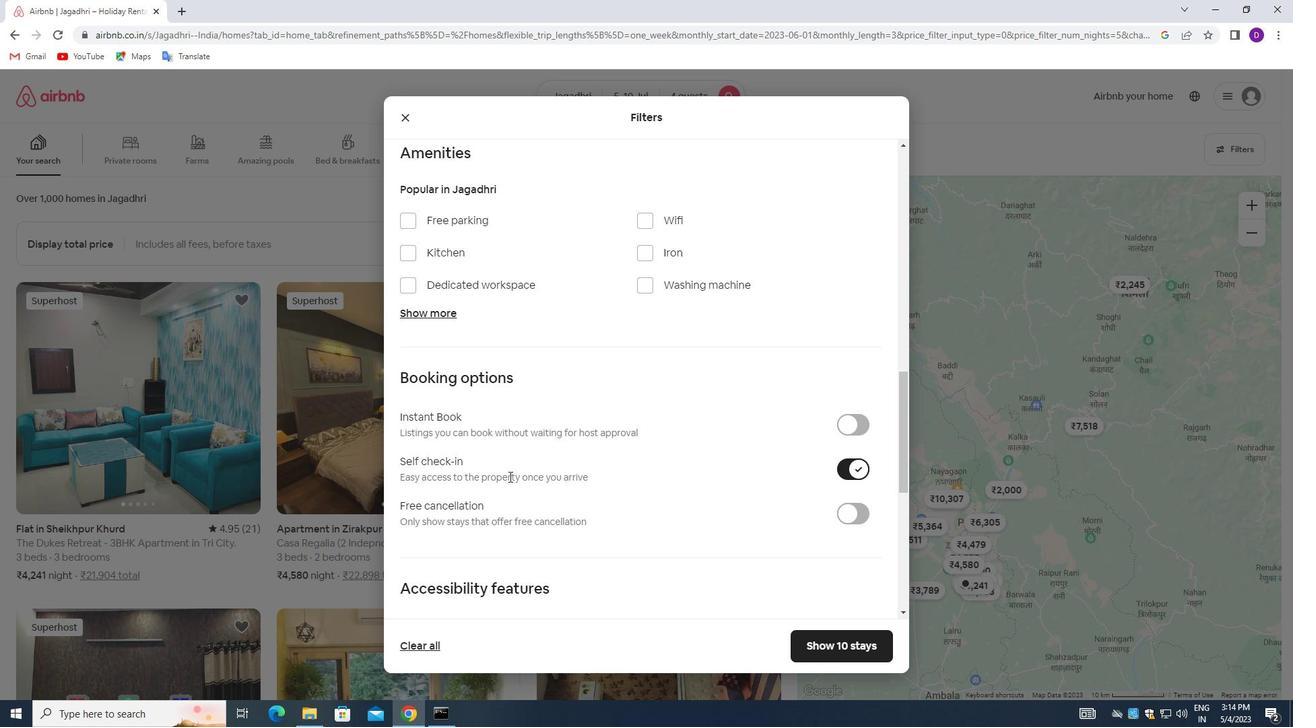 
Action: Mouse moved to (507, 479)
Screenshot: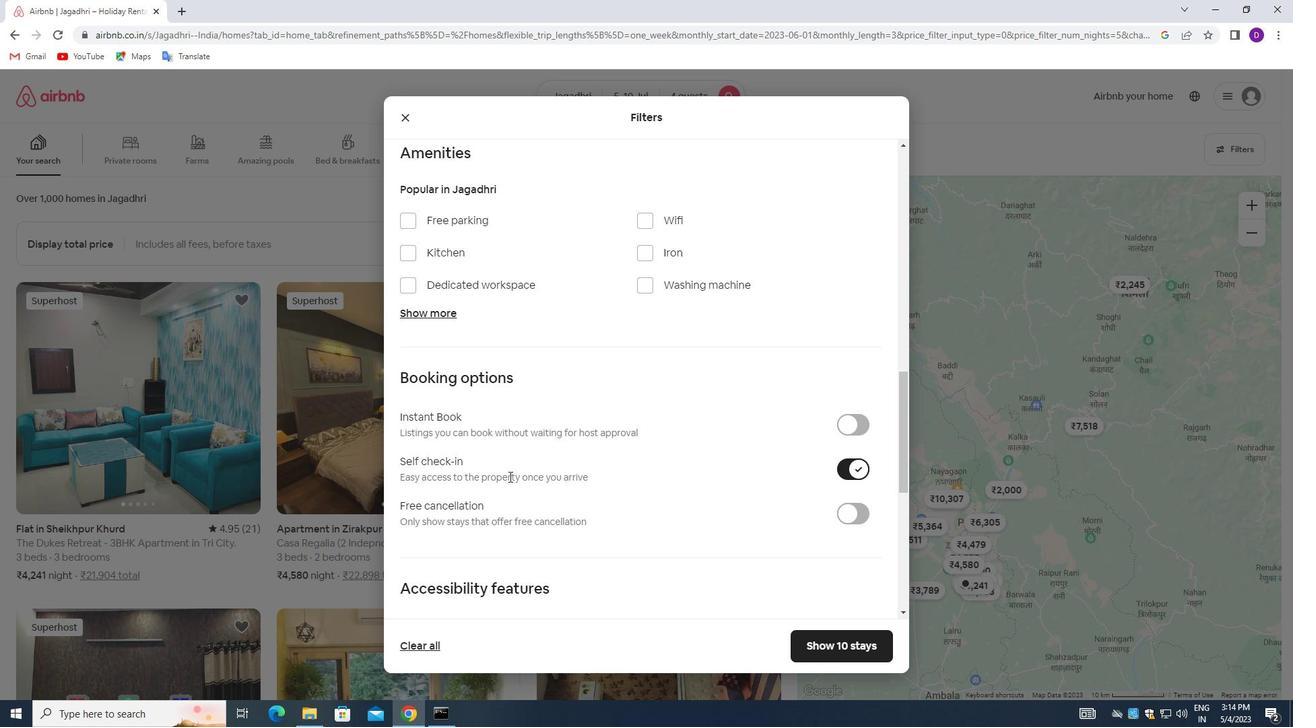 
Action: Mouse scrolled (507, 478) with delta (0, 0)
Screenshot: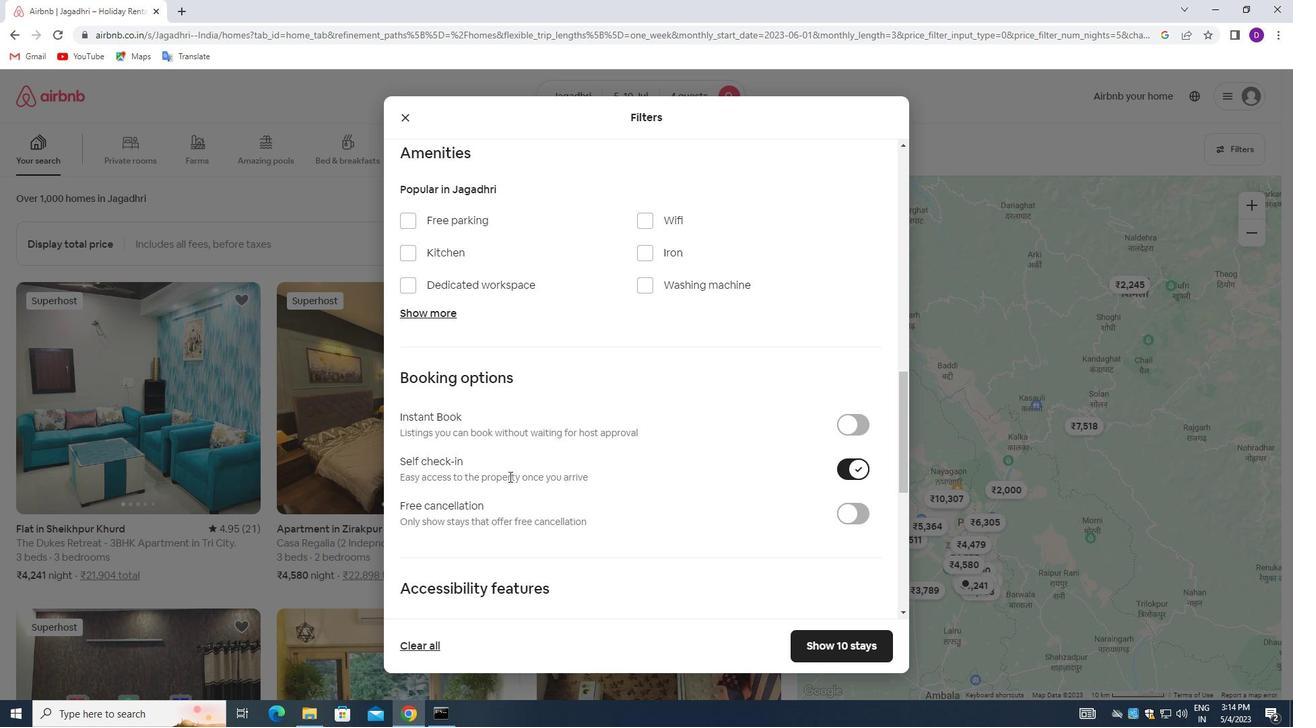 
Action: Mouse moved to (507, 480)
Screenshot: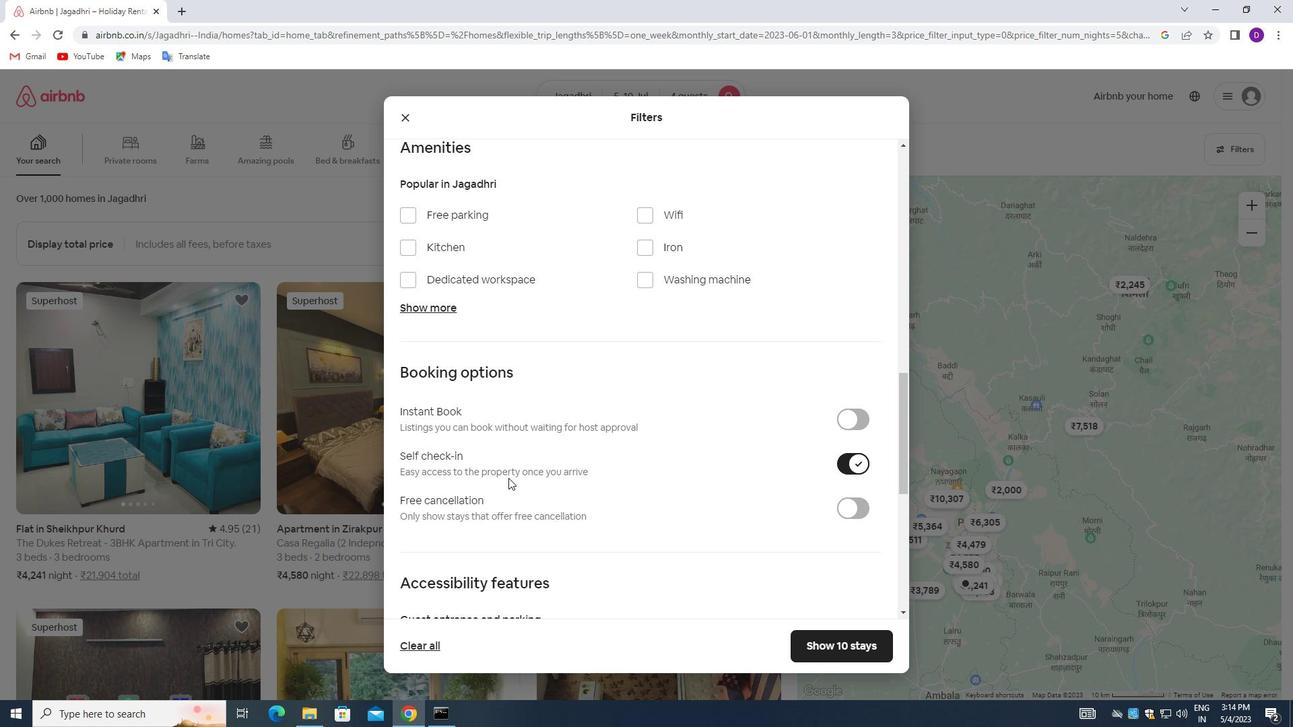 
Action: Mouse scrolled (507, 480) with delta (0, 0)
Screenshot: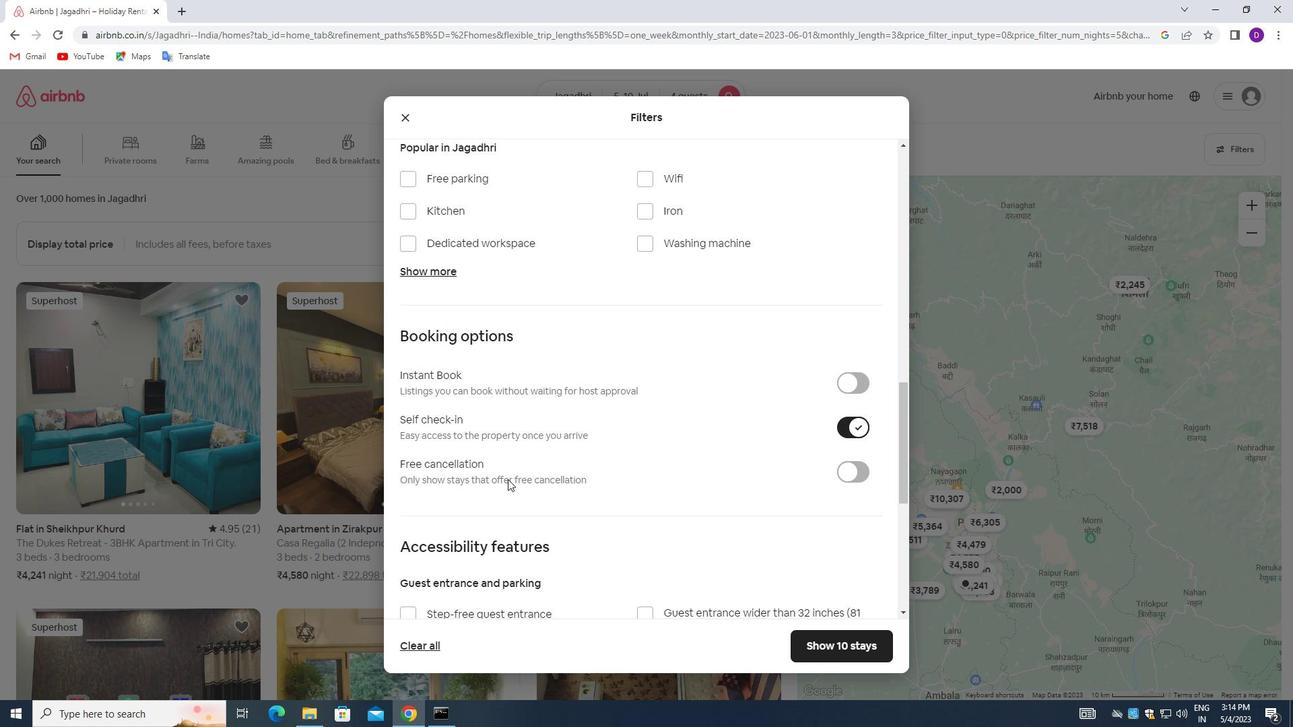
Action: Mouse moved to (507, 482)
Screenshot: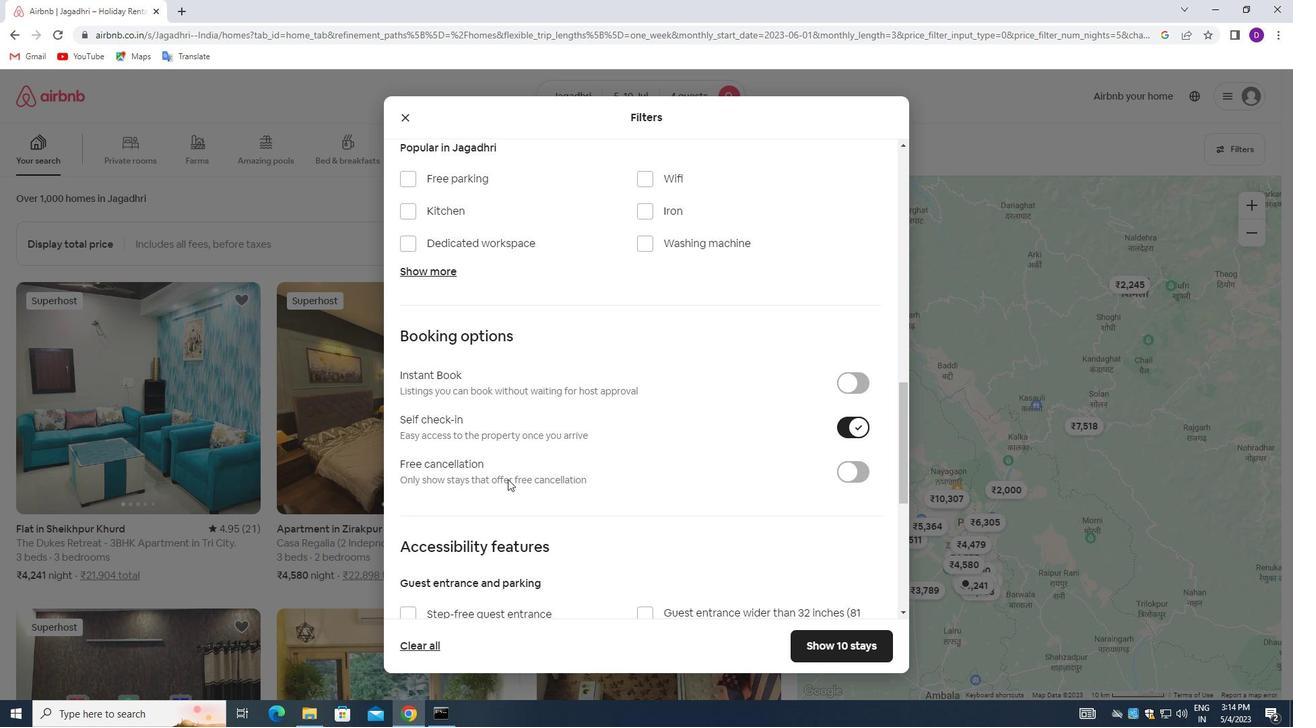 
Action: Mouse scrolled (507, 482) with delta (0, 0)
Screenshot: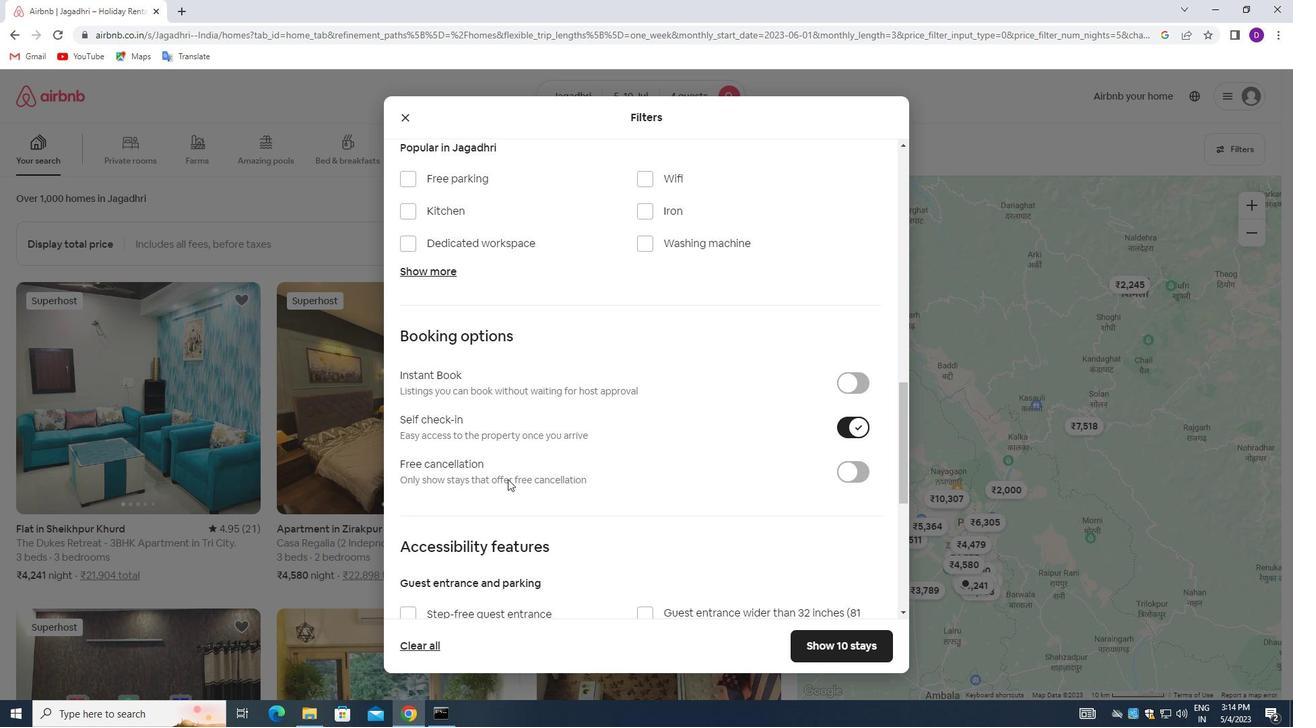 
Action: Mouse moved to (513, 488)
Screenshot: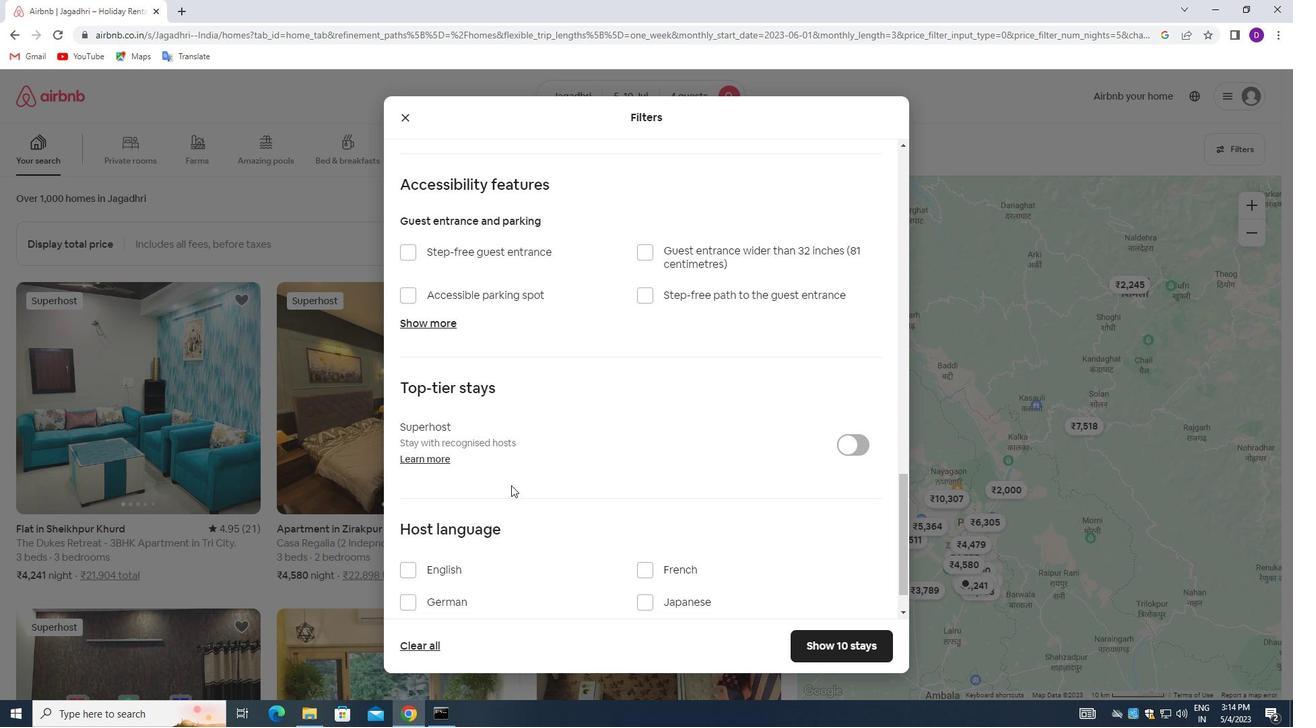 
Action: Mouse scrolled (513, 487) with delta (0, 0)
Screenshot: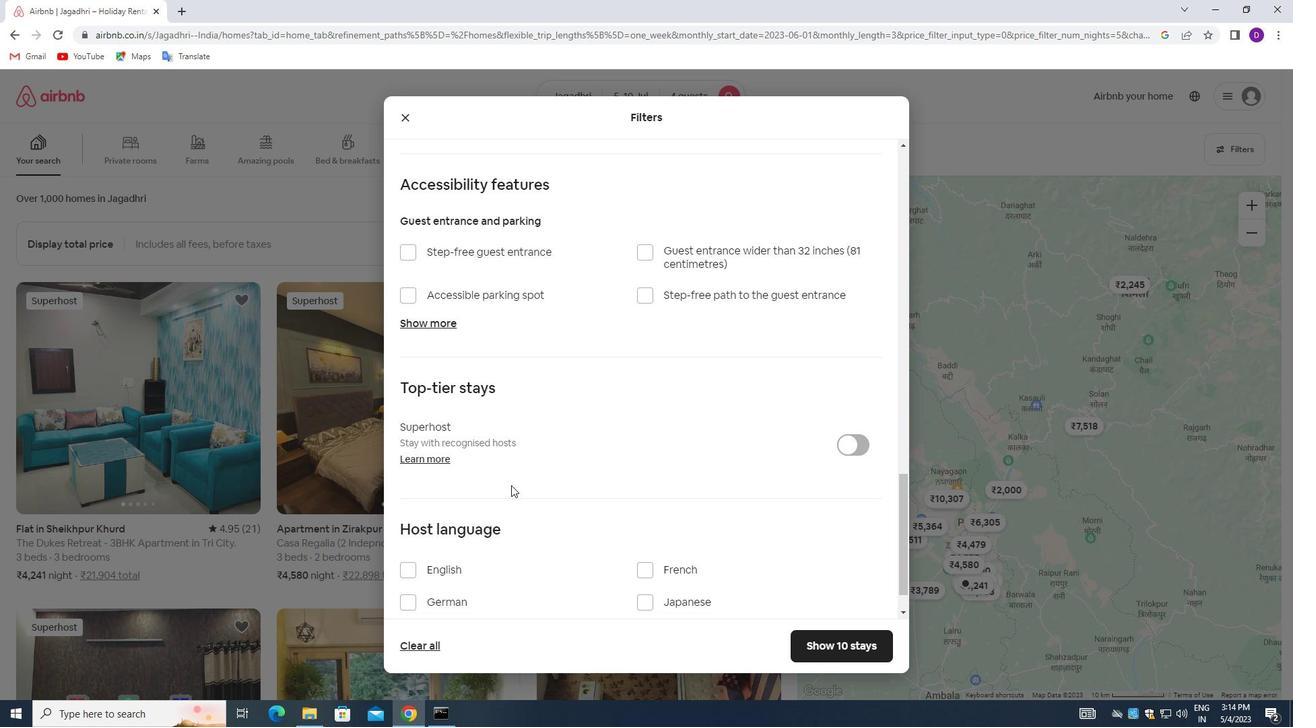 
Action: Mouse moved to (513, 488)
Screenshot: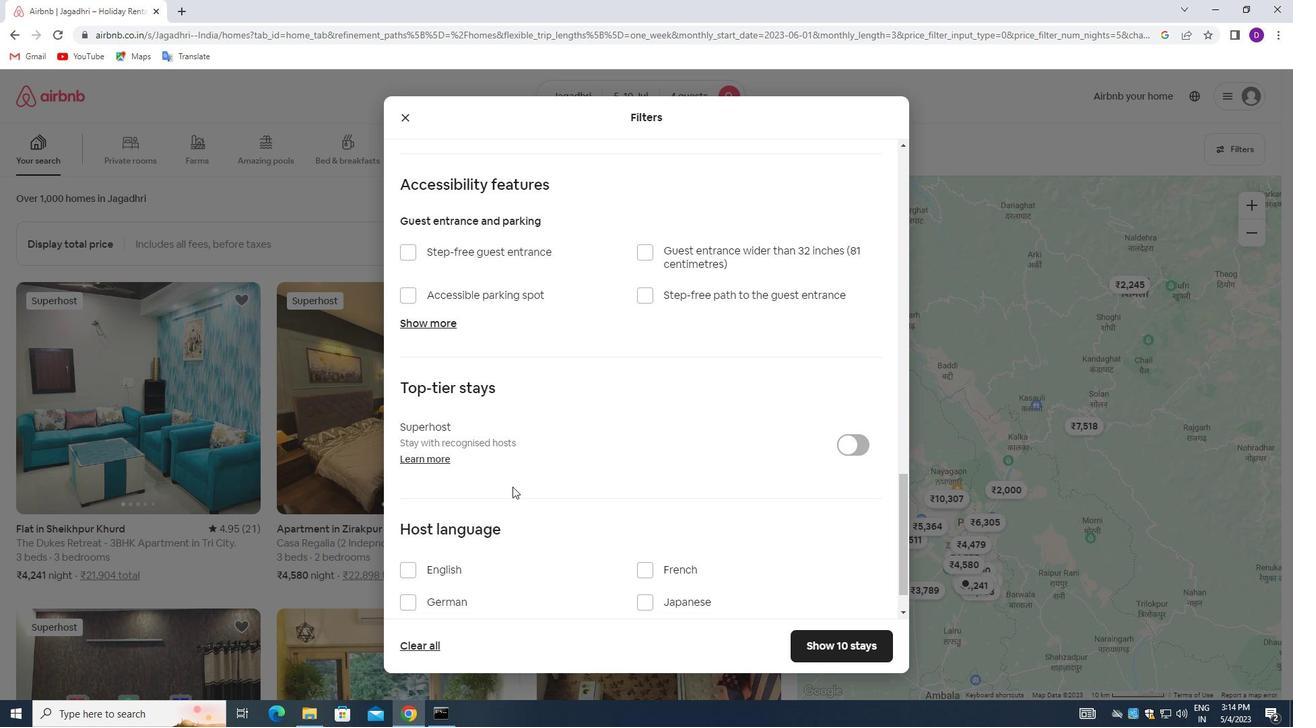 
Action: Mouse scrolled (513, 487) with delta (0, 0)
Screenshot: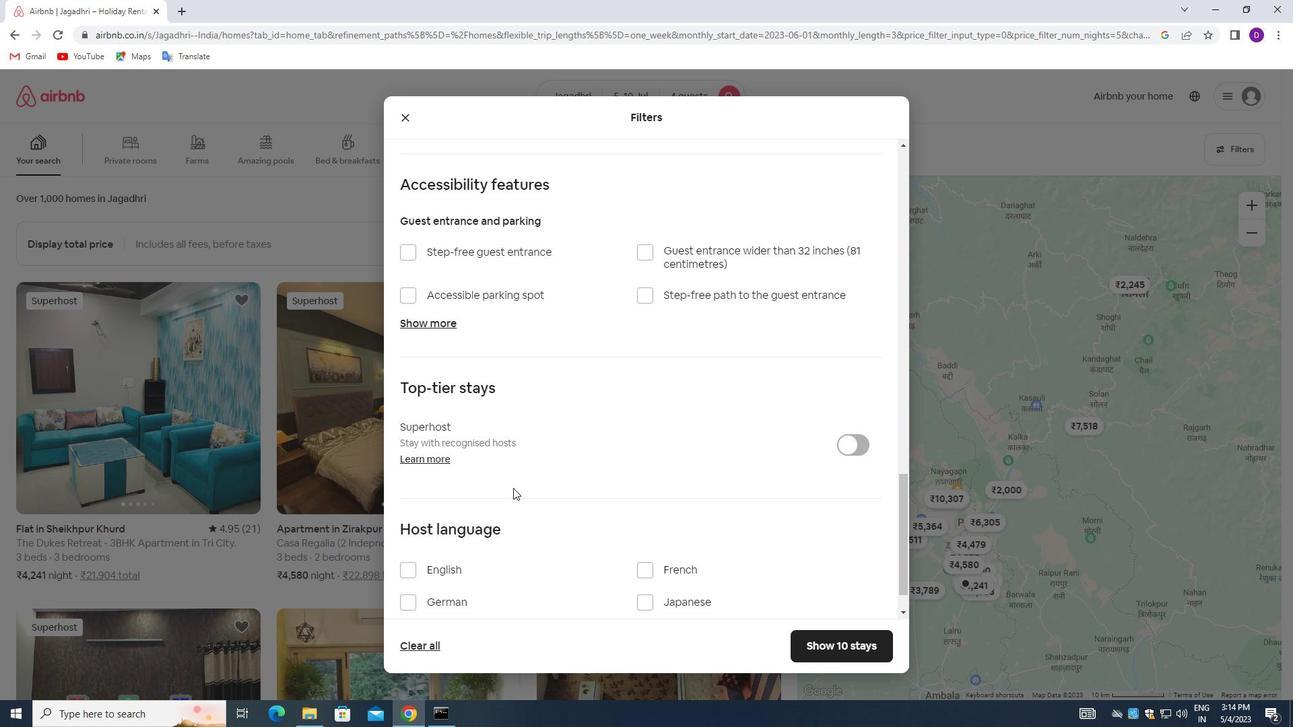 
Action: Mouse moved to (514, 489)
Screenshot: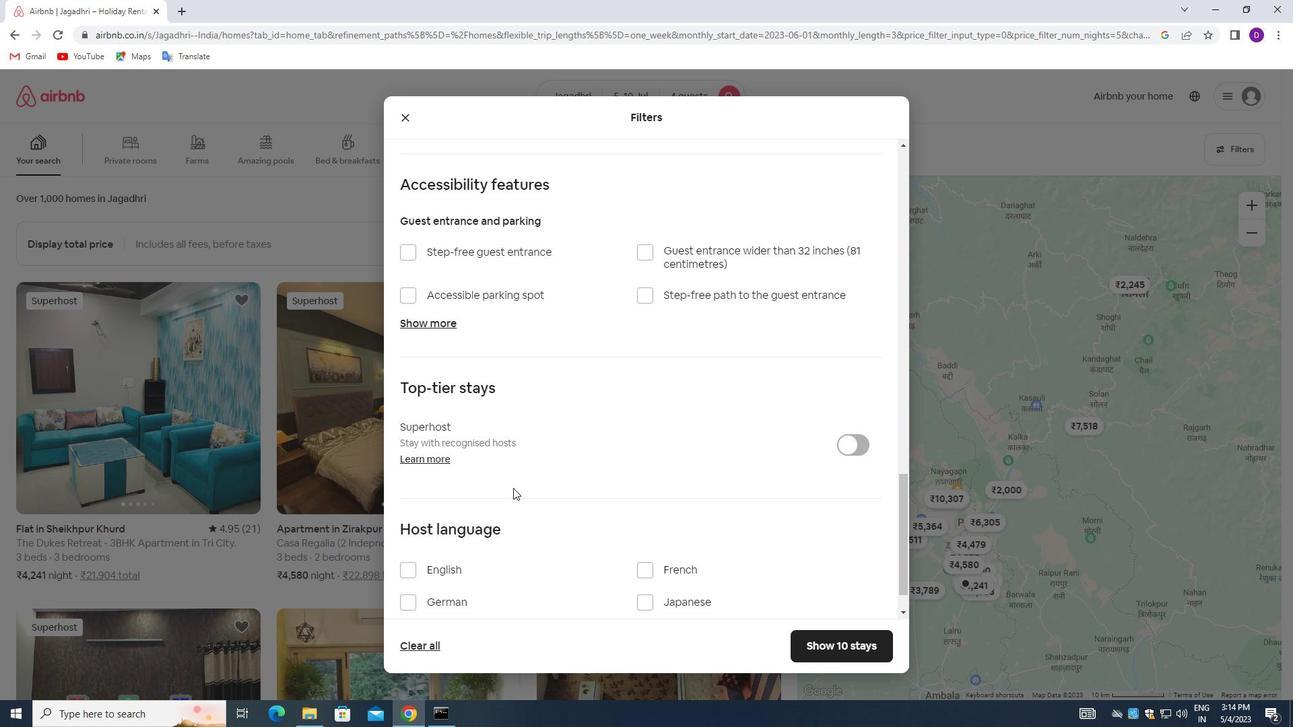 
Action: Mouse scrolled (514, 489) with delta (0, 0)
Screenshot: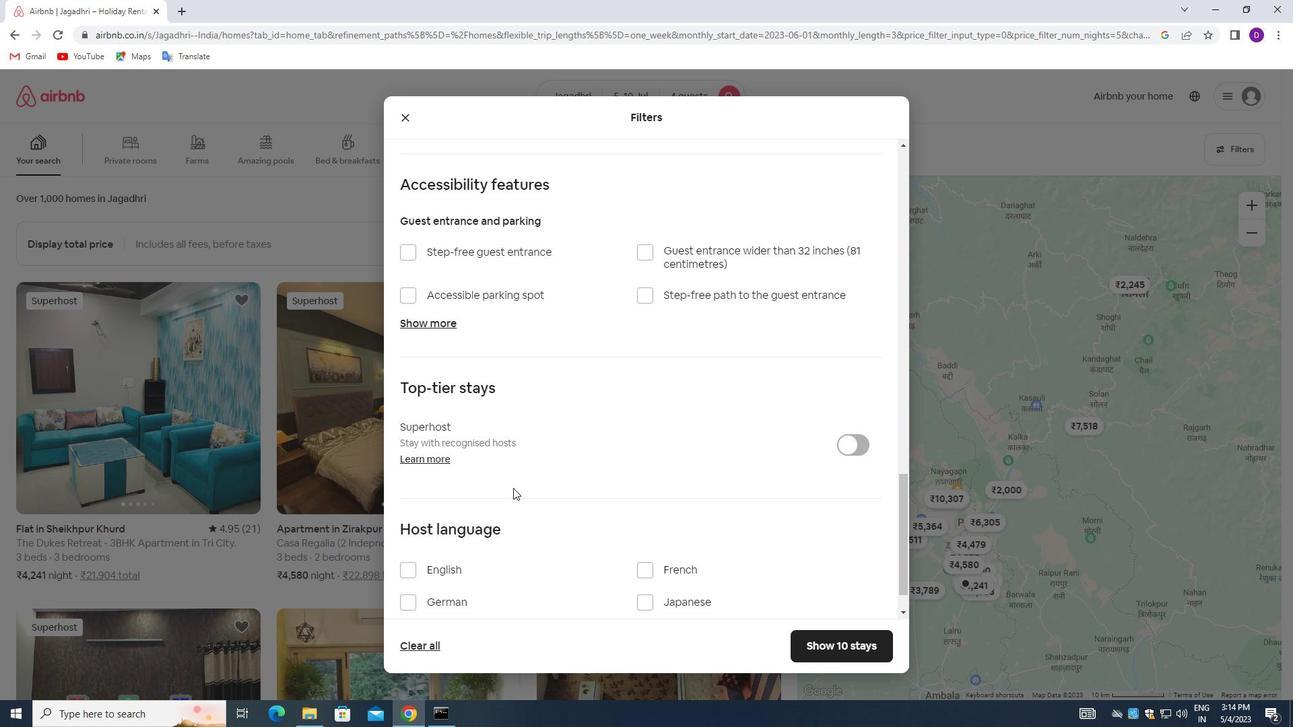 
Action: Mouse moved to (515, 491)
Screenshot: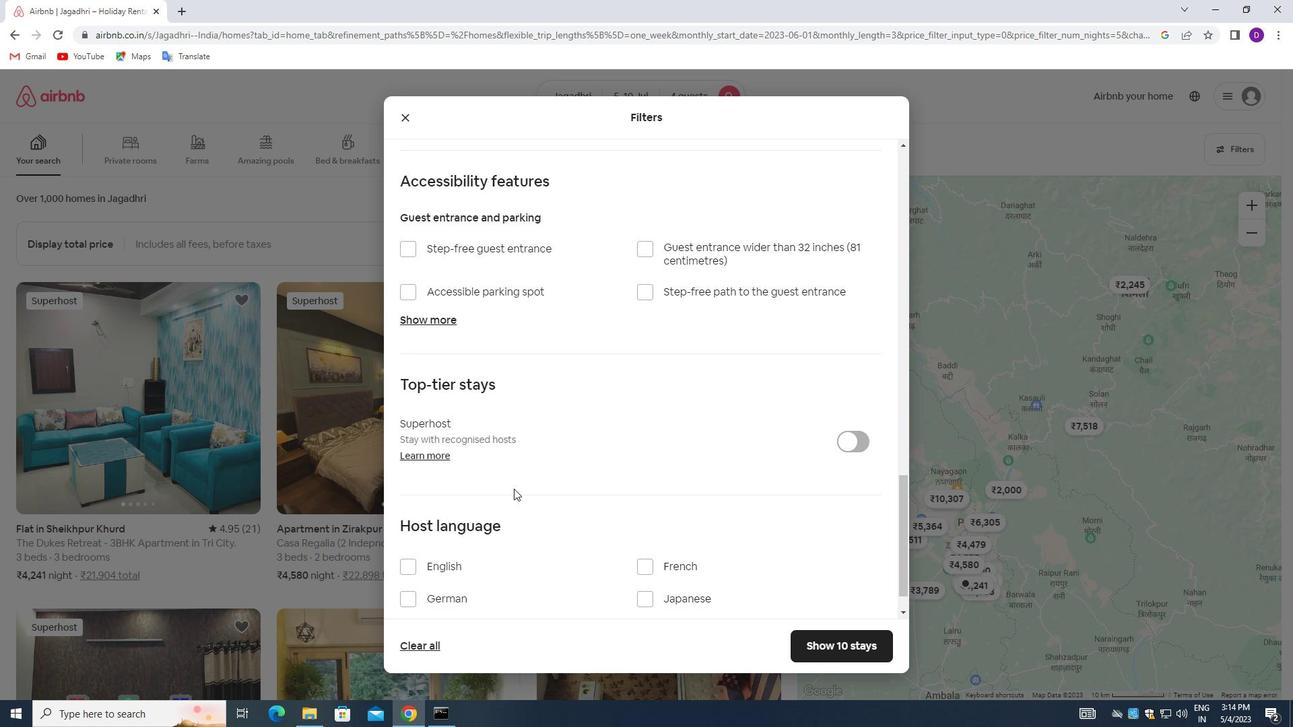 
Action: Mouse scrolled (515, 490) with delta (0, 0)
Screenshot: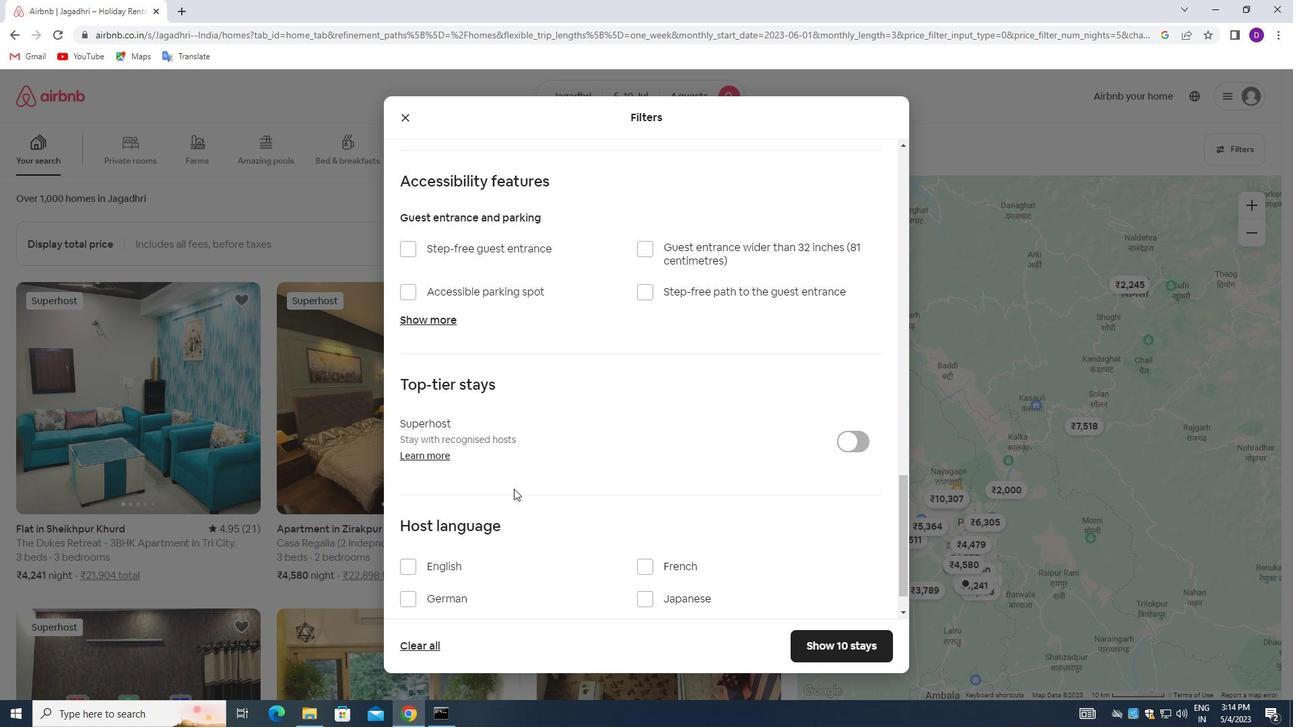 
Action: Mouse moved to (408, 526)
Screenshot: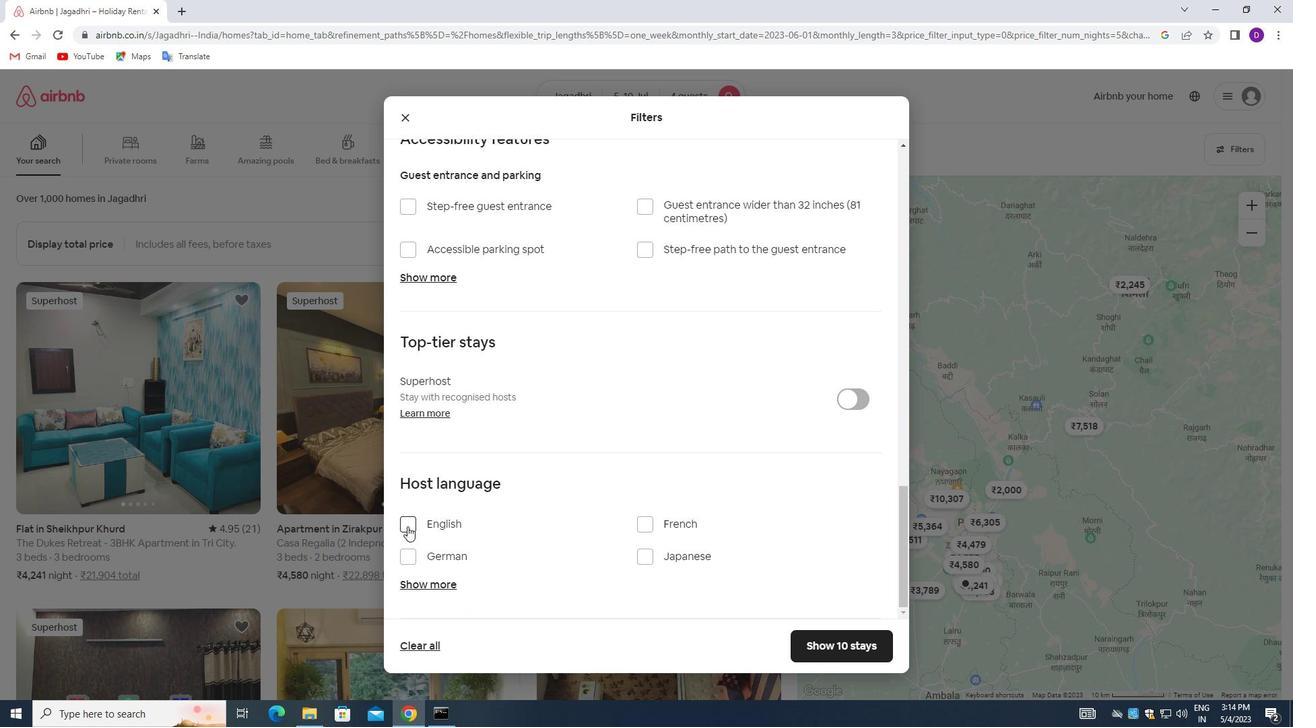 
Action: Mouse pressed left at (408, 526)
Screenshot: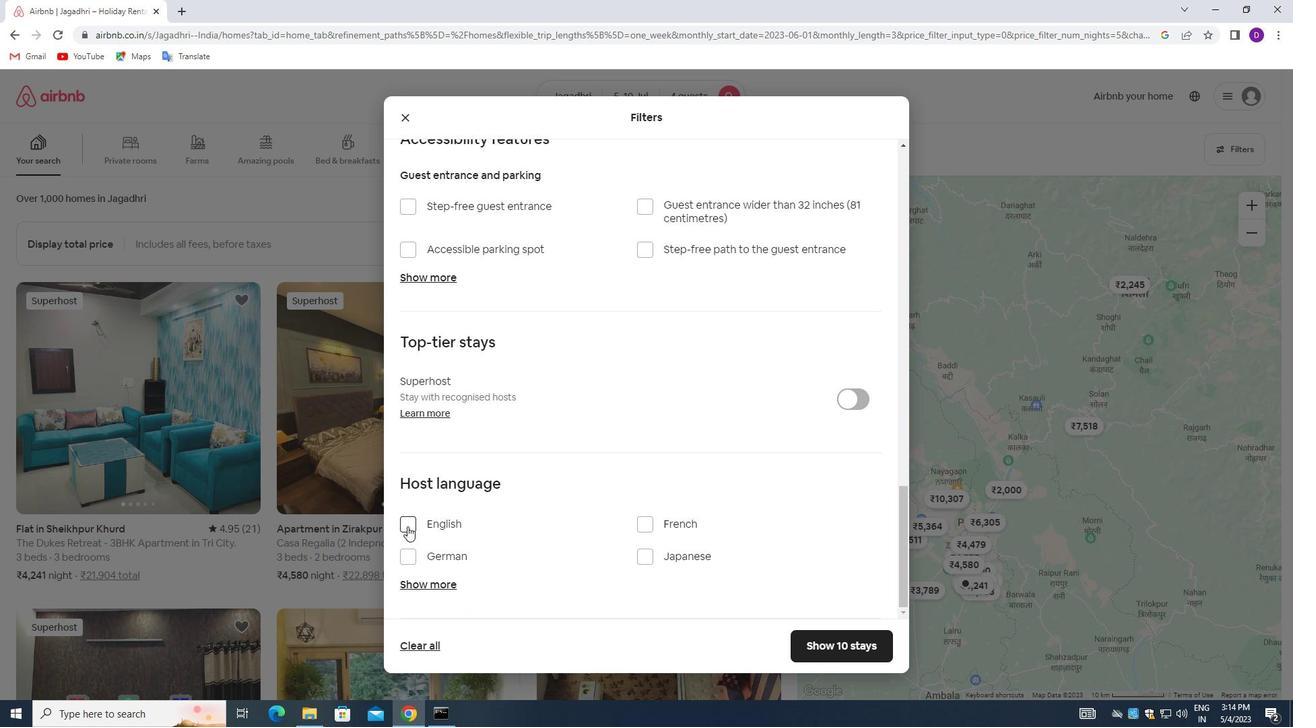
Action: Mouse moved to (798, 643)
Screenshot: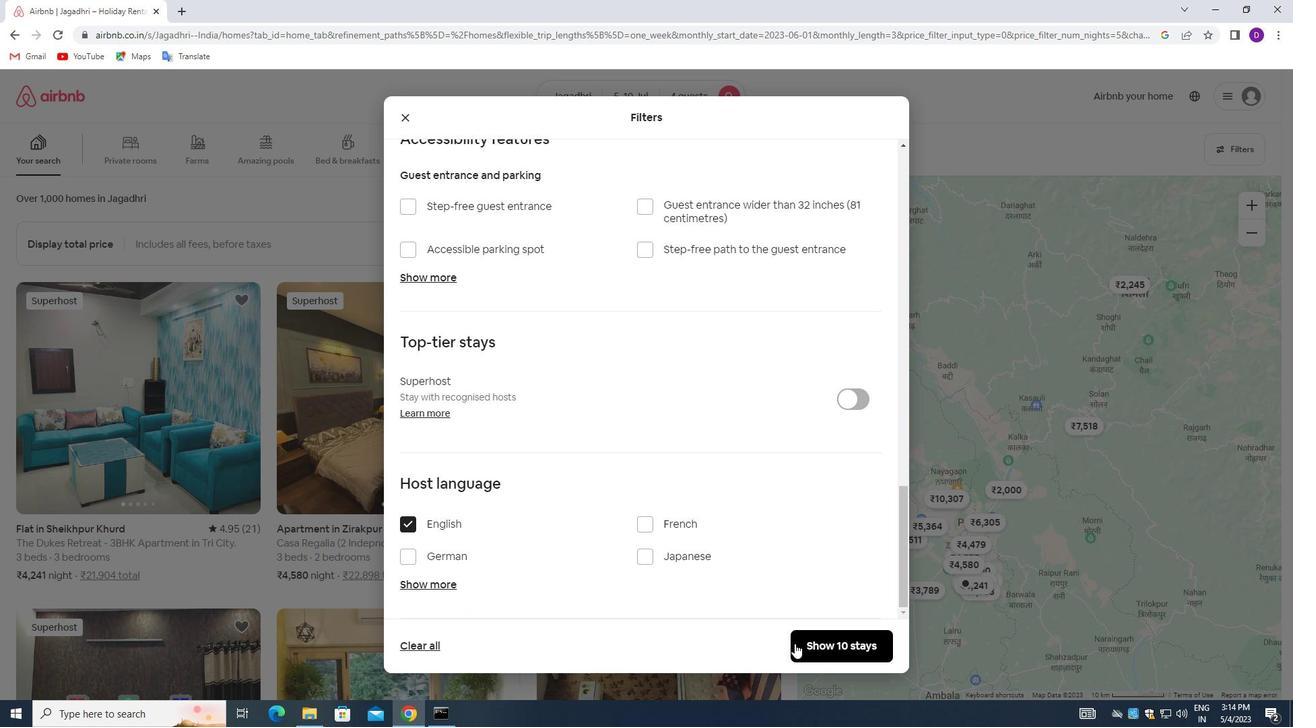 
Action: Mouse pressed left at (798, 643)
Screenshot: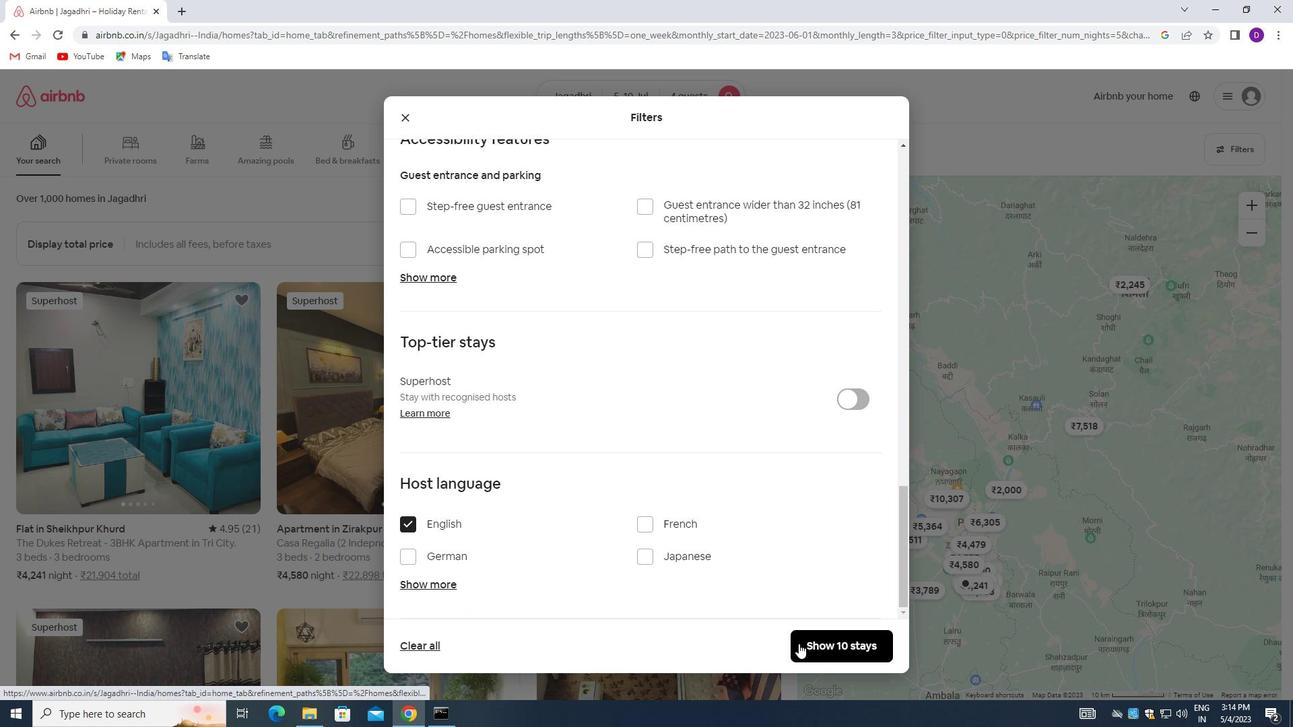 
Action: Mouse moved to (586, 438)
Screenshot: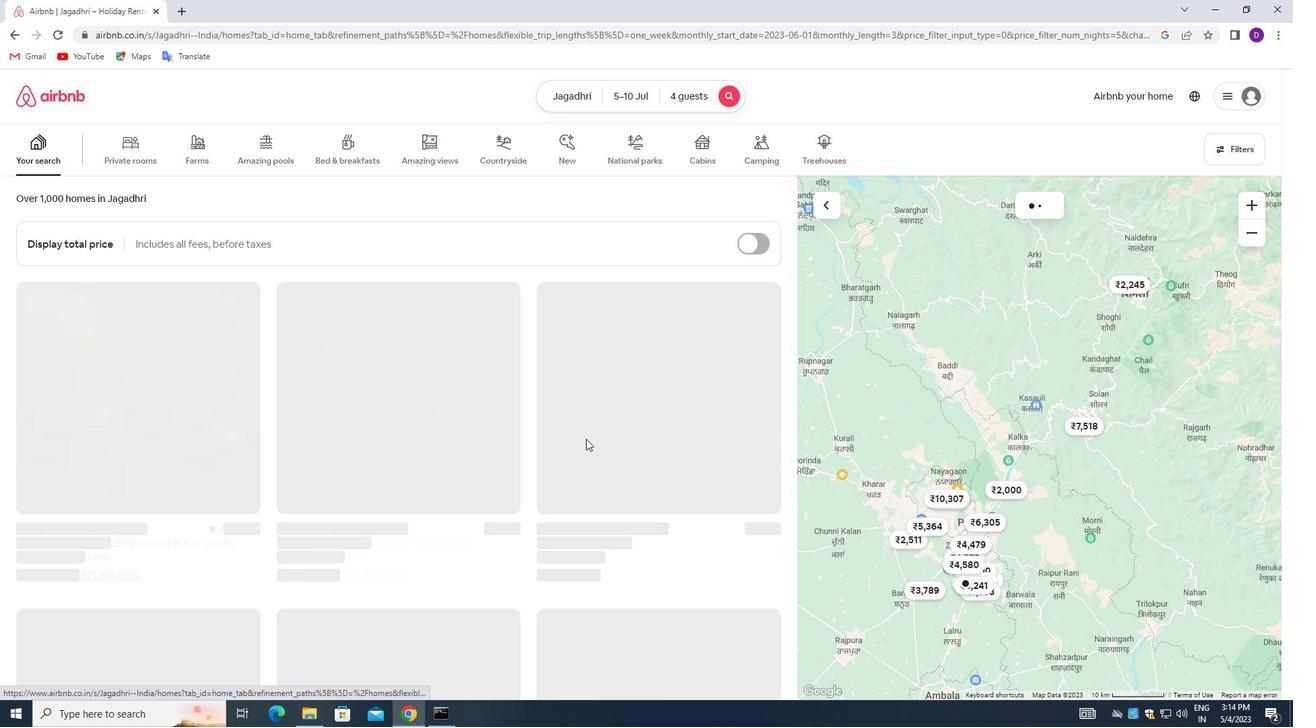 
